 Task: Find connections with filter location Püspökladány with filter topic #Datawith filter profile language Spanish with filter current company UpGrad with filter school Sri Venkateswara College with filter industry Building Finishing Contractors with filter service category Public Relations with filter keywords title Store Manager
Action: Mouse pressed left at (682, 69)
Screenshot: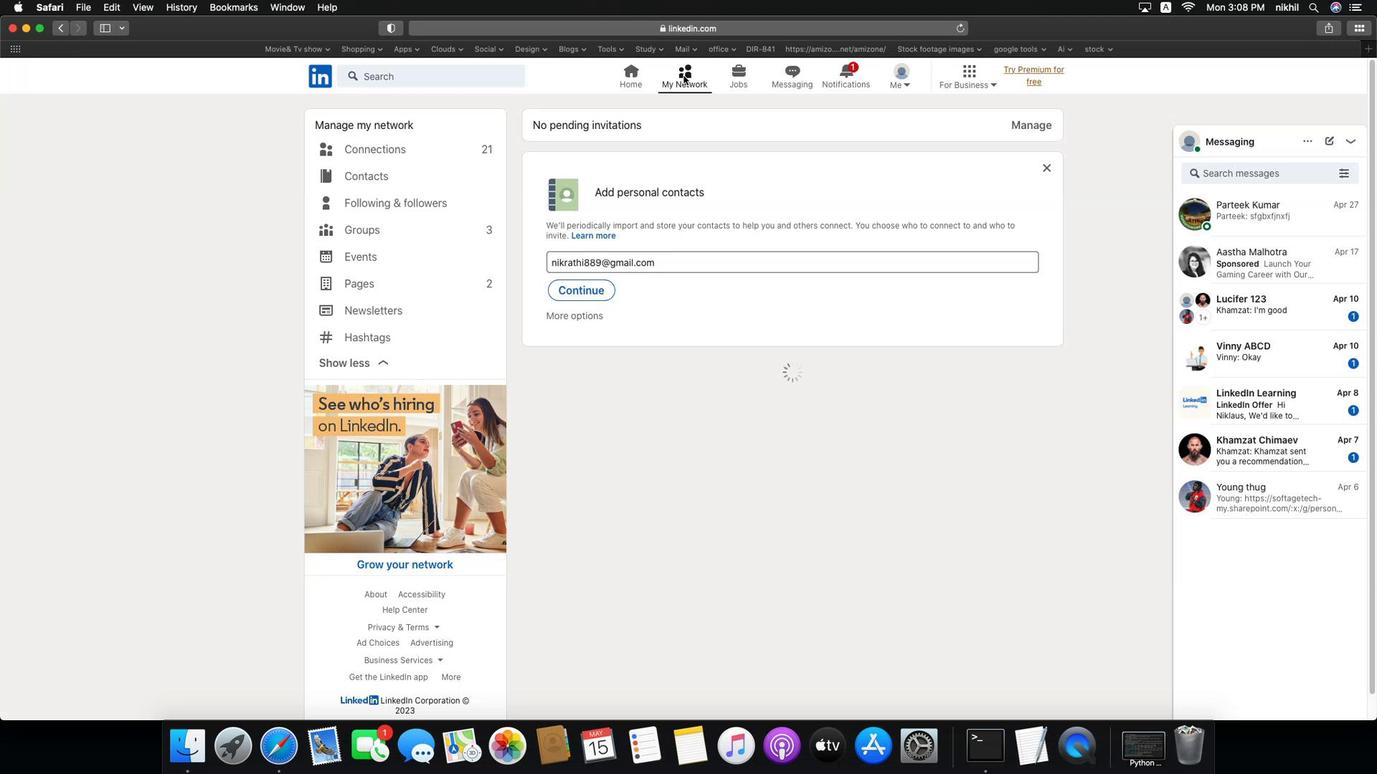 
Action: Mouse pressed left at (682, 69)
Screenshot: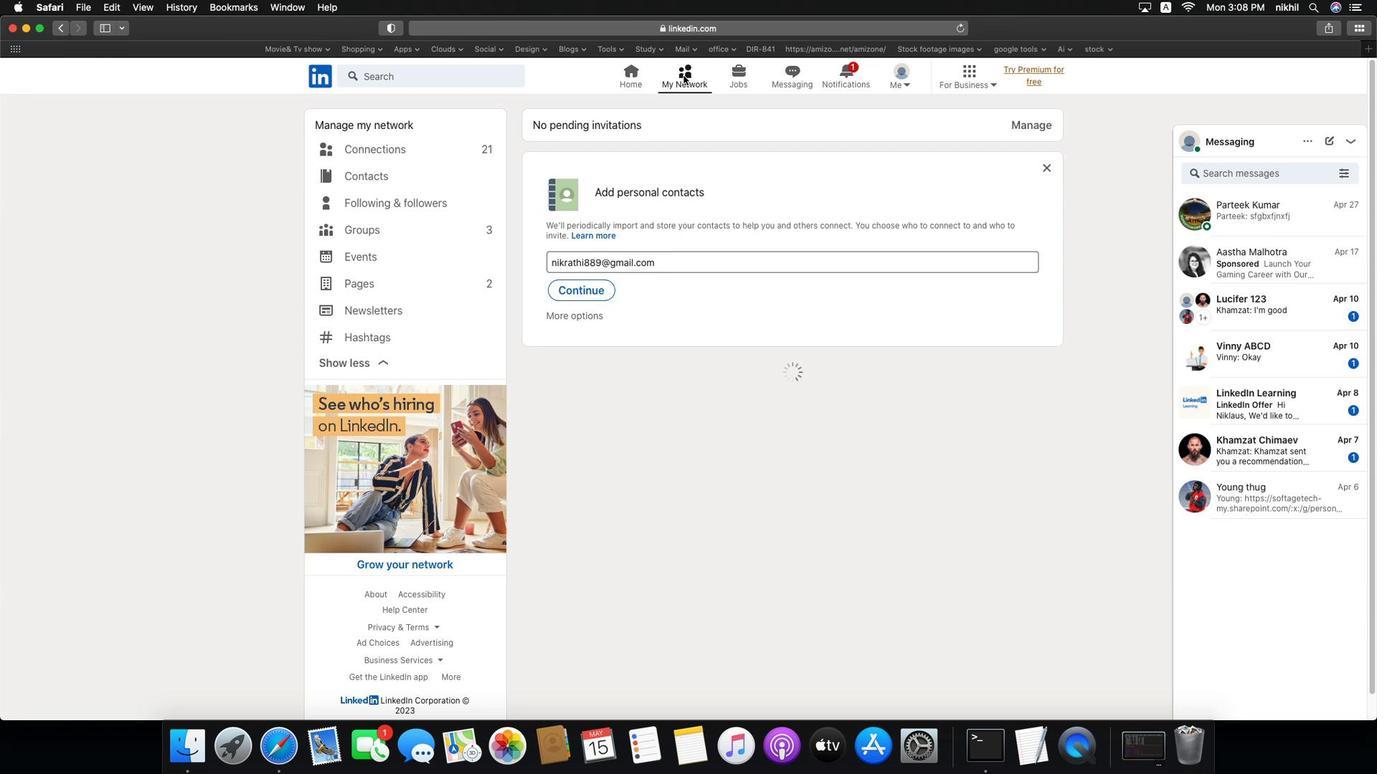 
Action: Mouse moved to (361, 154)
Screenshot: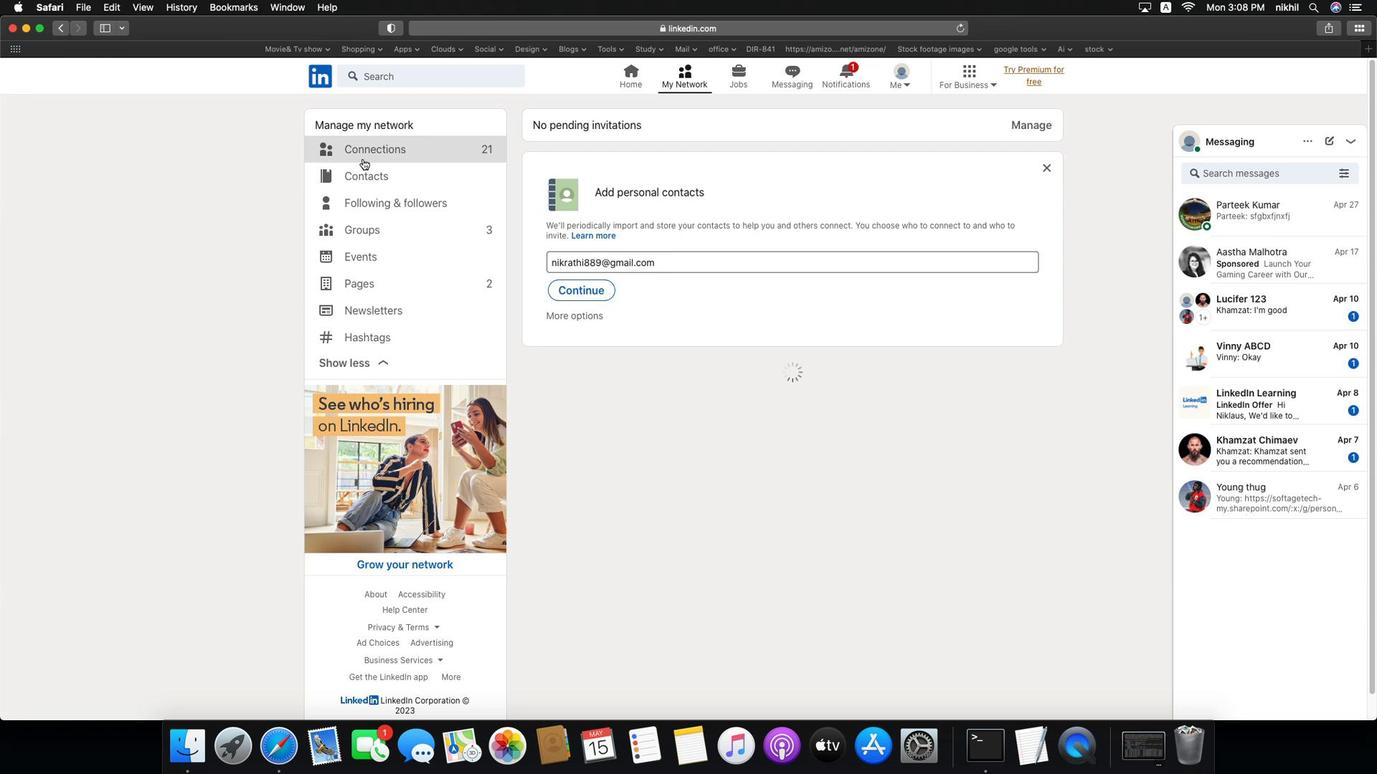 
Action: Mouse pressed left at (361, 154)
Screenshot: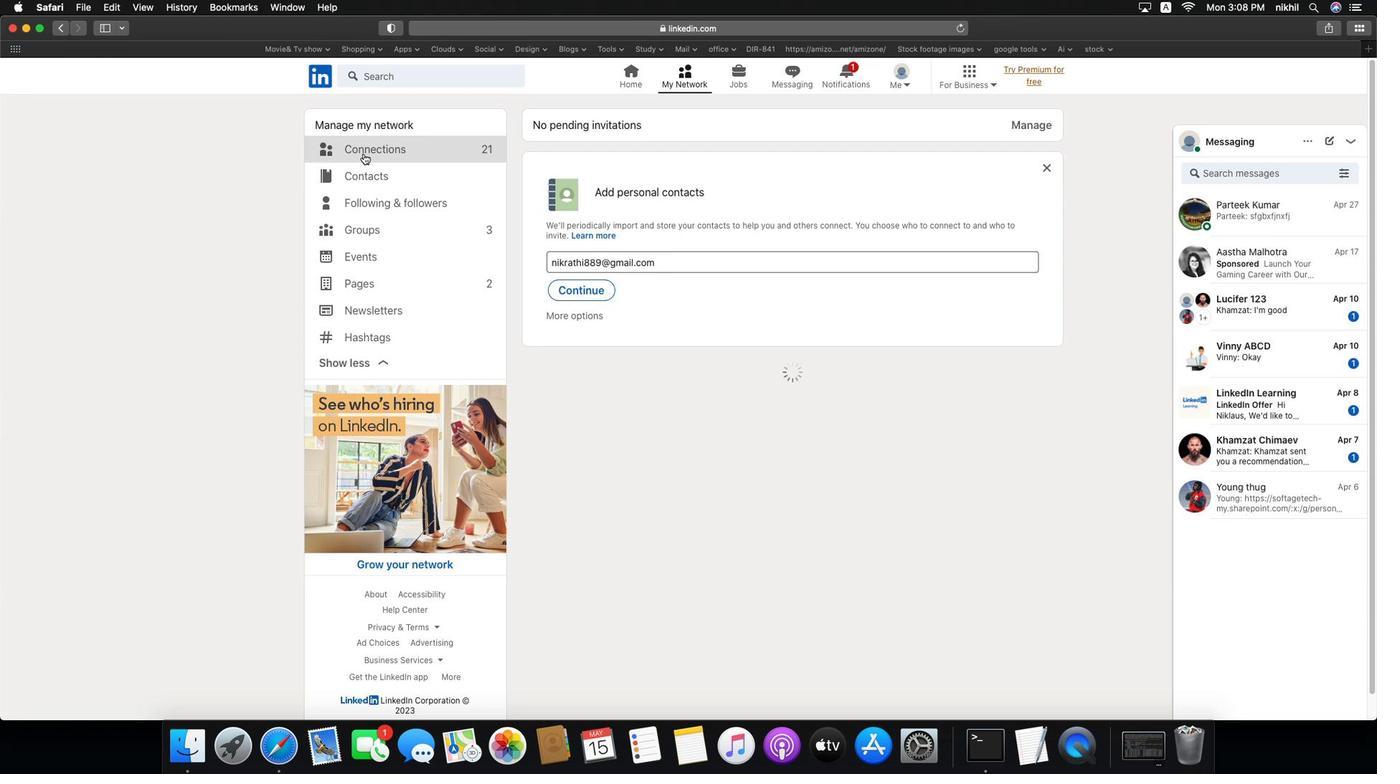 
Action: Mouse moved to (361, 149)
Screenshot: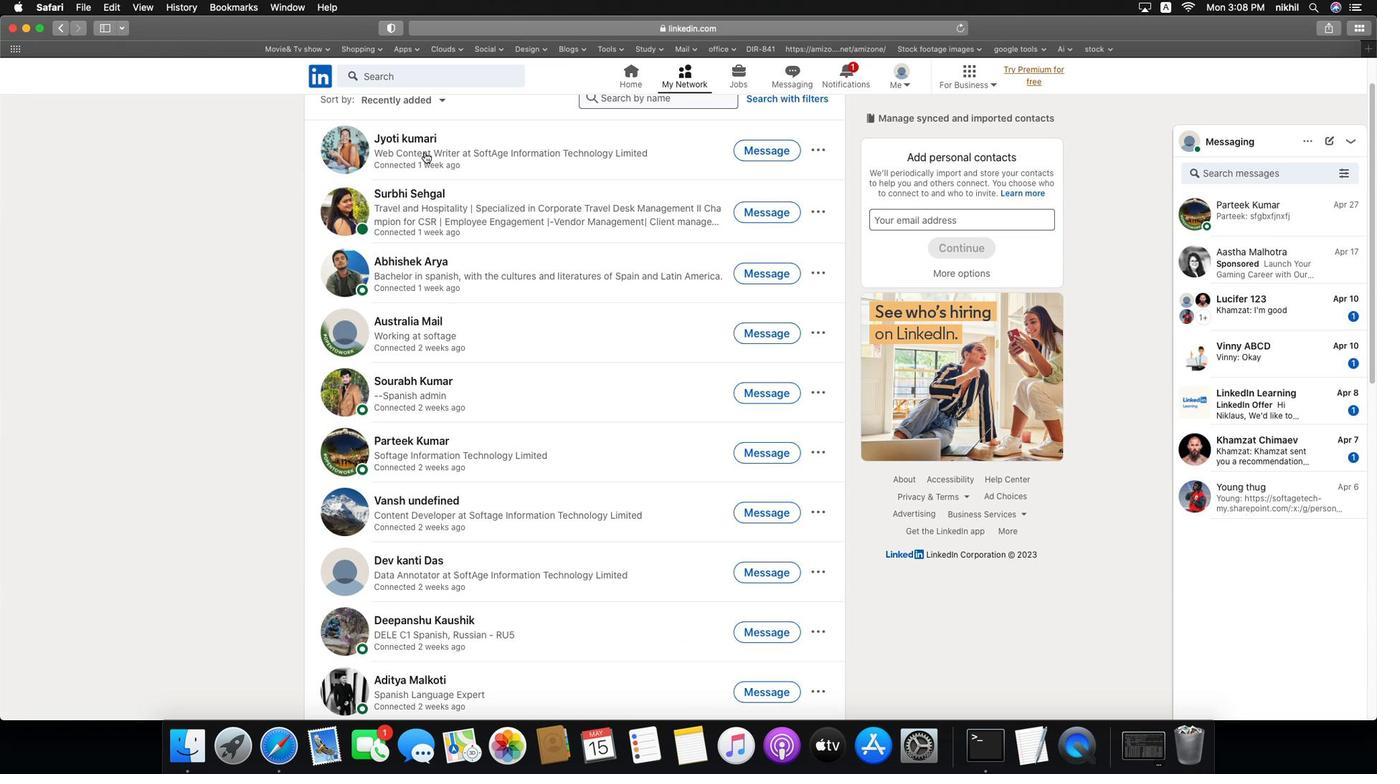 
Action: Mouse pressed left at (361, 149)
Screenshot: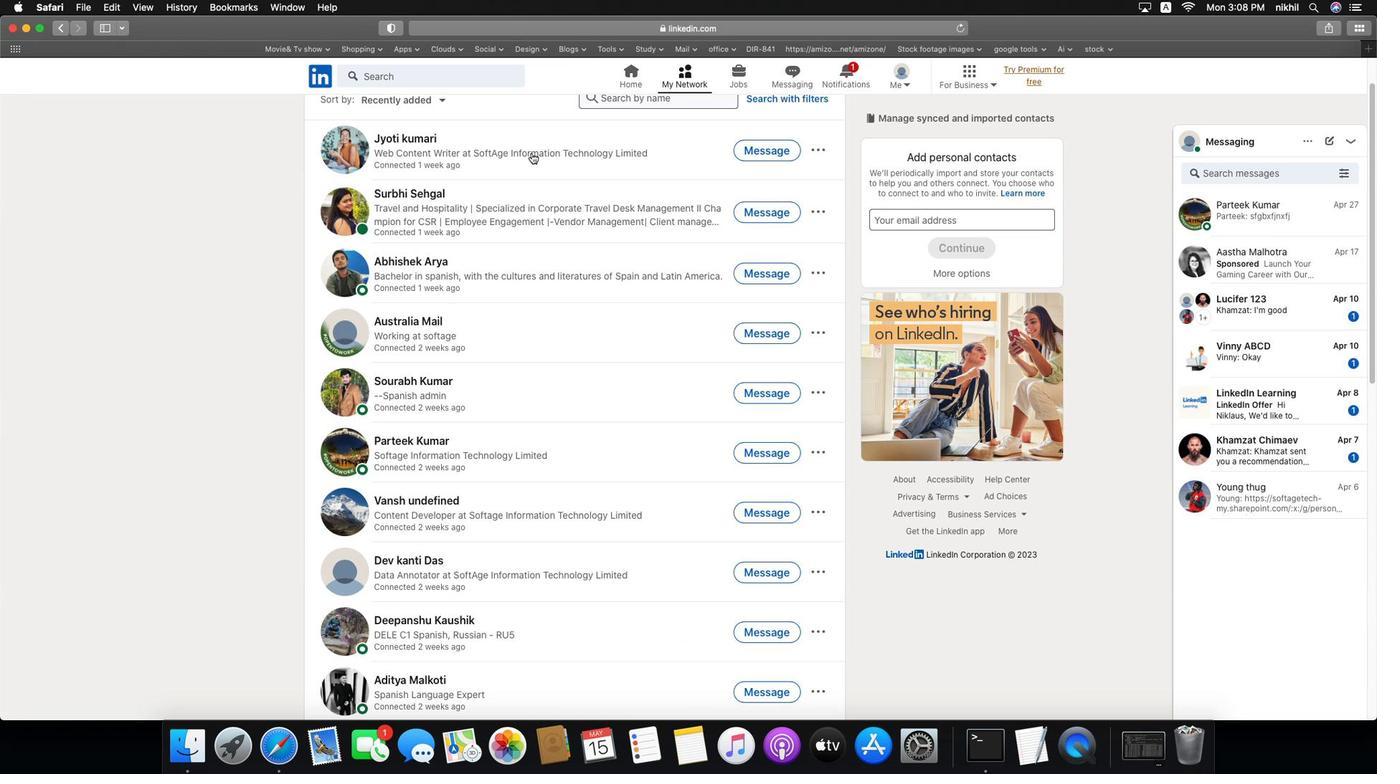 
Action: Mouse moved to (530, 147)
Screenshot: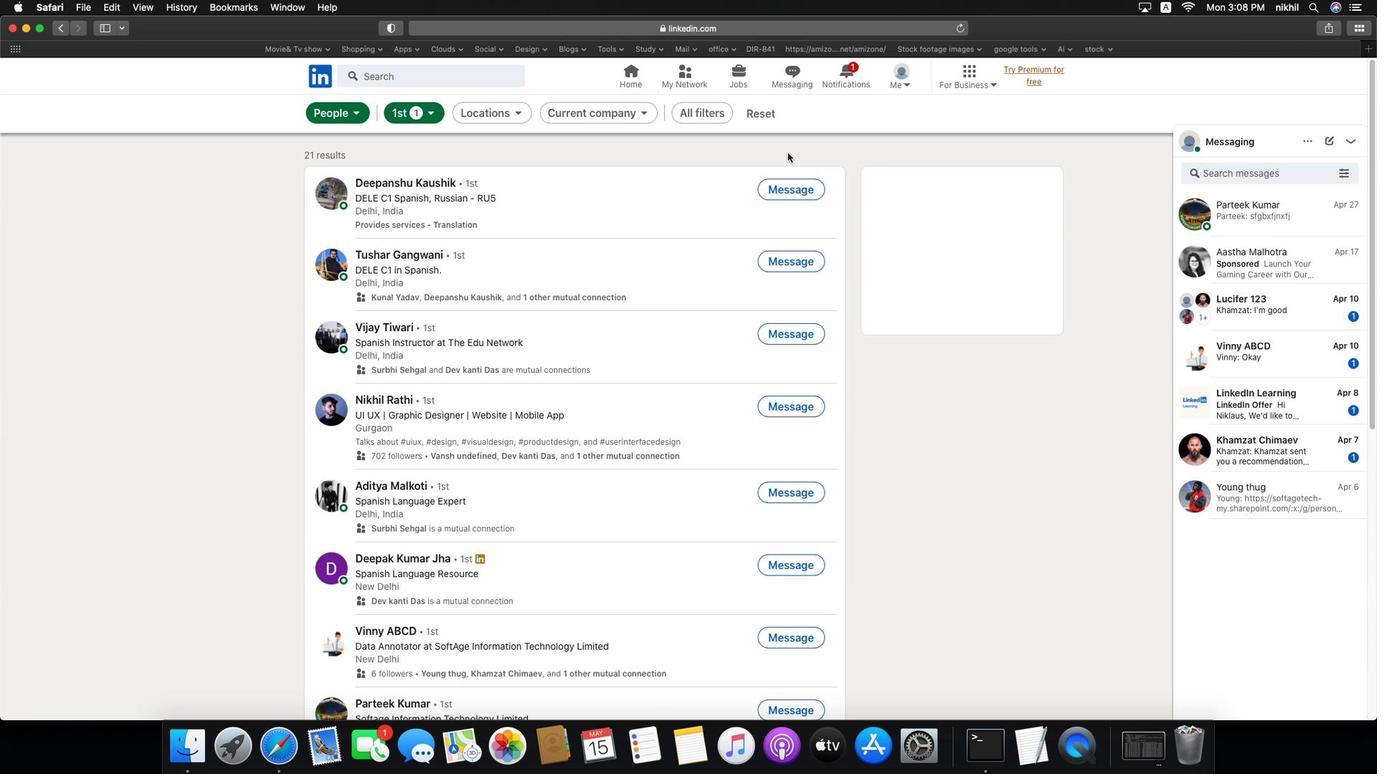 
Action: Mouse scrolled (530, 147) with delta (-2, -6)
Screenshot: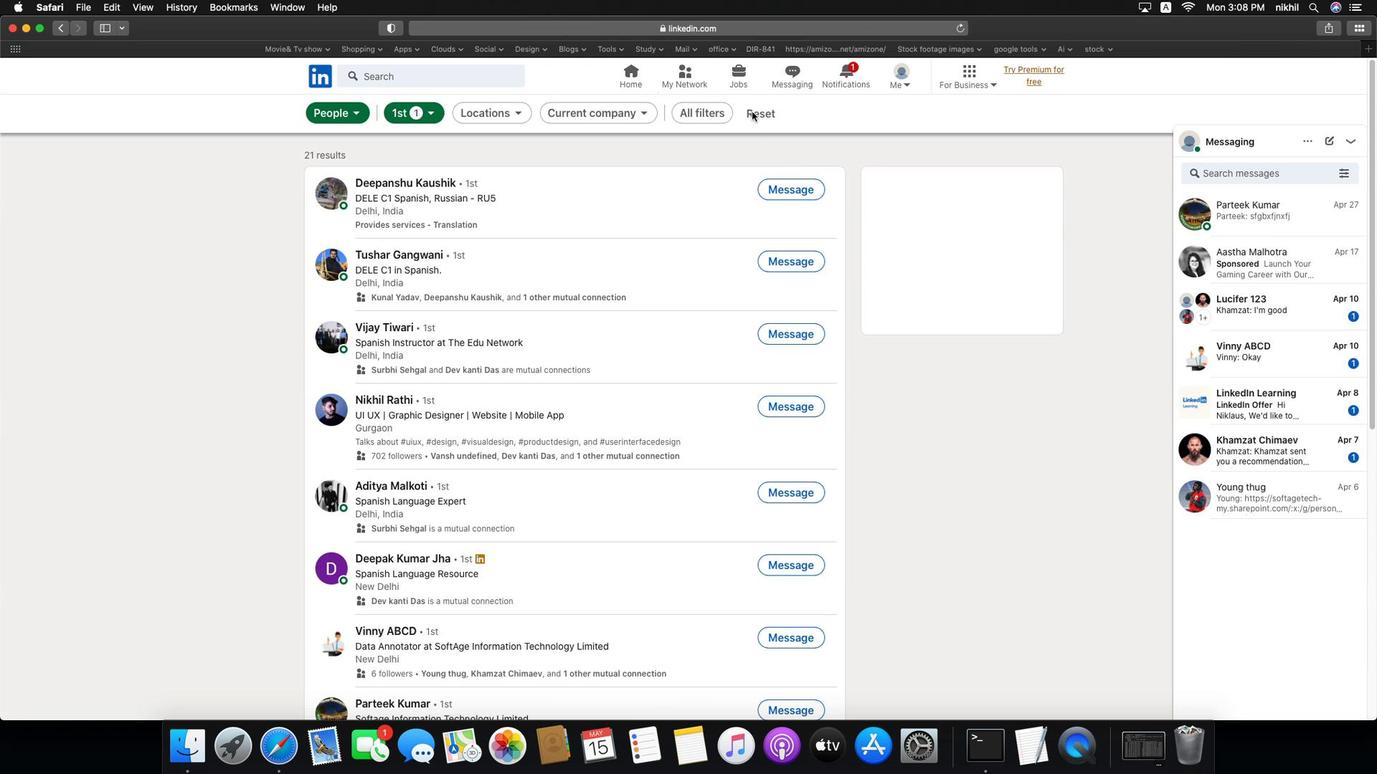 
Action: Mouse scrolled (530, 147) with delta (-2, -6)
Screenshot: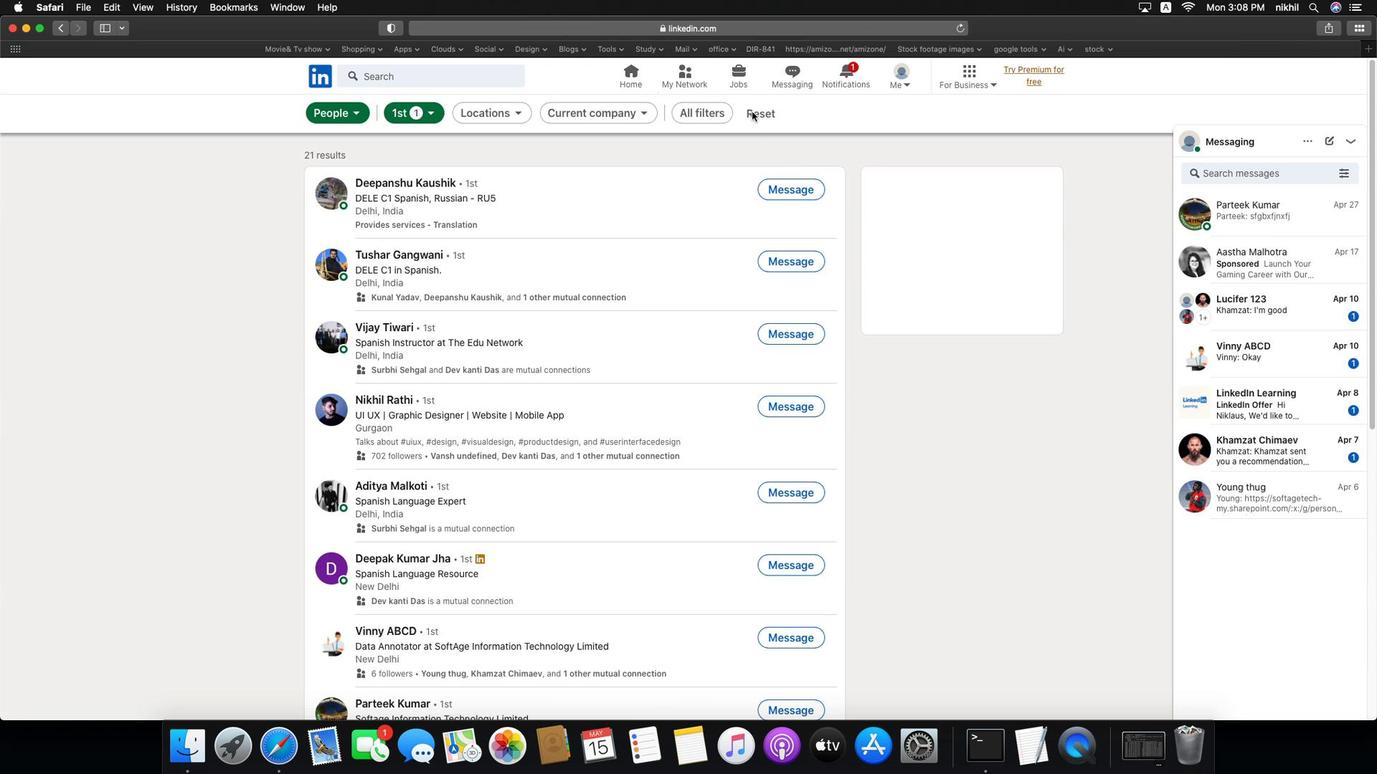 
Action: Mouse scrolled (530, 147) with delta (-2, -5)
Screenshot: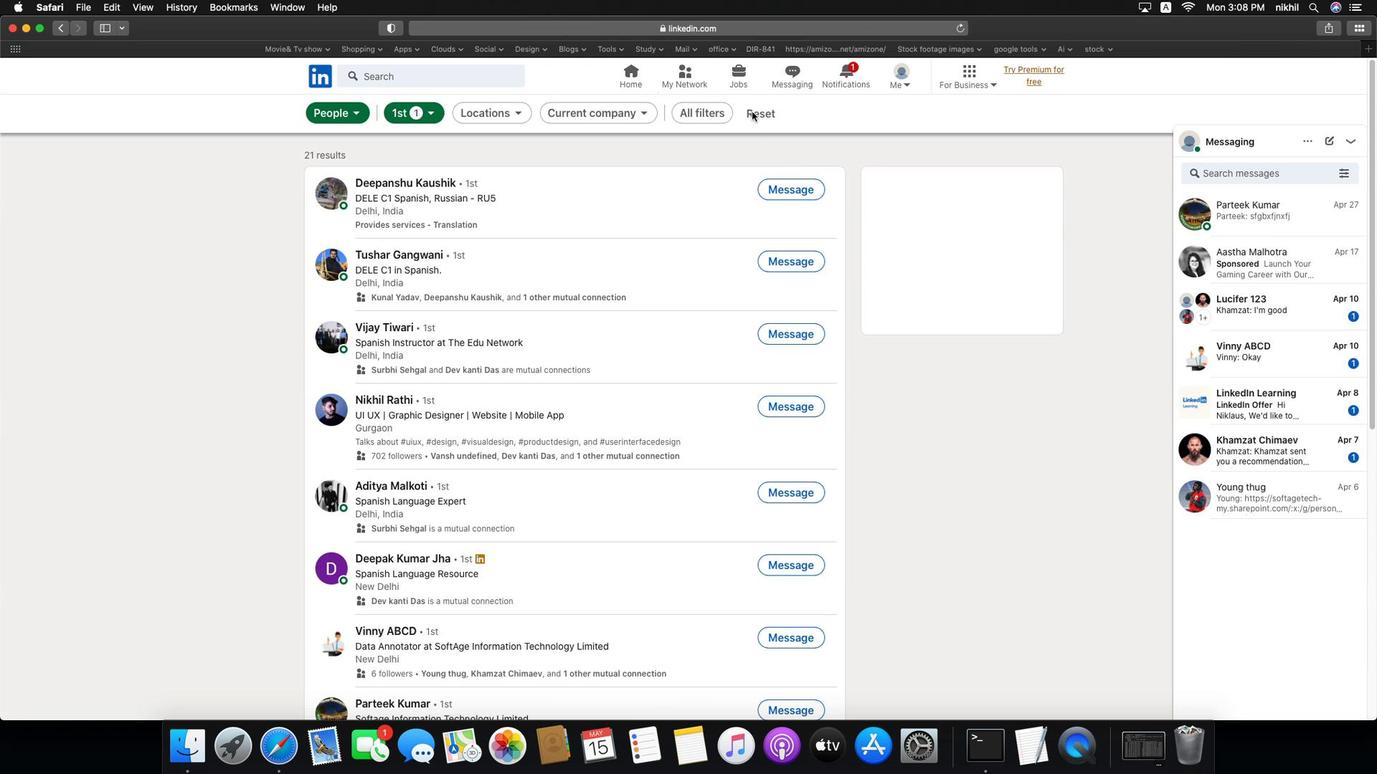 
Action: Mouse scrolled (530, 147) with delta (-2, -3)
Screenshot: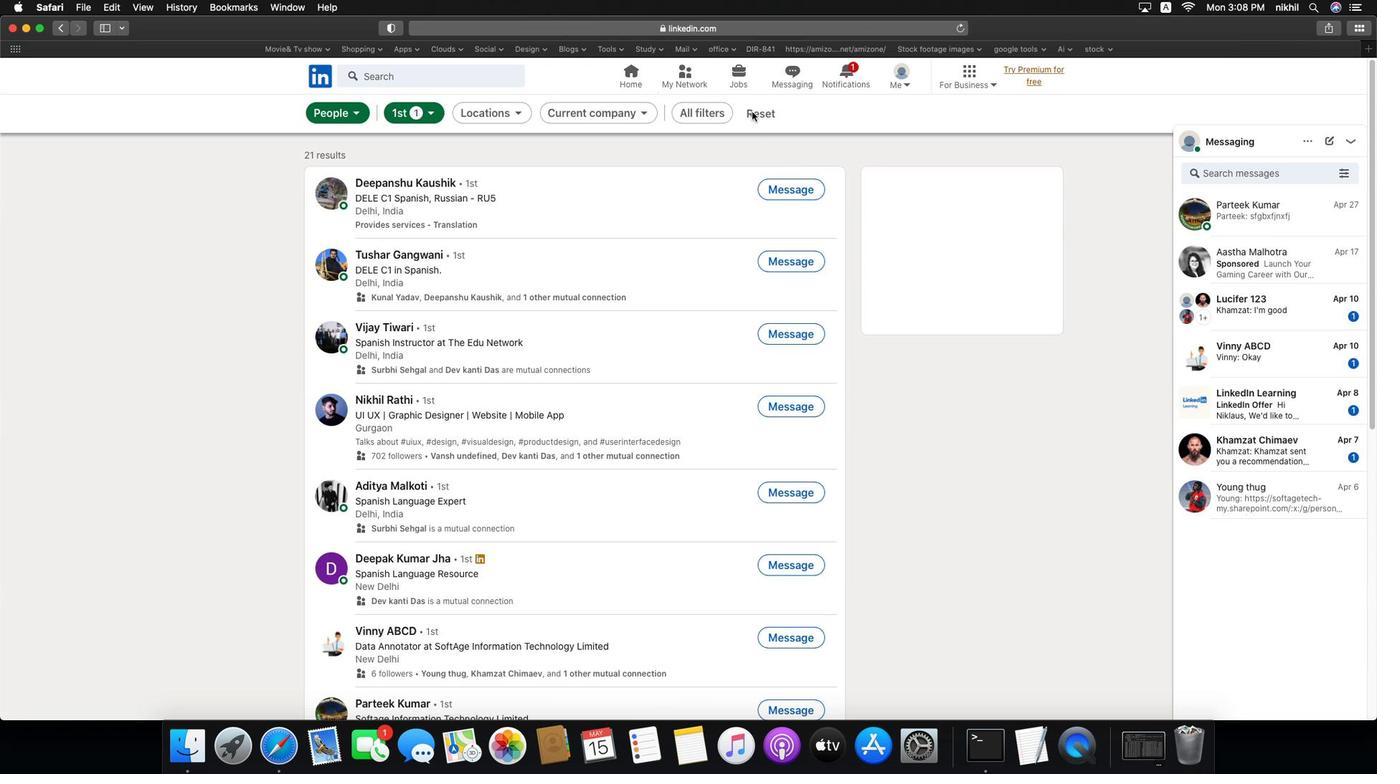 
Action: Mouse moved to (787, 147)
Screenshot: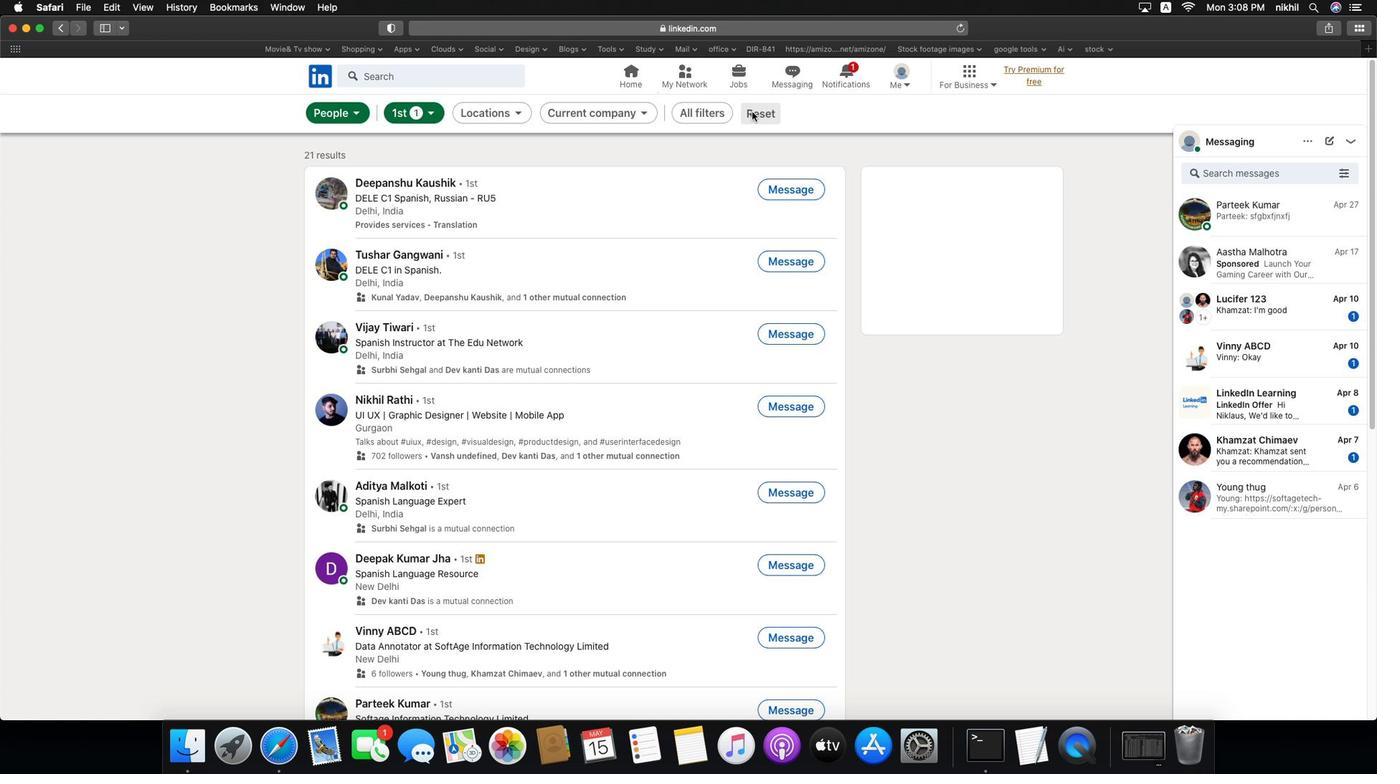 
Action: Mouse pressed left at (787, 147)
Screenshot: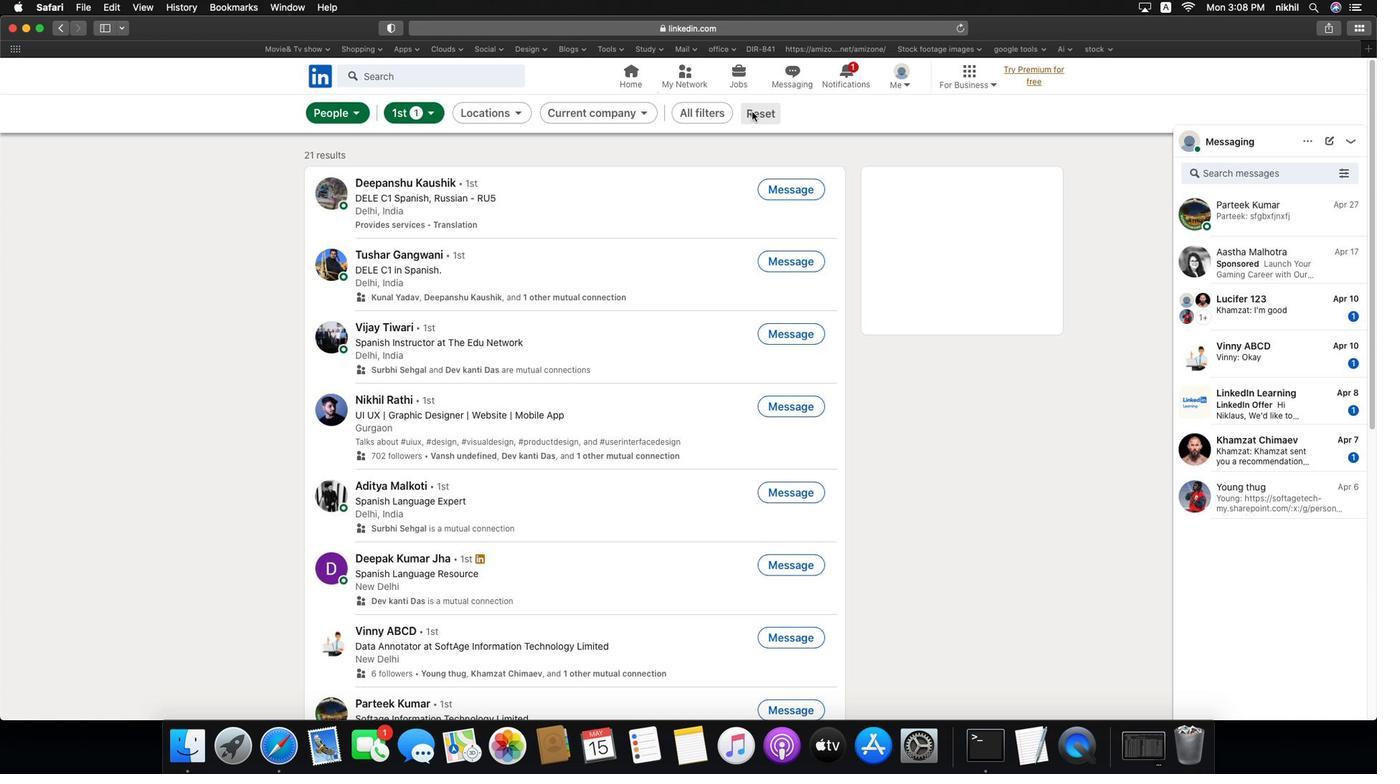 
Action: Mouse moved to (751, 106)
Screenshot: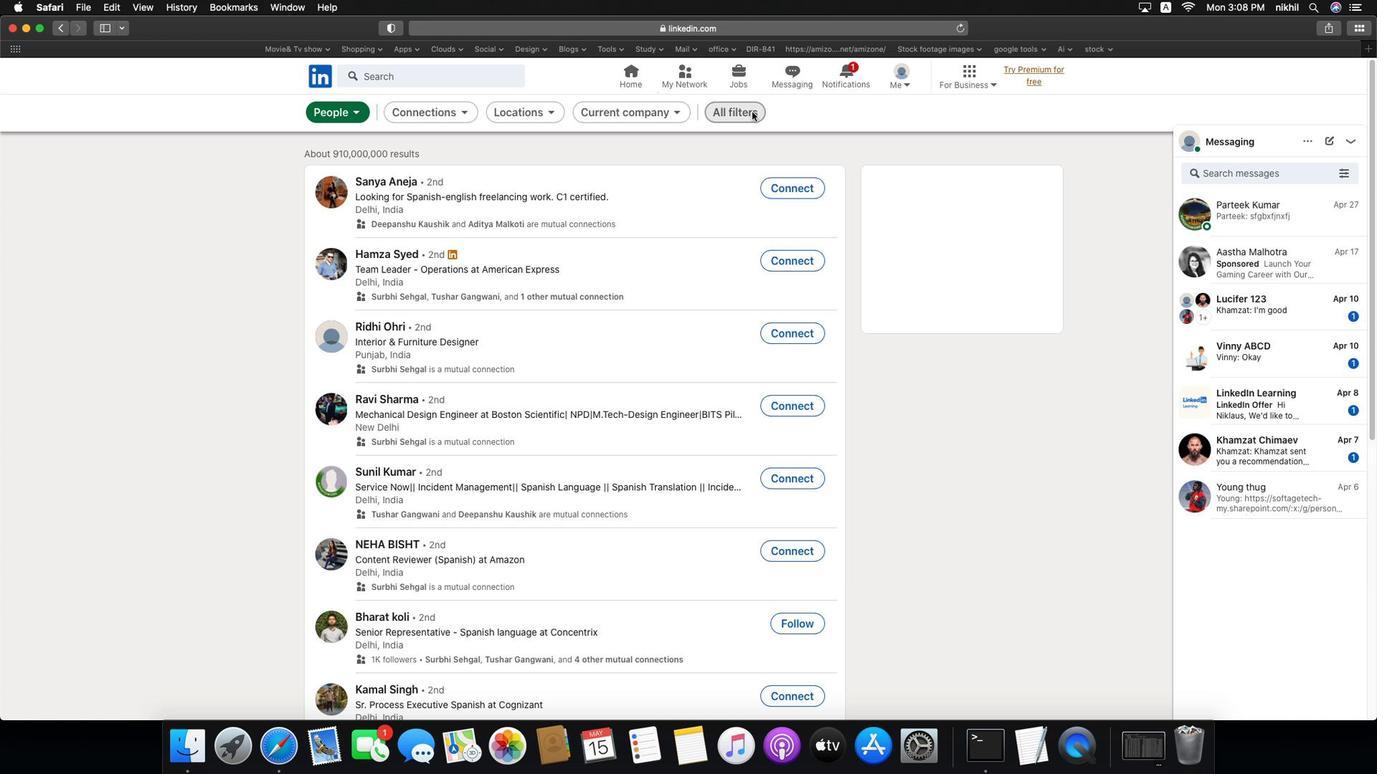 
Action: Mouse pressed left at (751, 106)
Screenshot: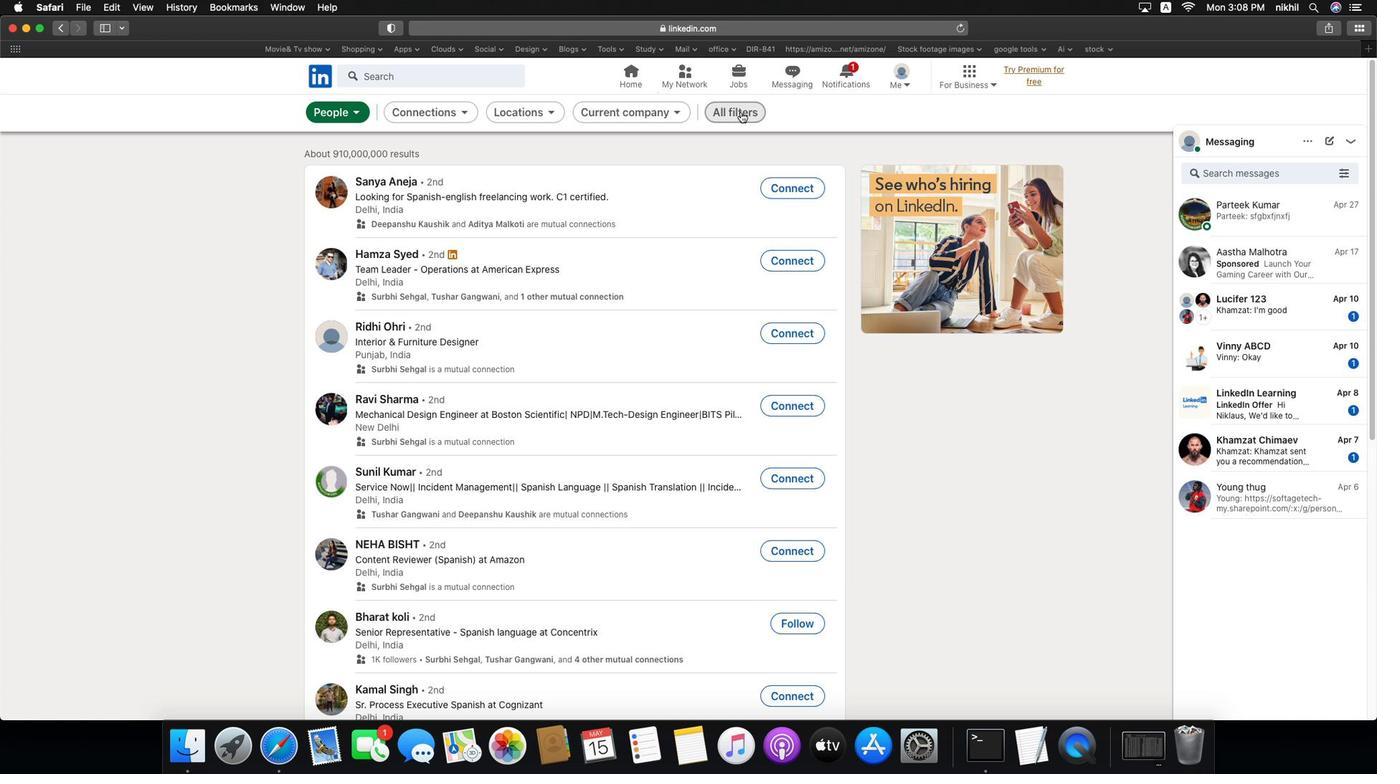 
Action: Mouse moved to (739, 105)
Screenshot: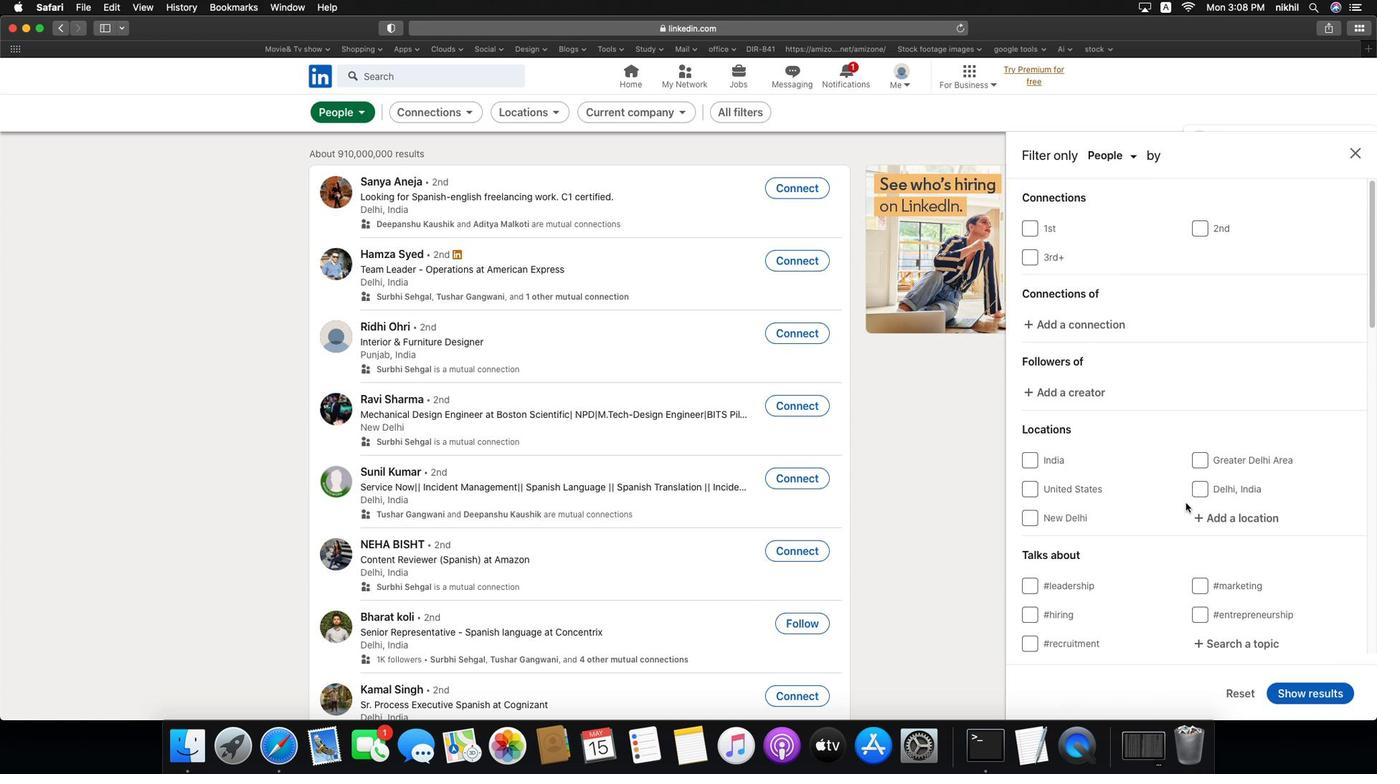 
Action: Mouse pressed left at (739, 105)
Screenshot: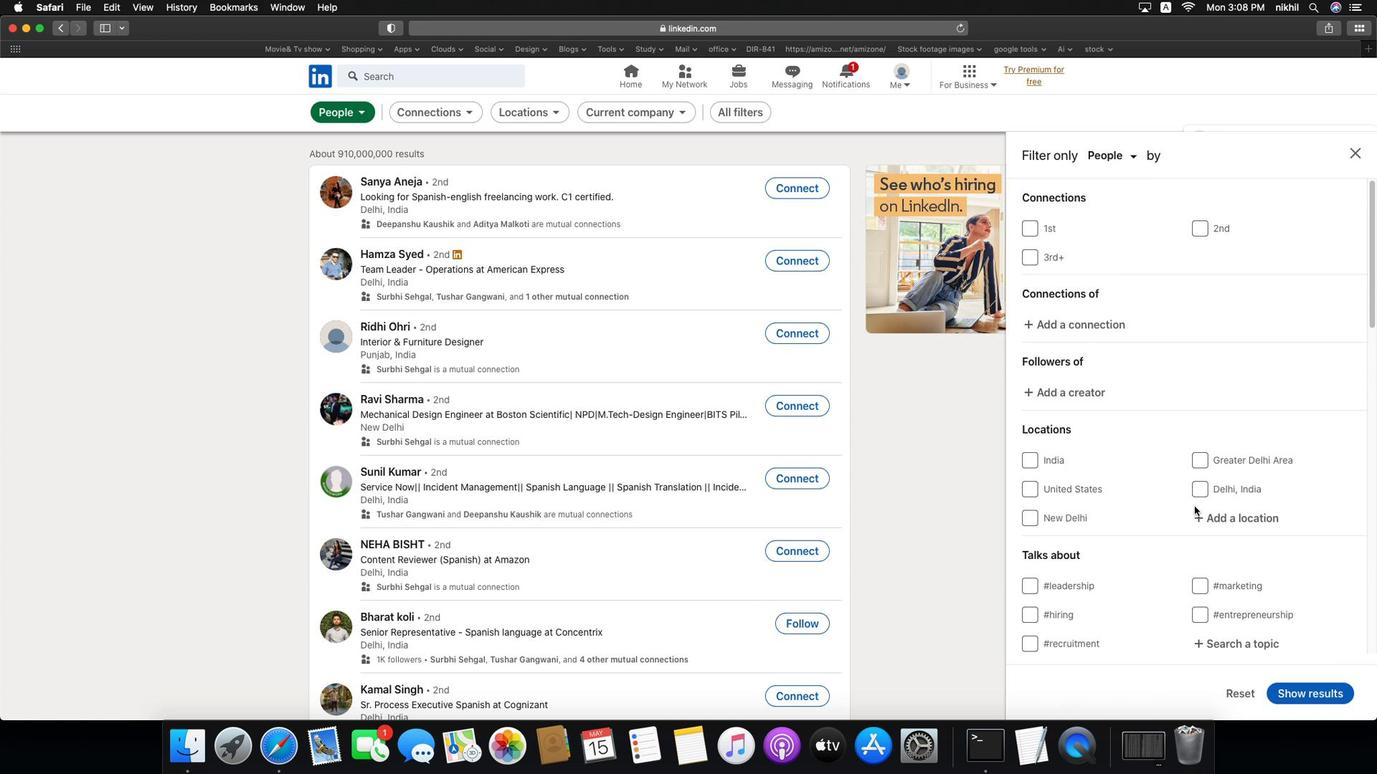 
Action: Mouse moved to (1204, 513)
Screenshot: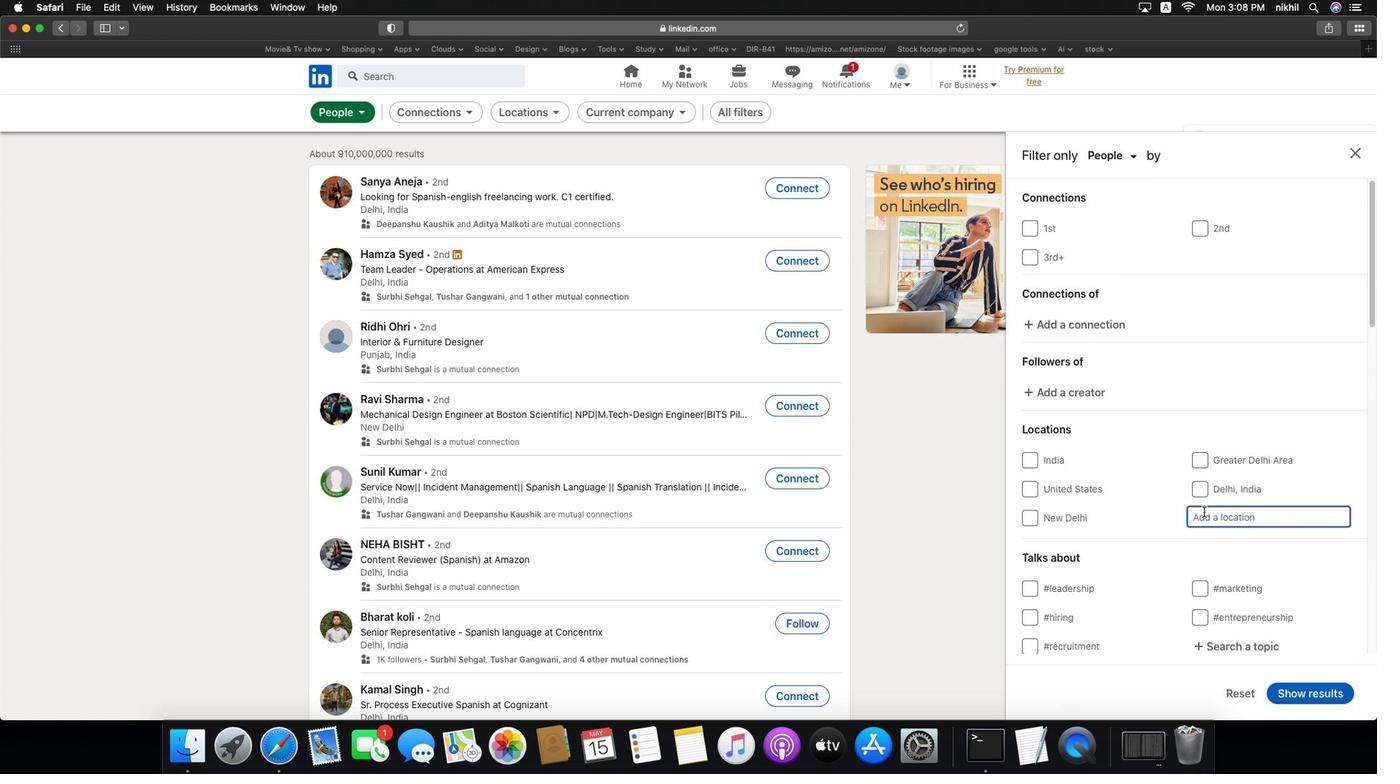 
Action: Mouse pressed left at (1204, 513)
Screenshot: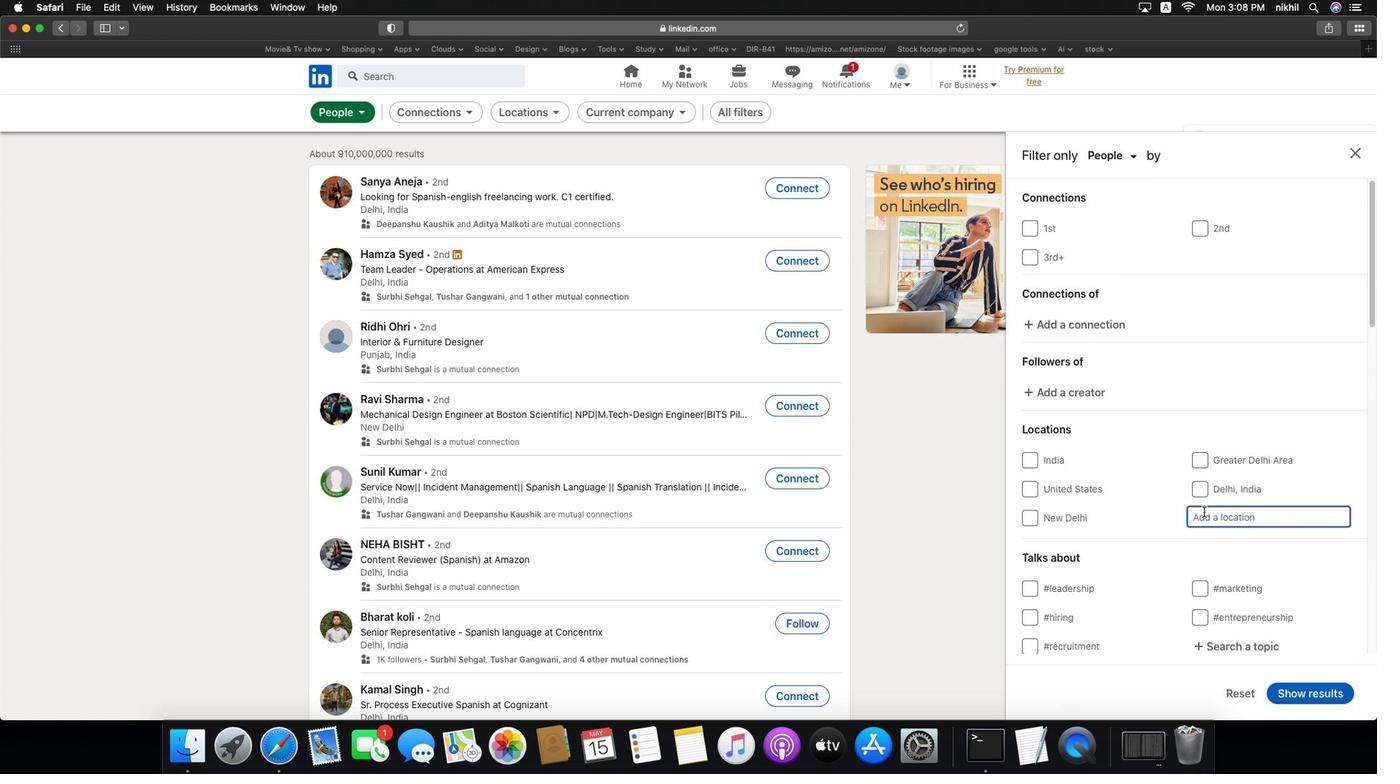 
Action: Key pressed Key.caps_lock'P'Key.caps_lock'u''s''p''o''k''l''a''d''a''n''y'Key.enter
Screenshot: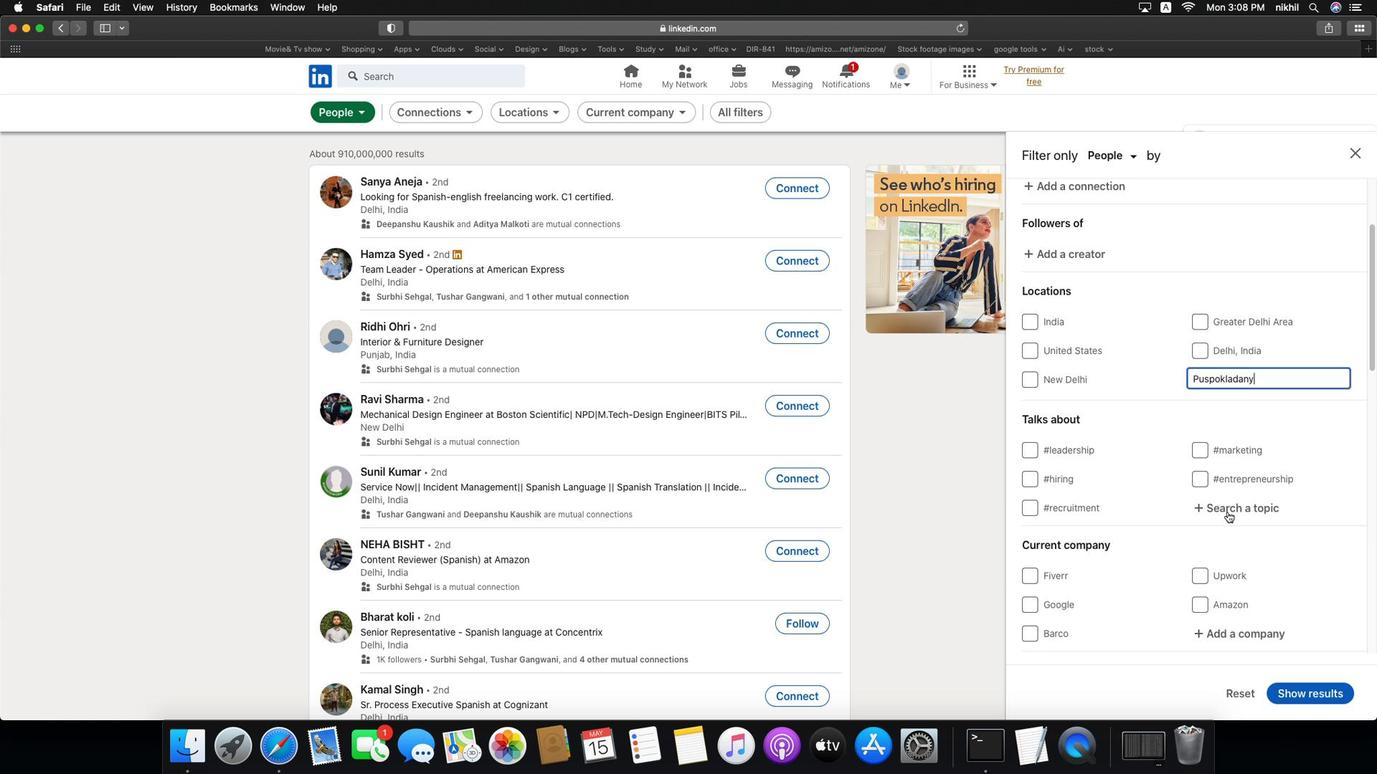
Action: Mouse scrolled (1204, 513) with delta (-2, -7)
Screenshot: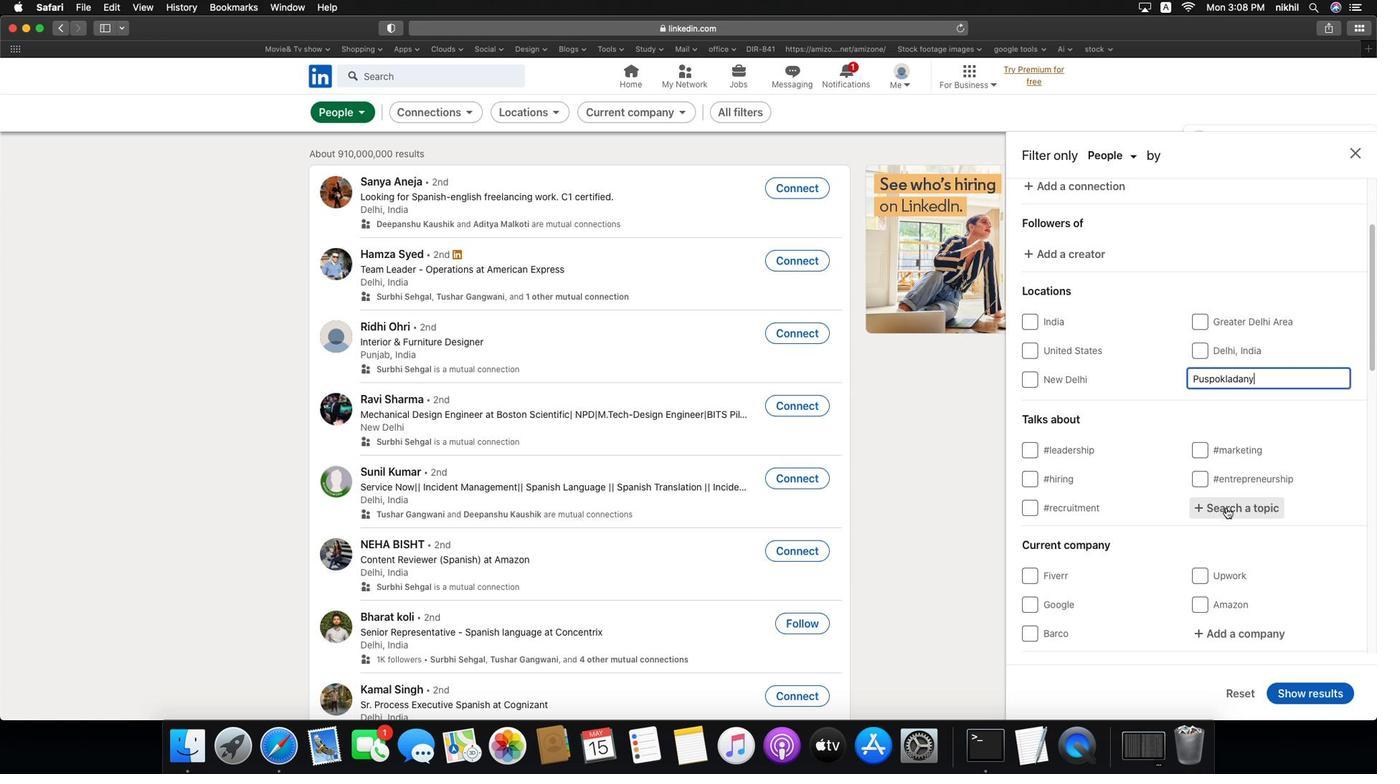 
Action: Mouse scrolled (1204, 513) with delta (-2, -7)
Screenshot: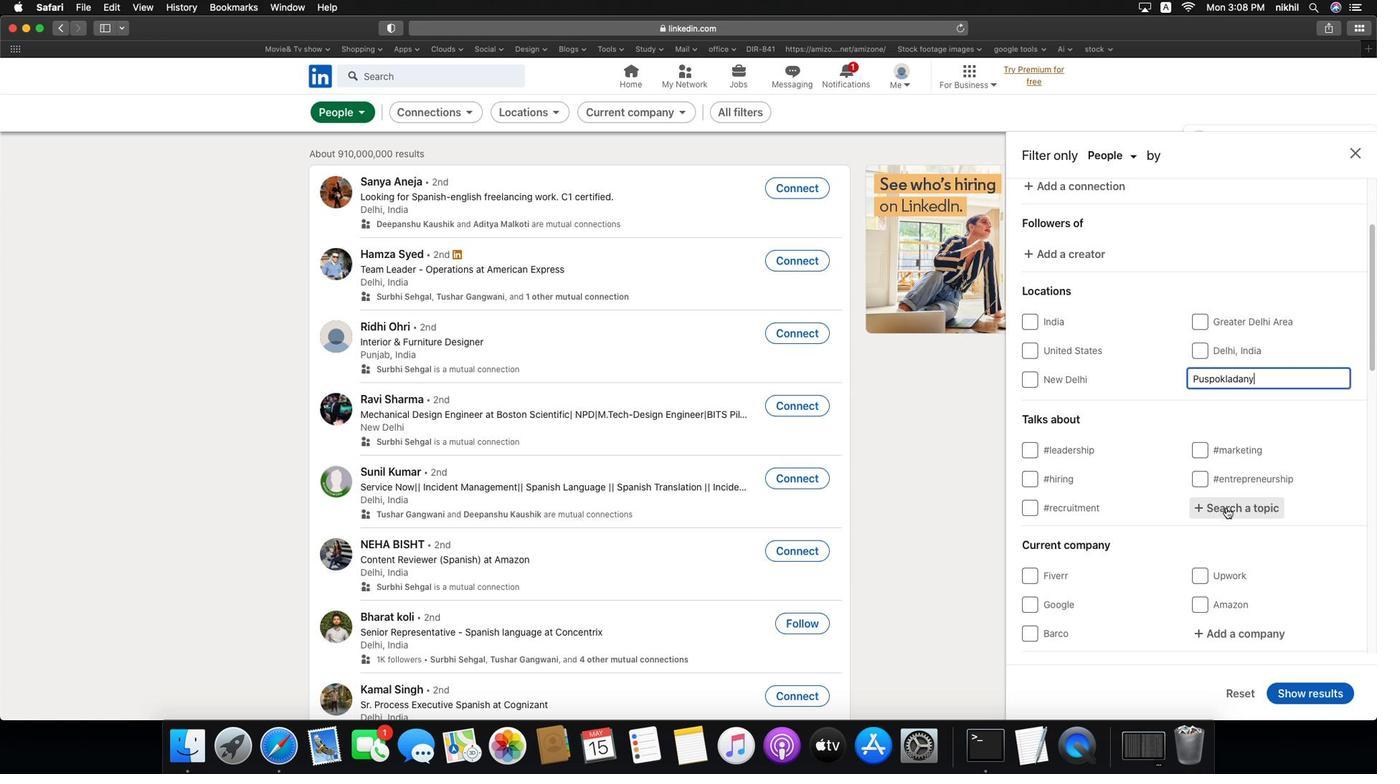
Action: Mouse scrolled (1204, 513) with delta (-2, -7)
Screenshot: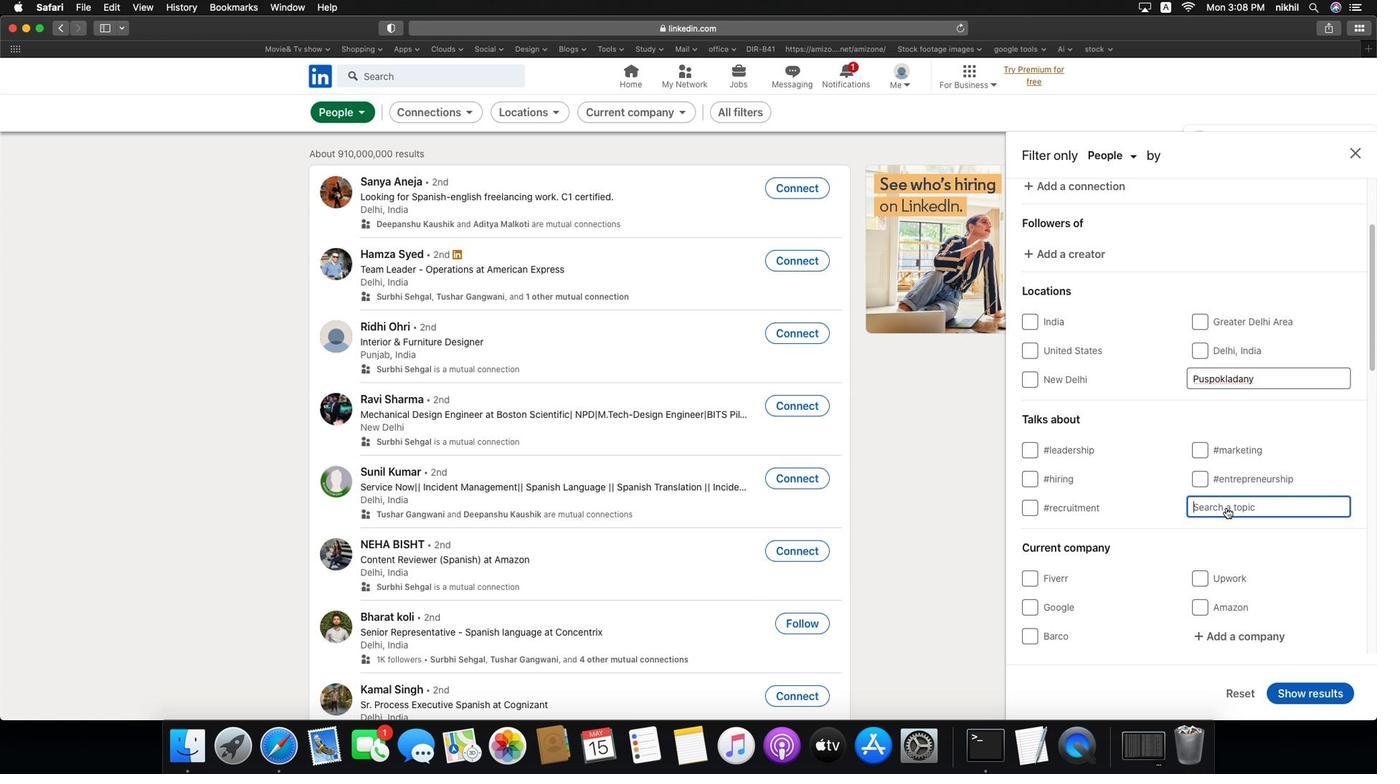 
Action: Mouse scrolled (1204, 513) with delta (-2, -7)
Screenshot: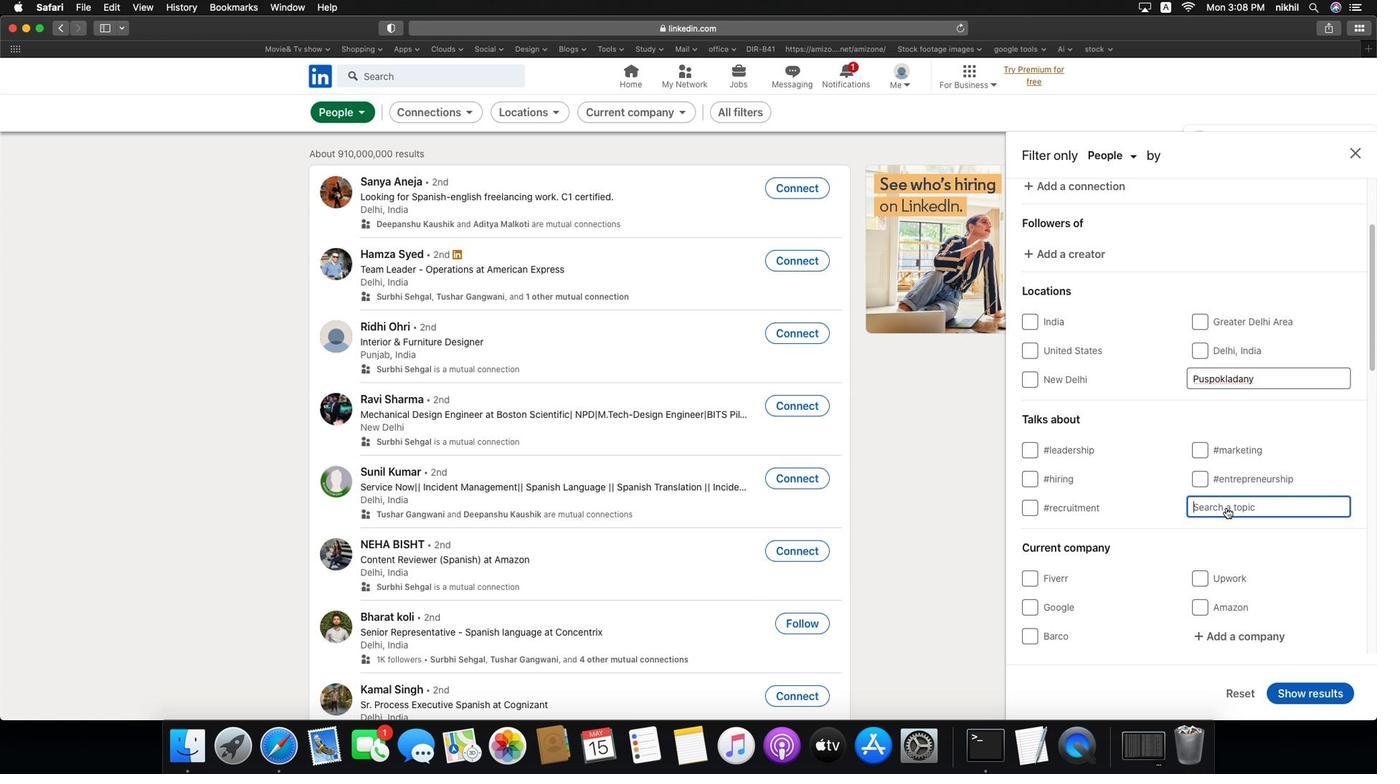 
Action: Mouse scrolled (1204, 513) with delta (-2, -9)
Screenshot: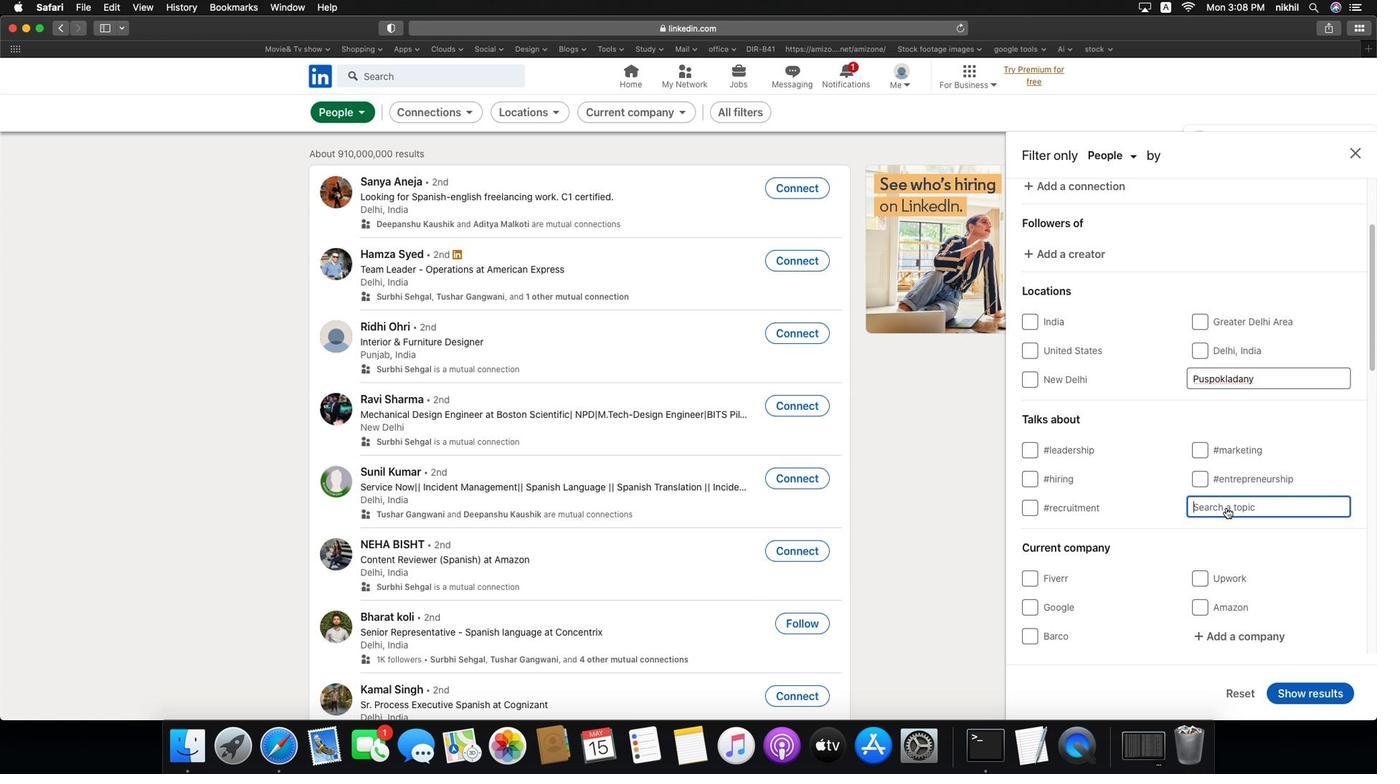 
Action: Mouse moved to (1227, 510)
Screenshot: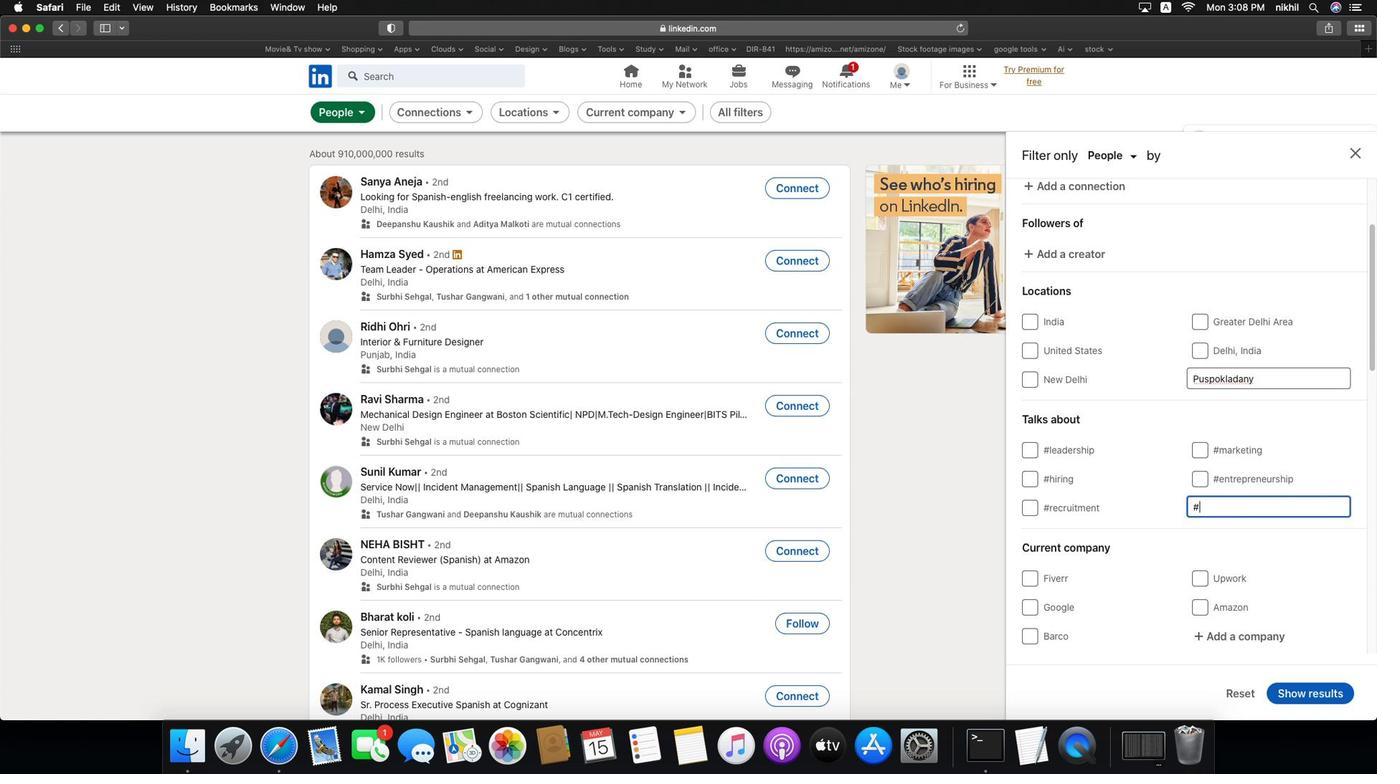 
Action: Mouse pressed left at (1227, 510)
Screenshot: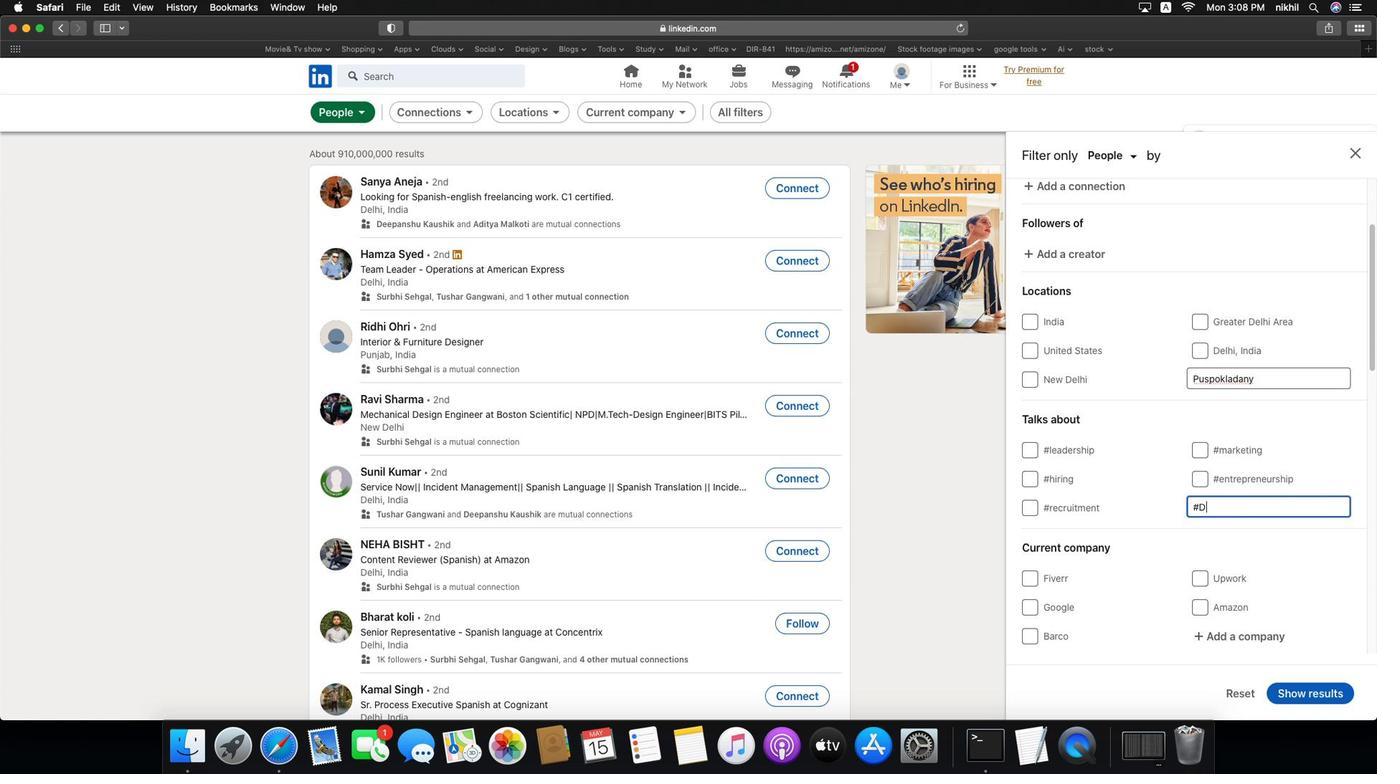 
Action: Key pressed Key.shift'#'Key.caps_lock'D'Key.caps_lock'a''t''a'Key.enter
Screenshot: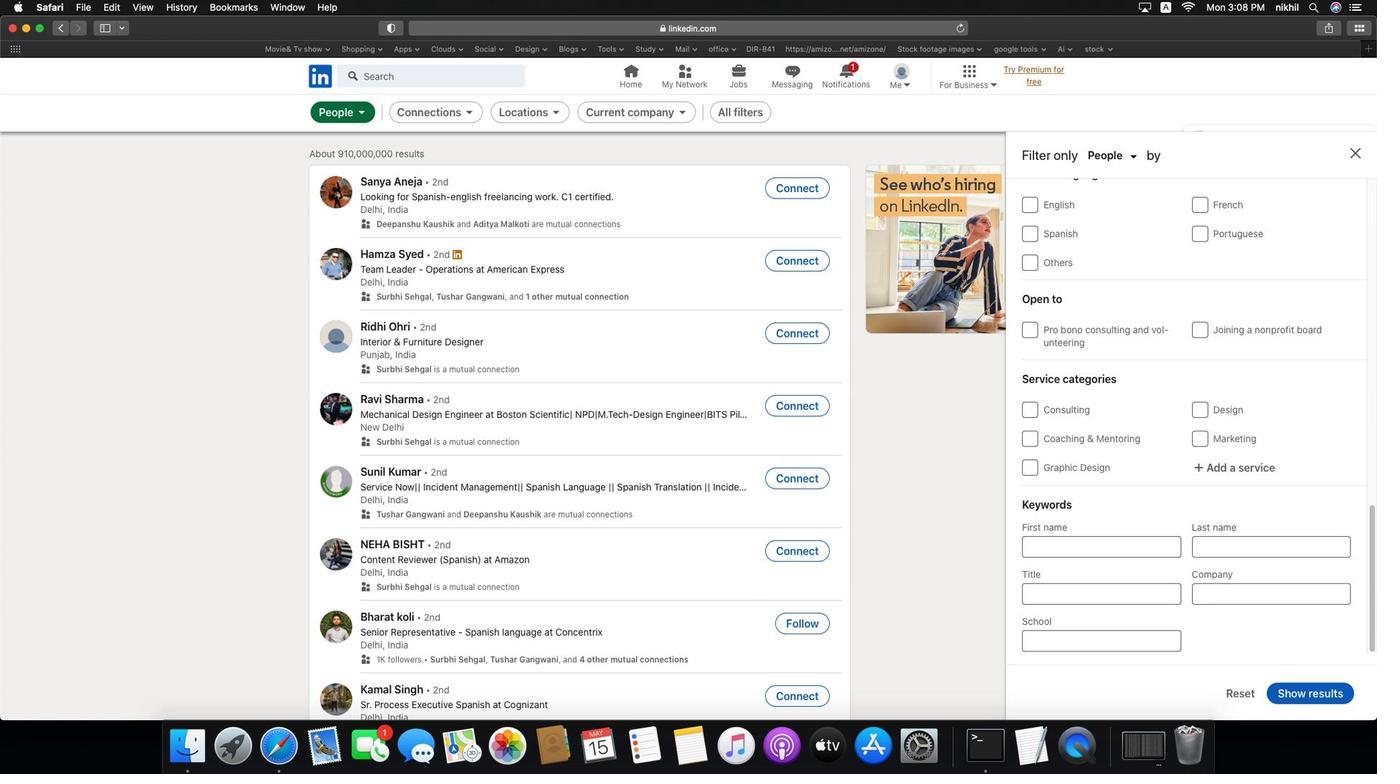 
Action: Mouse scrolled (1227, 510) with delta (-2, -7)
Screenshot: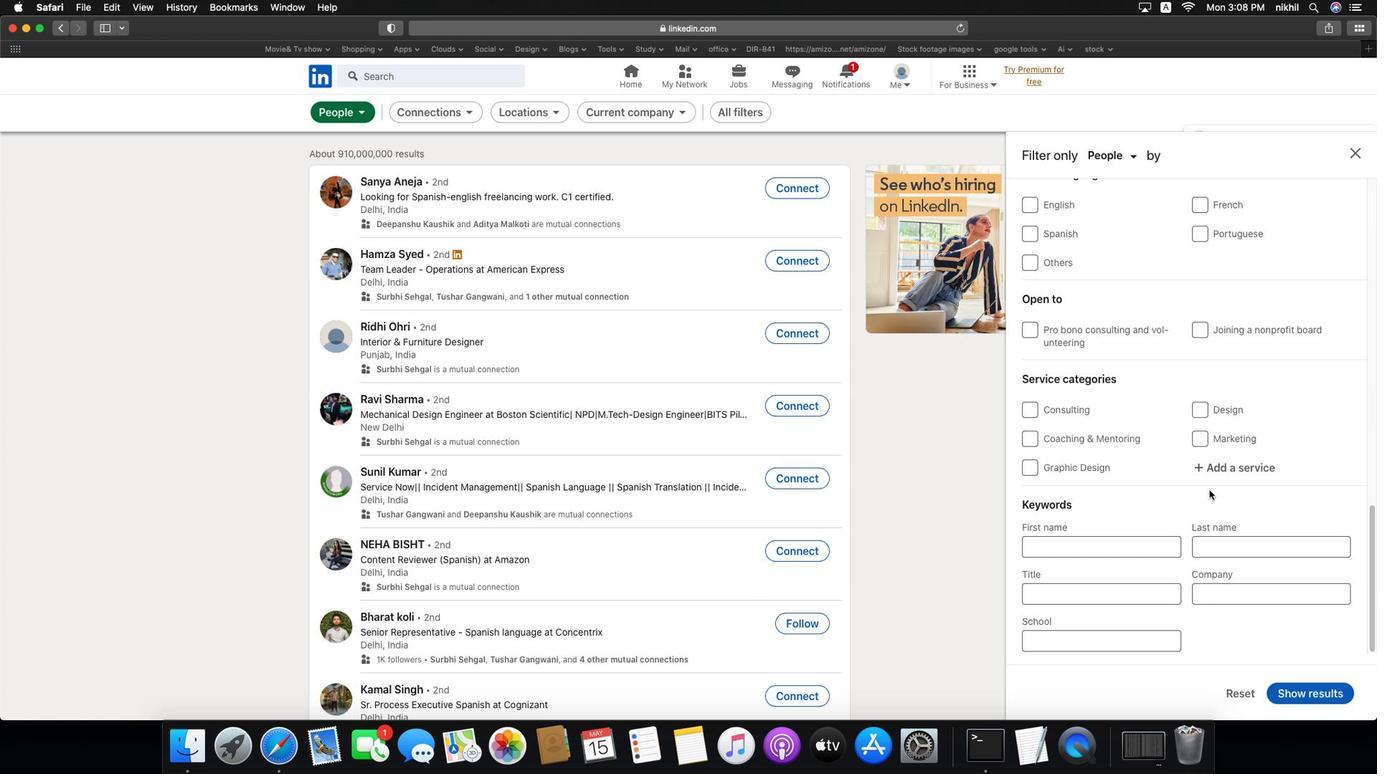 
Action: Mouse scrolled (1227, 510) with delta (-2, -7)
Screenshot: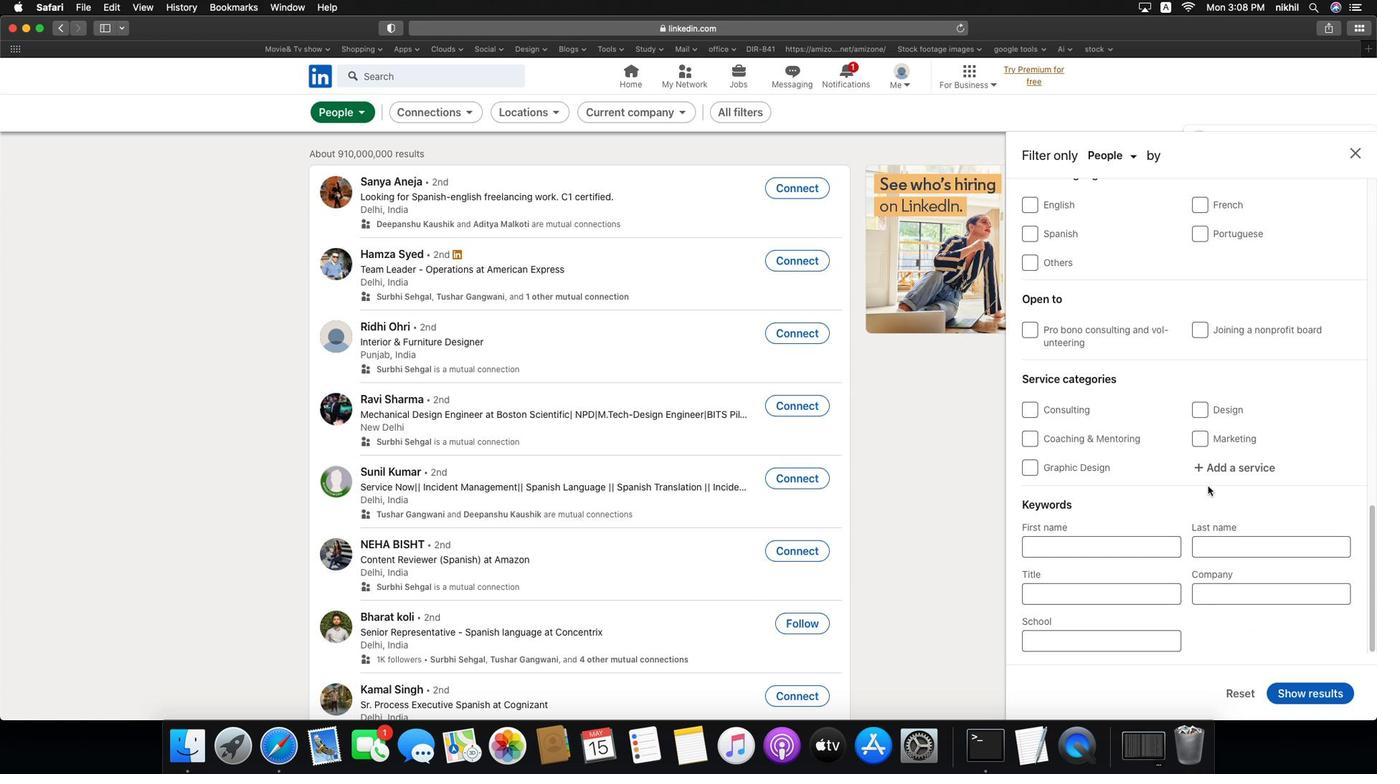 
Action: Mouse scrolled (1227, 510) with delta (-2, -7)
Screenshot: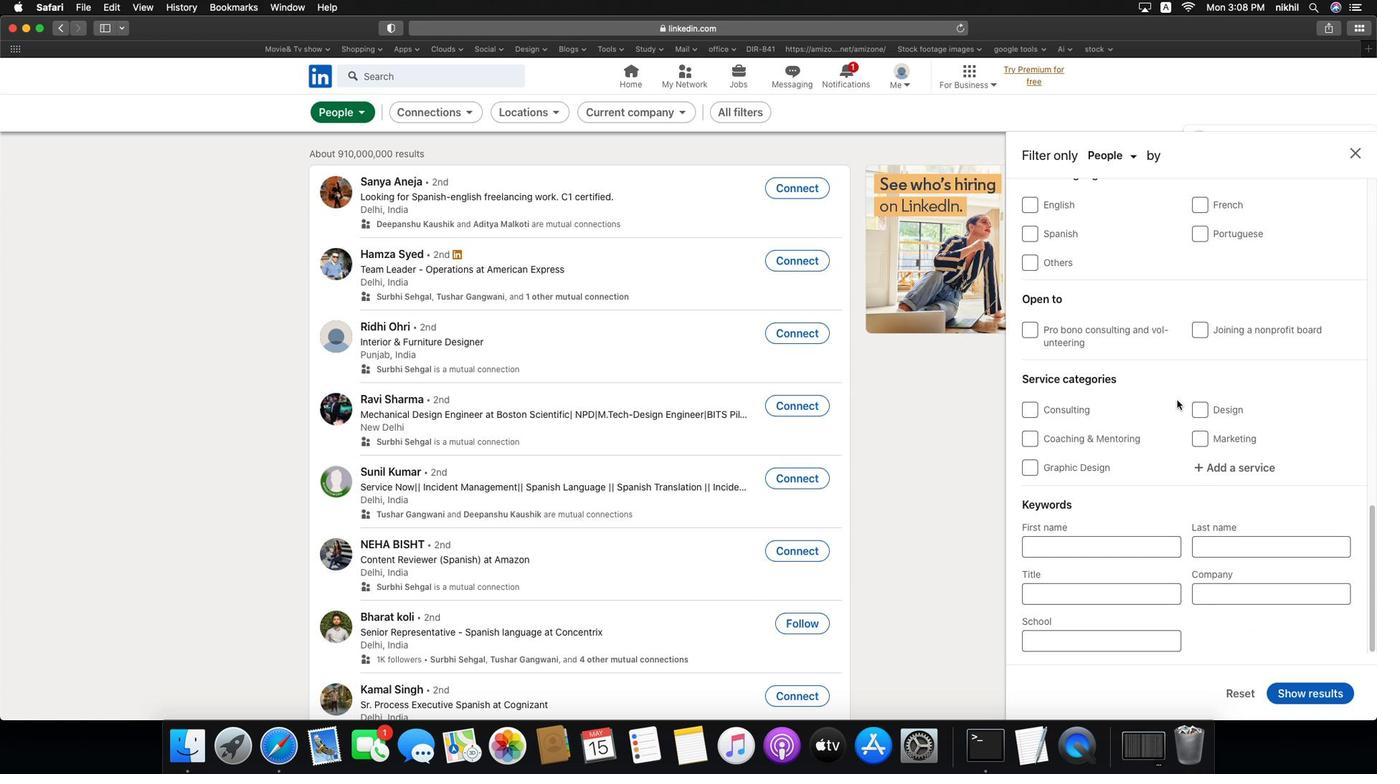 
Action: Mouse scrolled (1227, 510) with delta (-2, -7)
Screenshot: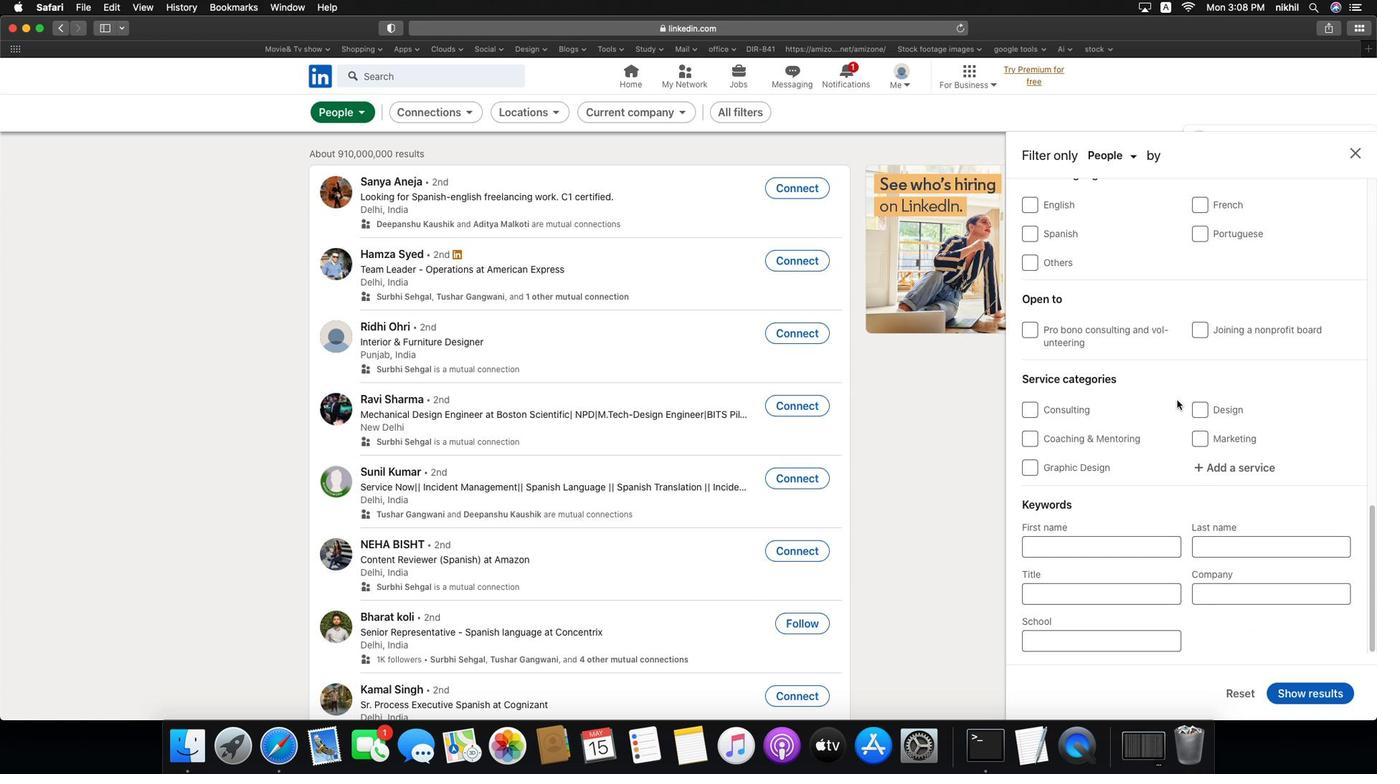 
Action: Mouse scrolled (1227, 510) with delta (-2, -9)
Screenshot: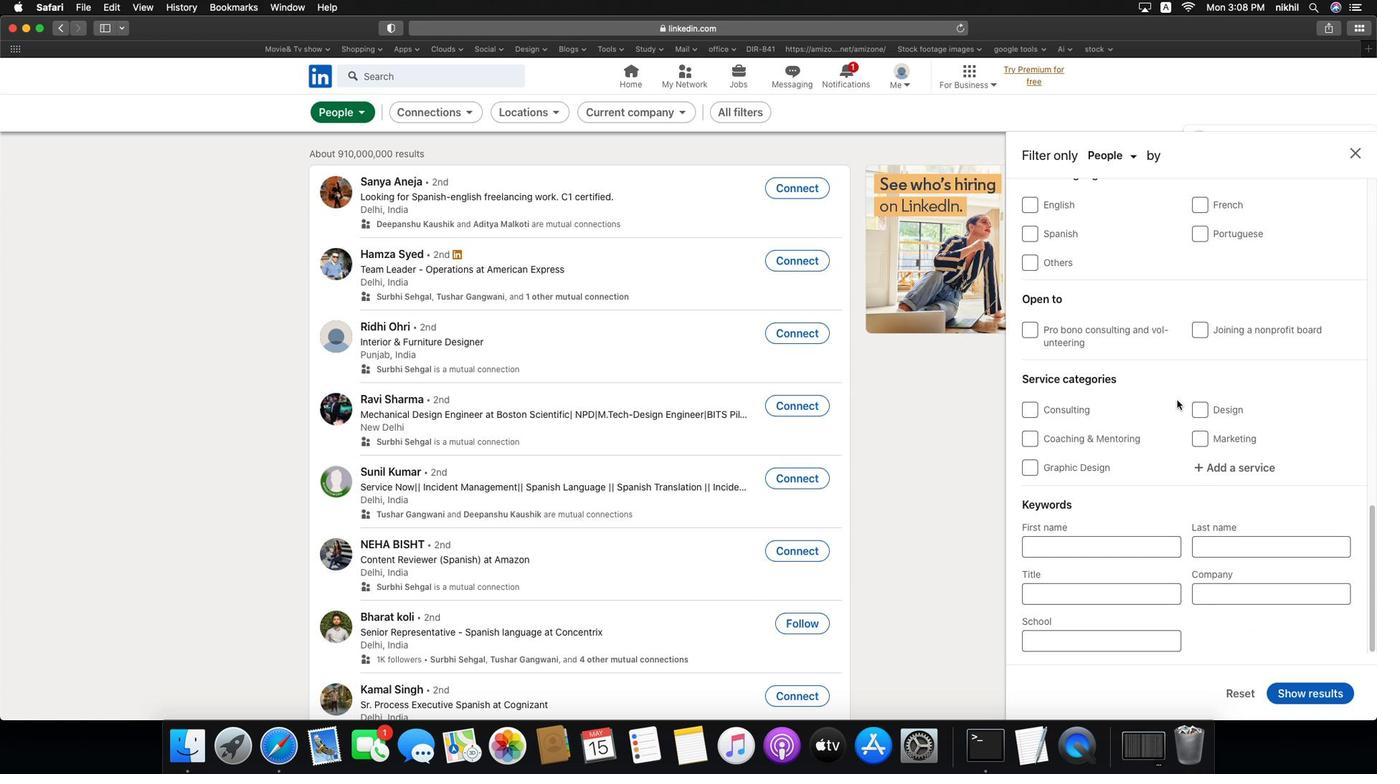 
Action: Mouse scrolled (1227, 510) with delta (-2, -10)
Screenshot: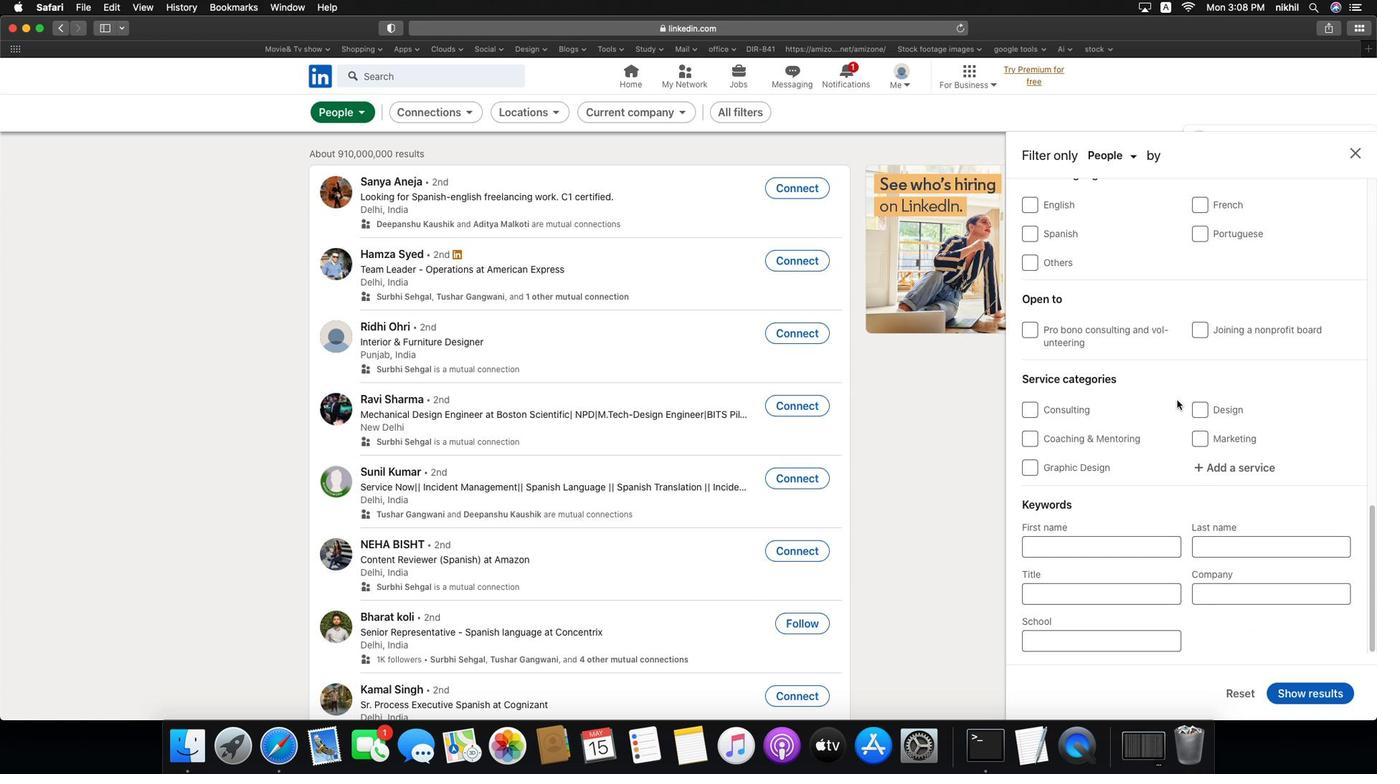 
Action: Mouse scrolled (1227, 510) with delta (-2, -11)
Screenshot: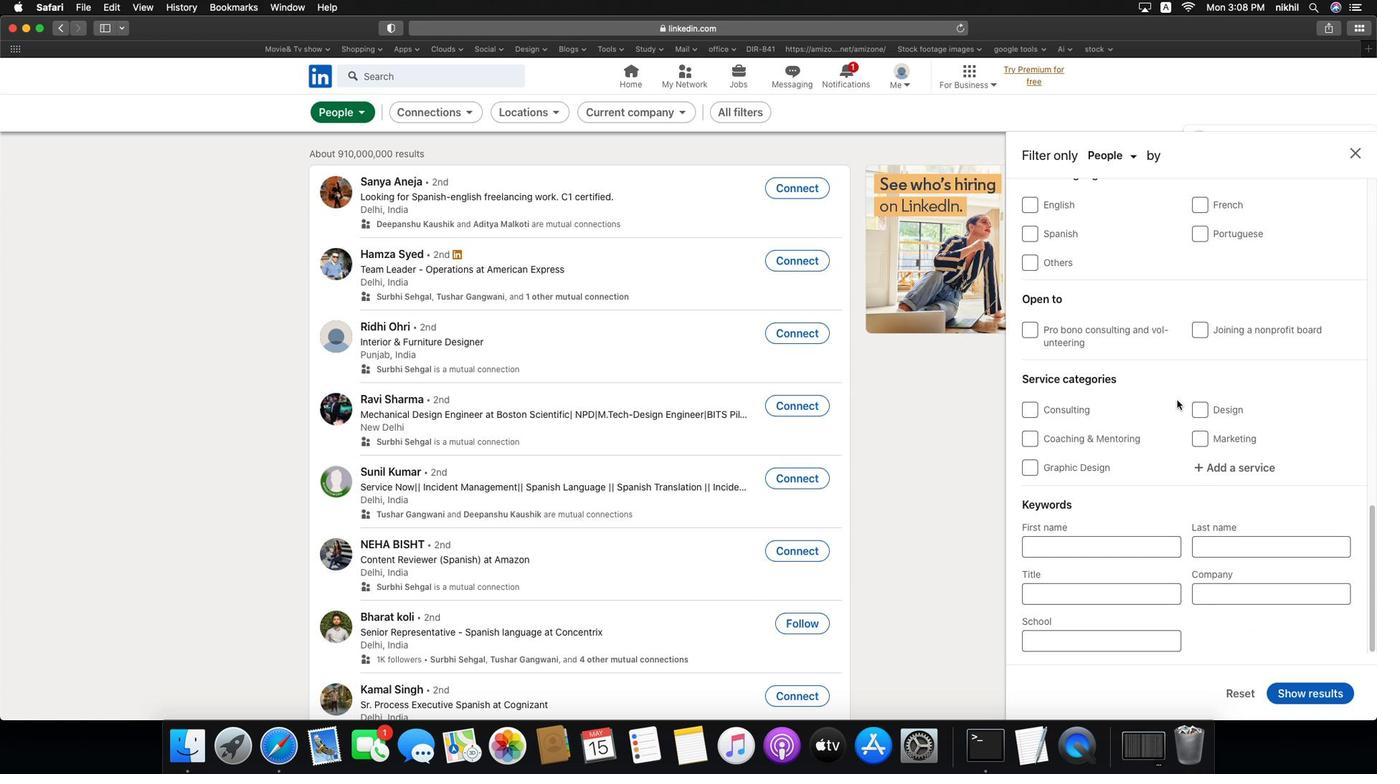 
Action: Mouse scrolled (1227, 510) with delta (-2, -7)
Screenshot: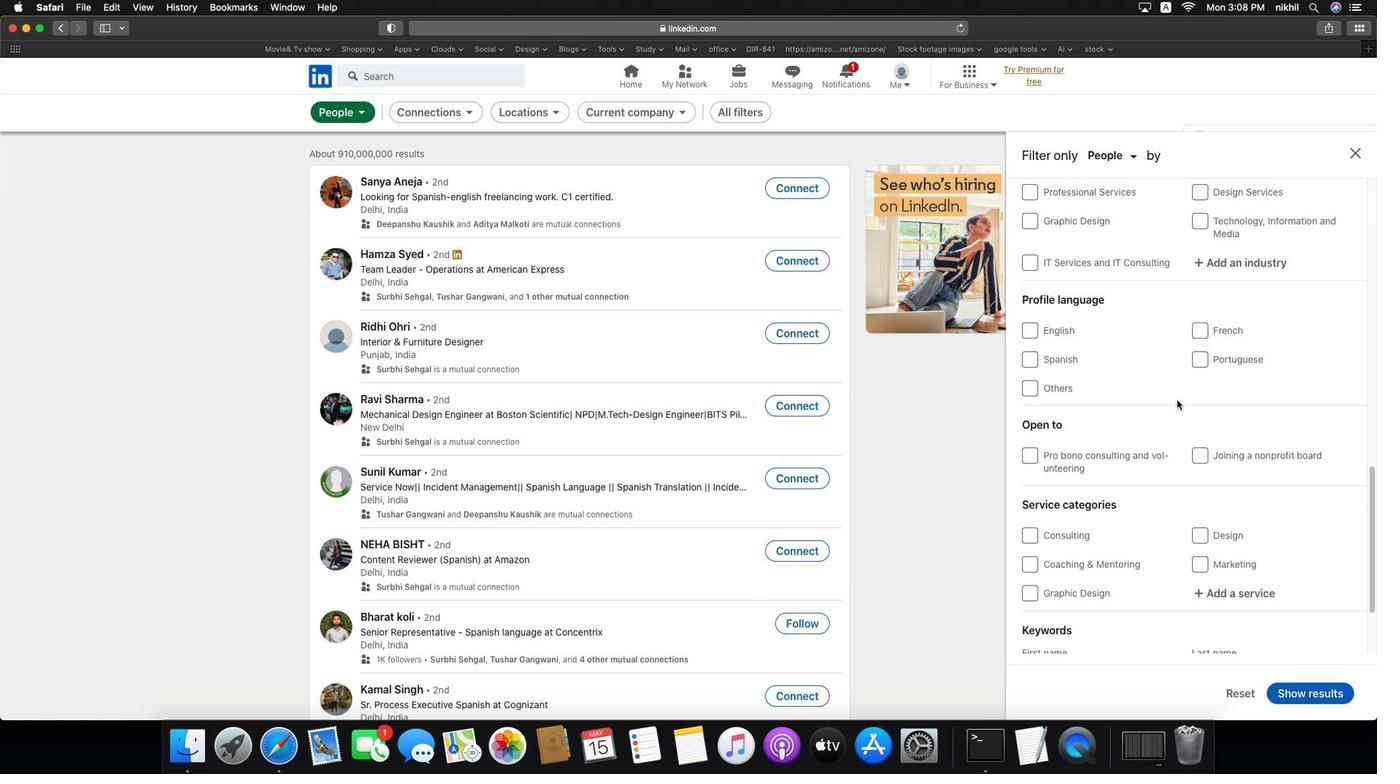 
Action: Mouse scrolled (1227, 510) with delta (-2, -7)
Screenshot: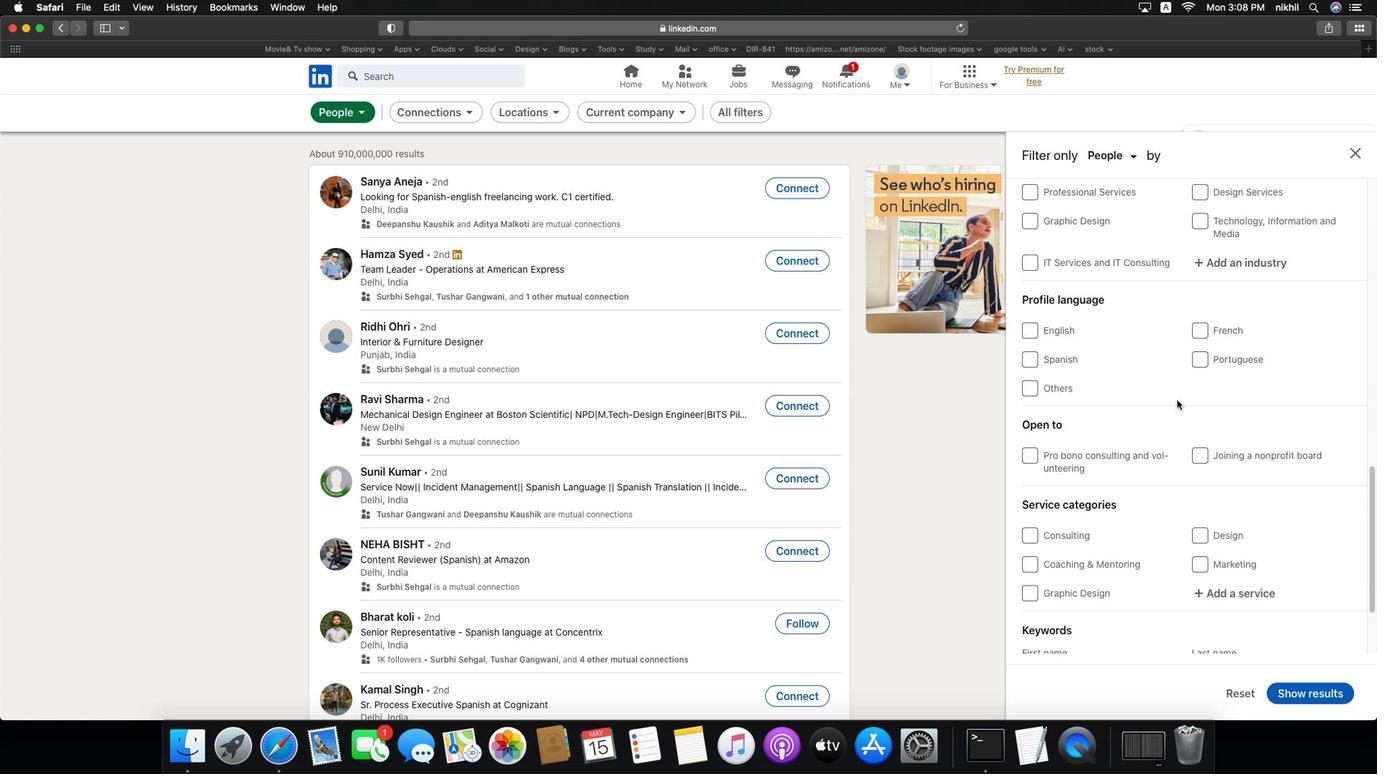 
Action: Mouse scrolled (1227, 510) with delta (-2, -9)
Screenshot: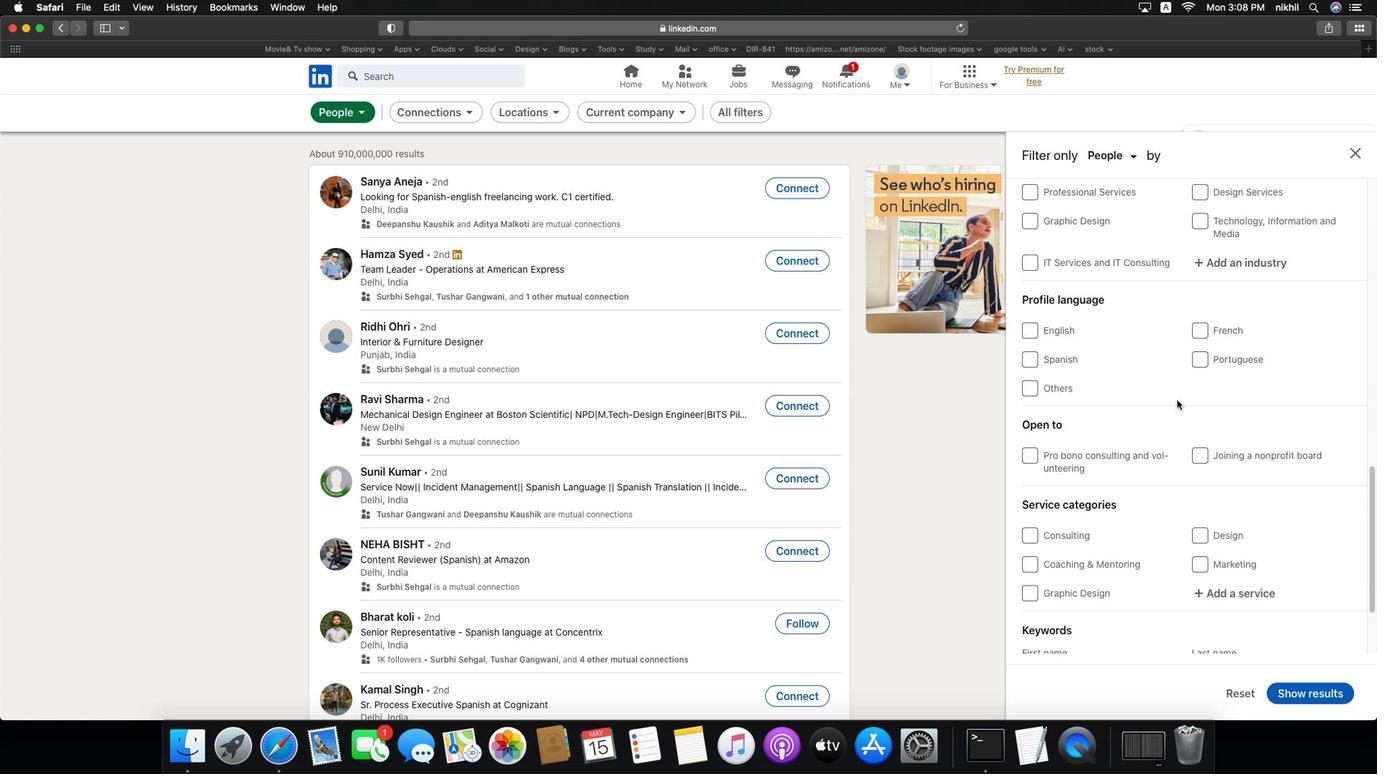 
Action: Mouse scrolled (1227, 510) with delta (-2, -10)
Screenshot: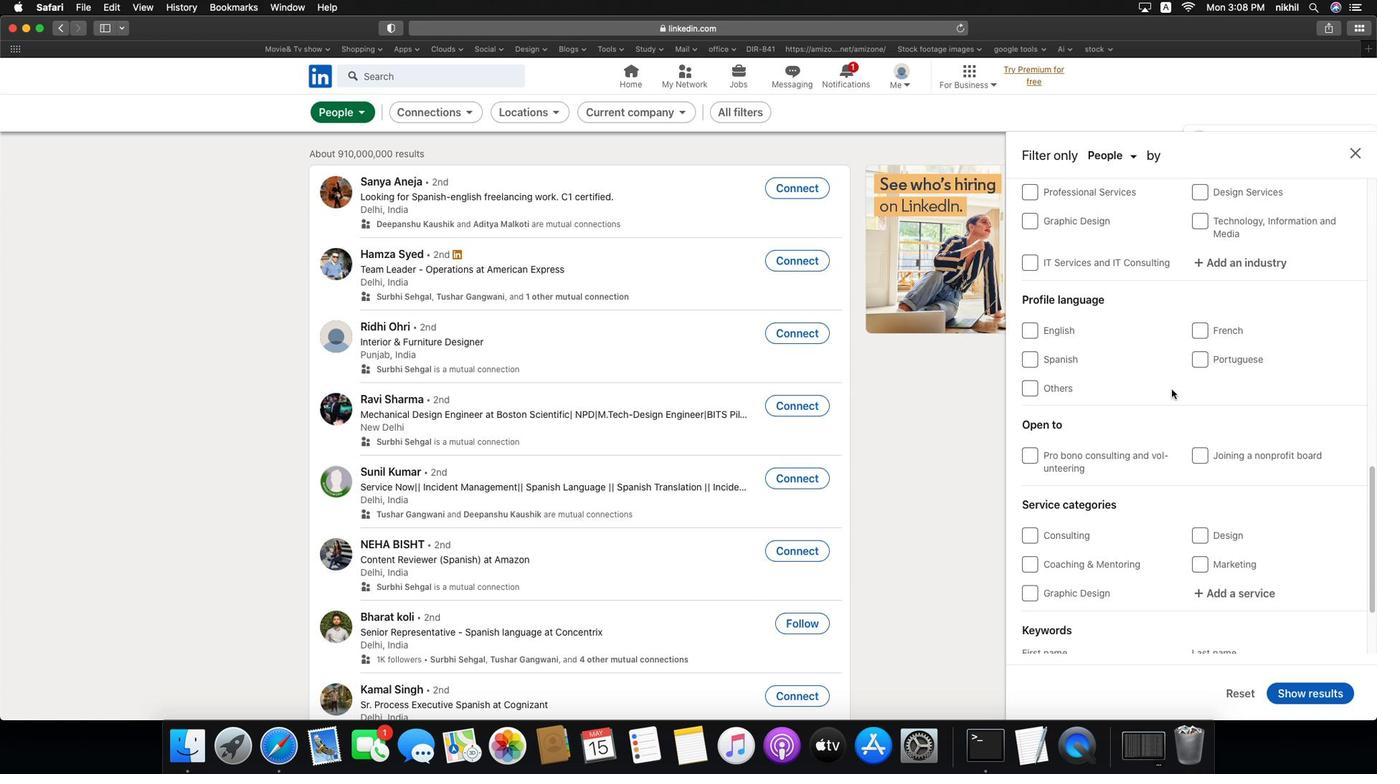 
Action: Mouse scrolled (1227, 510) with delta (-2, -10)
Screenshot: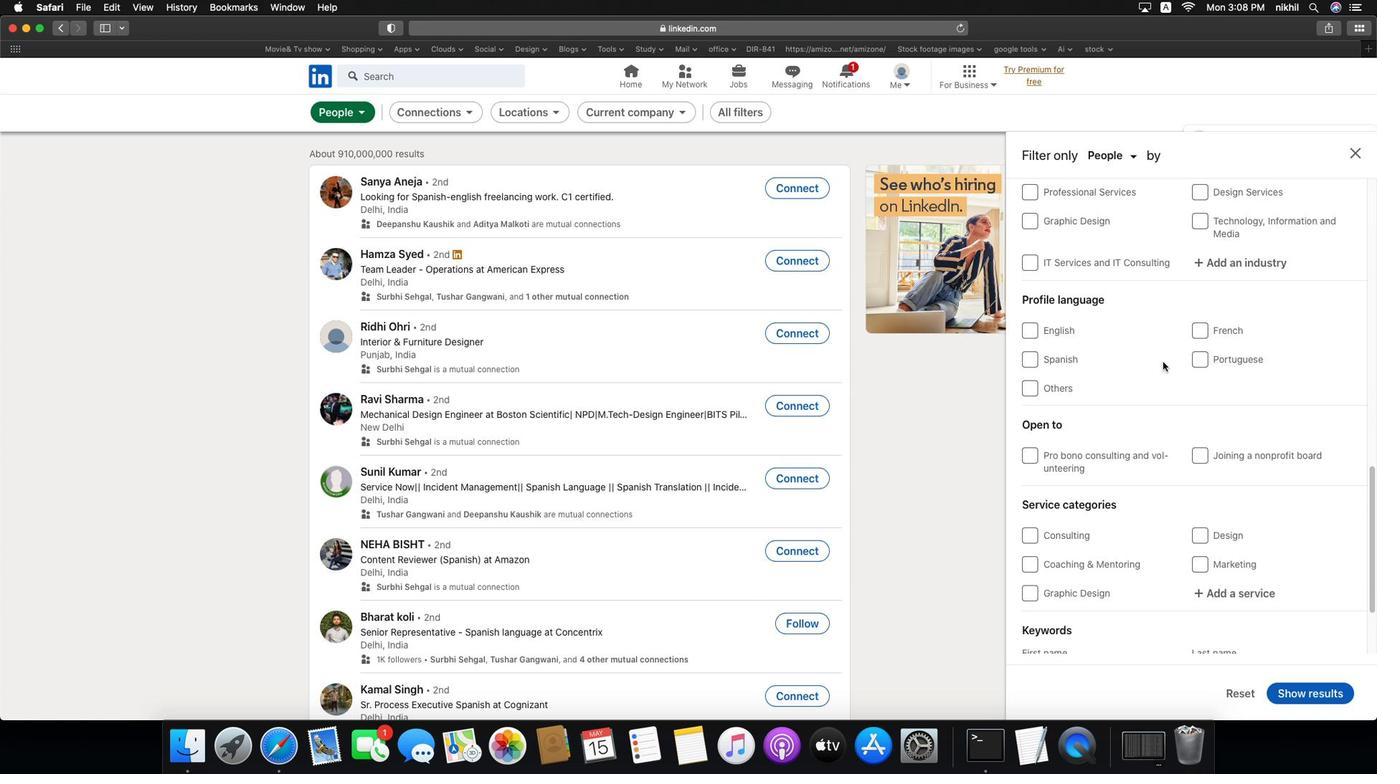 
Action: Mouse moved to (1178, 399)
Screenshot: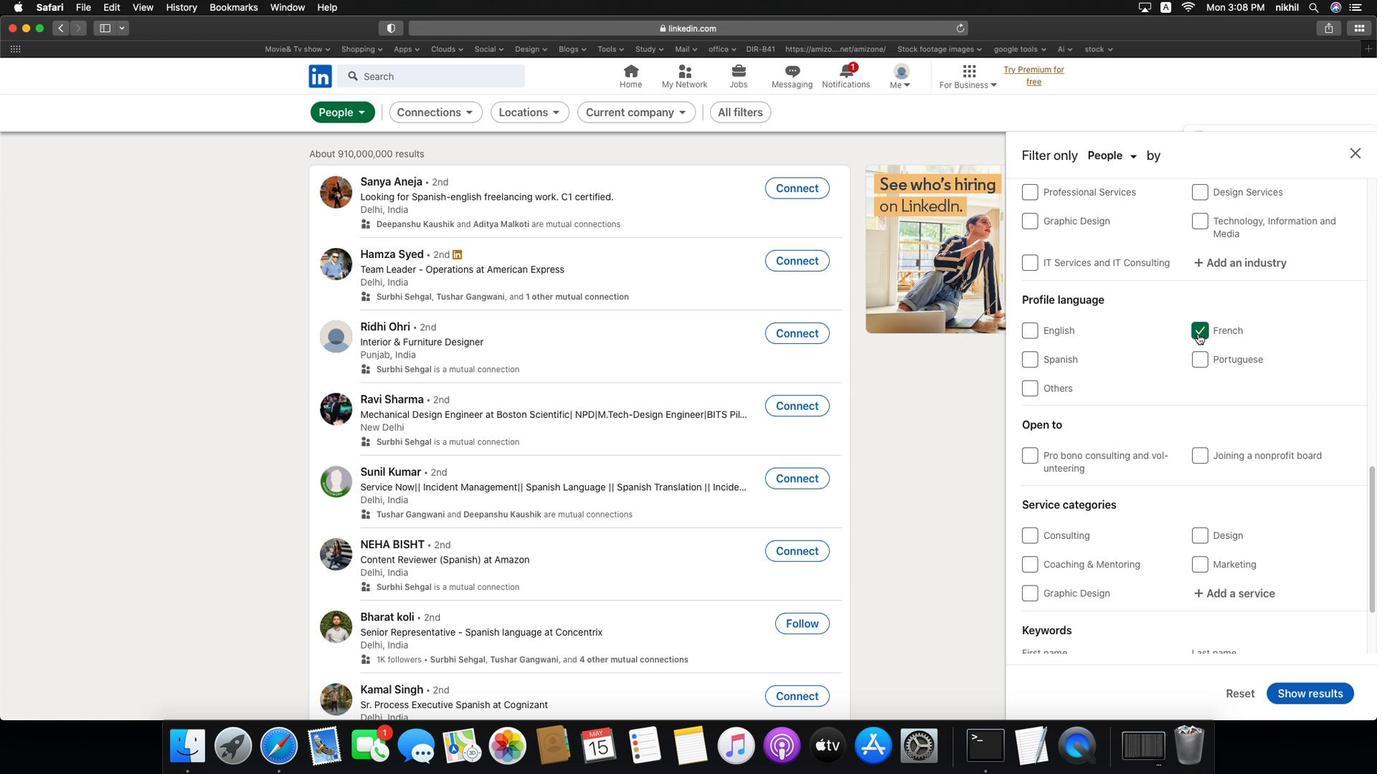 
Action: Mouse scrolled (1178, 399) with delta (-2, -6)
Screenshot: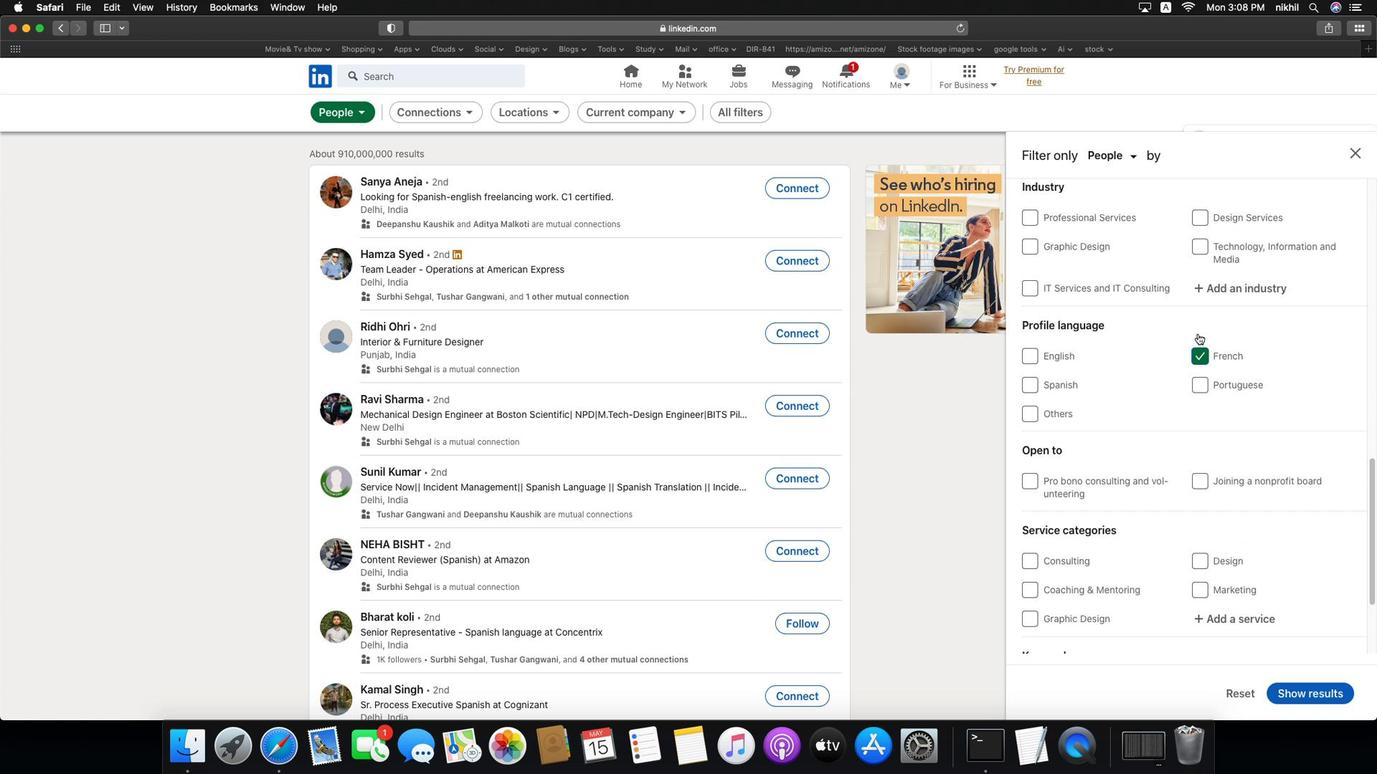 
Action: Mouse scrolled (1178, 399) with delta (-2, -6)
Screenshot: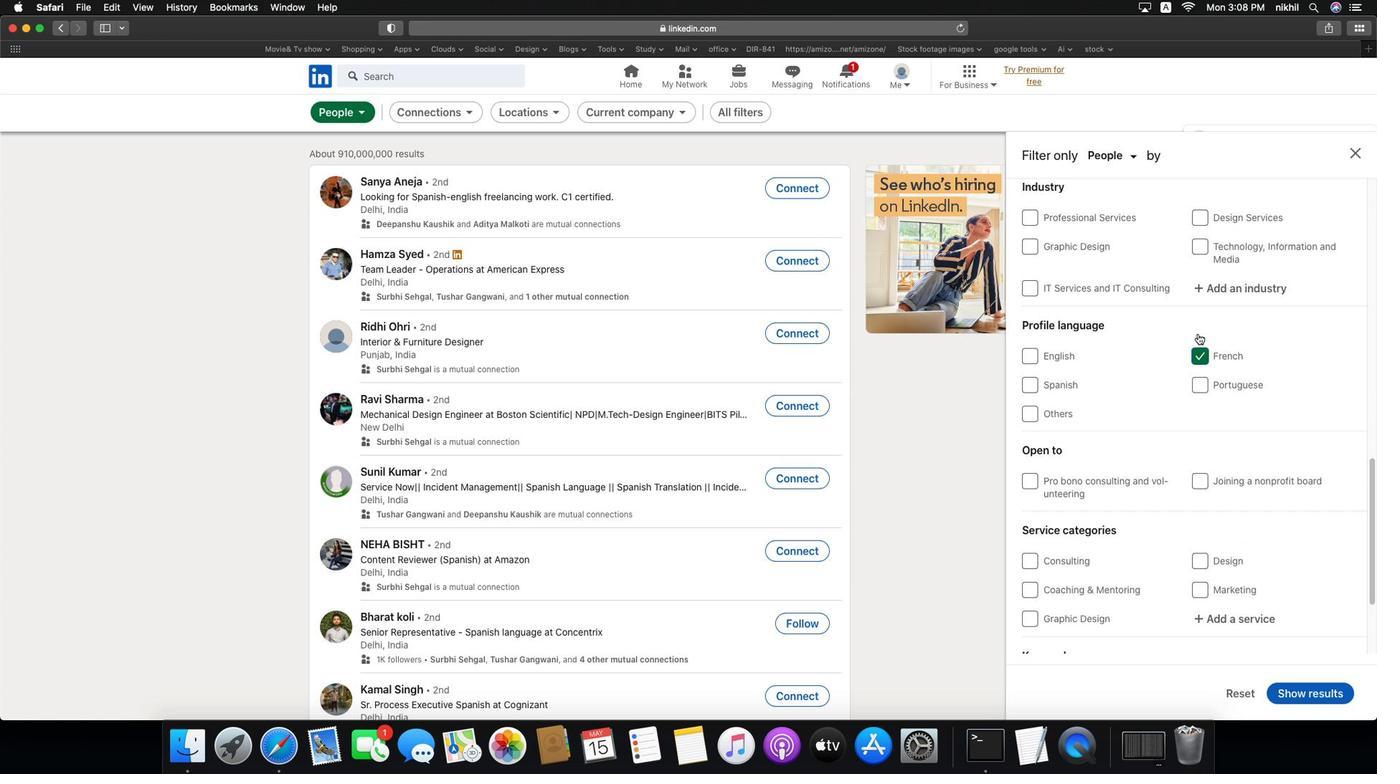 
Action: Mouse scrolled (1178, 399) with delta (-2, -5)
Screenshot: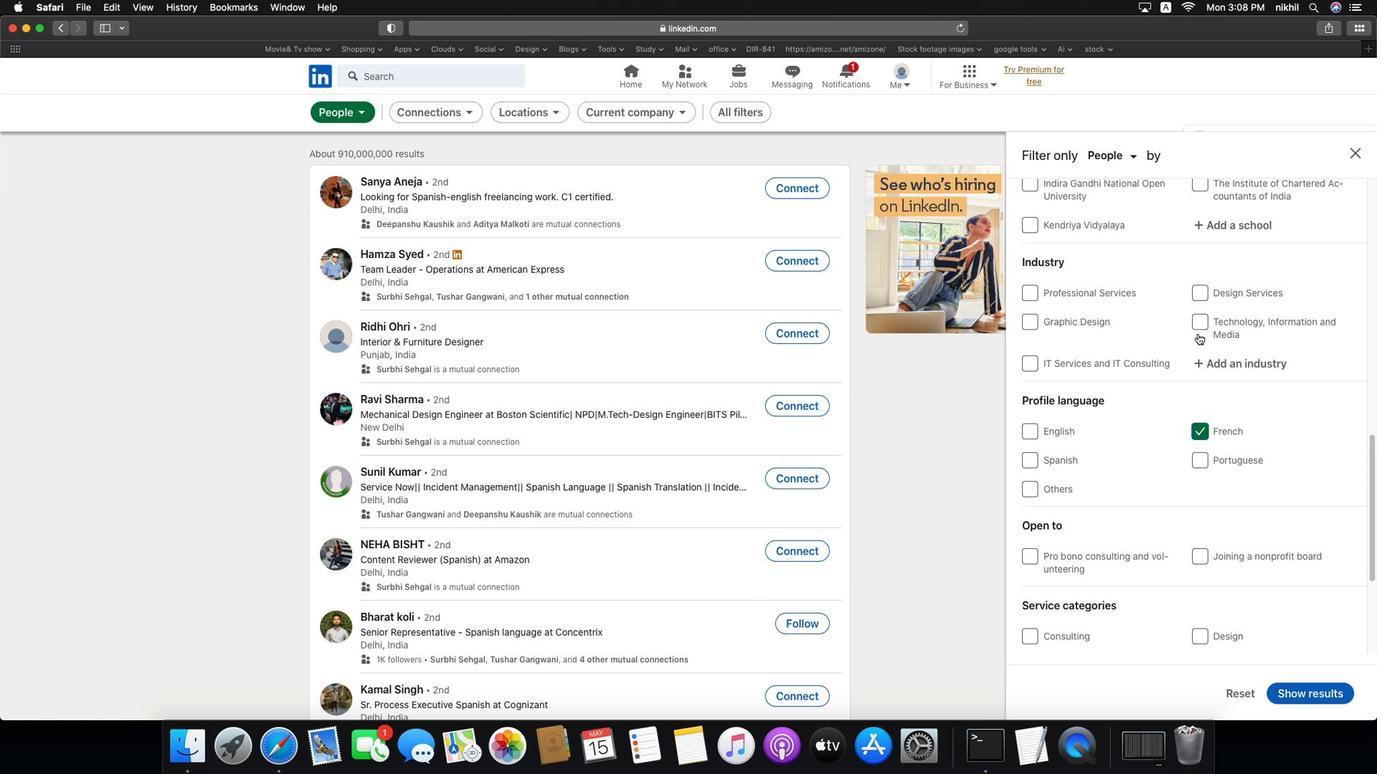 
Action: Mouse moved to (1198, 332)
Screenshot: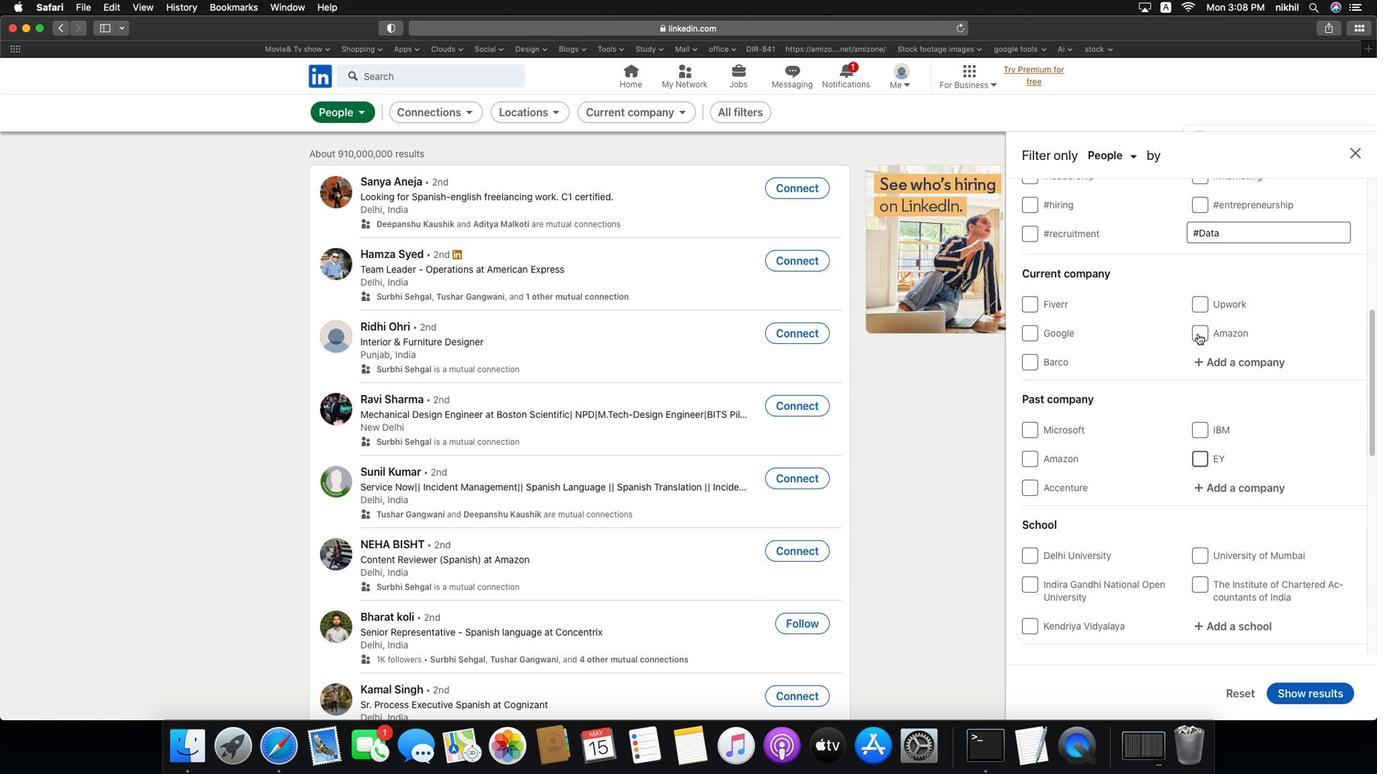 
Action: Mouse pressed left at (1198, 332)
Screenshot: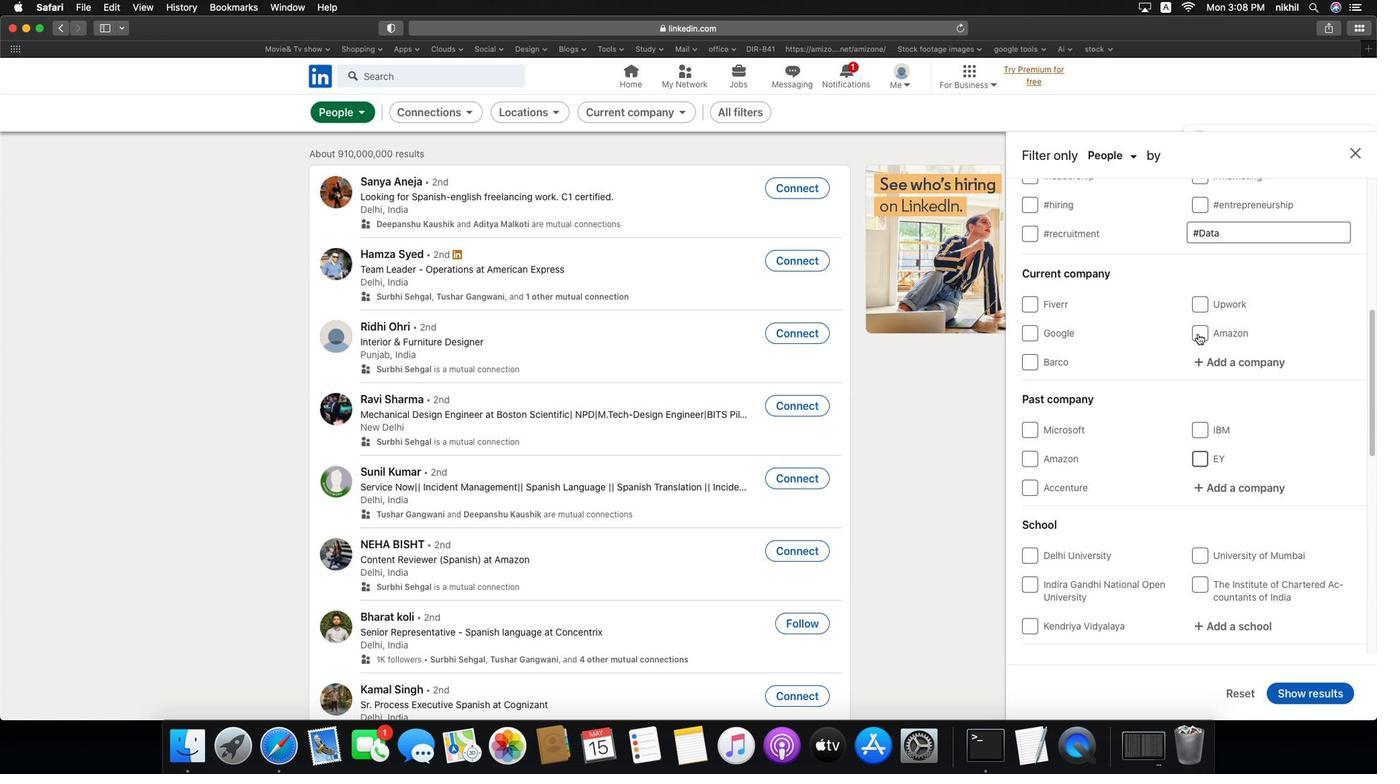 
Action: Mouse scrolled (1198, 332) with delta (-2, -6)
Screenshot: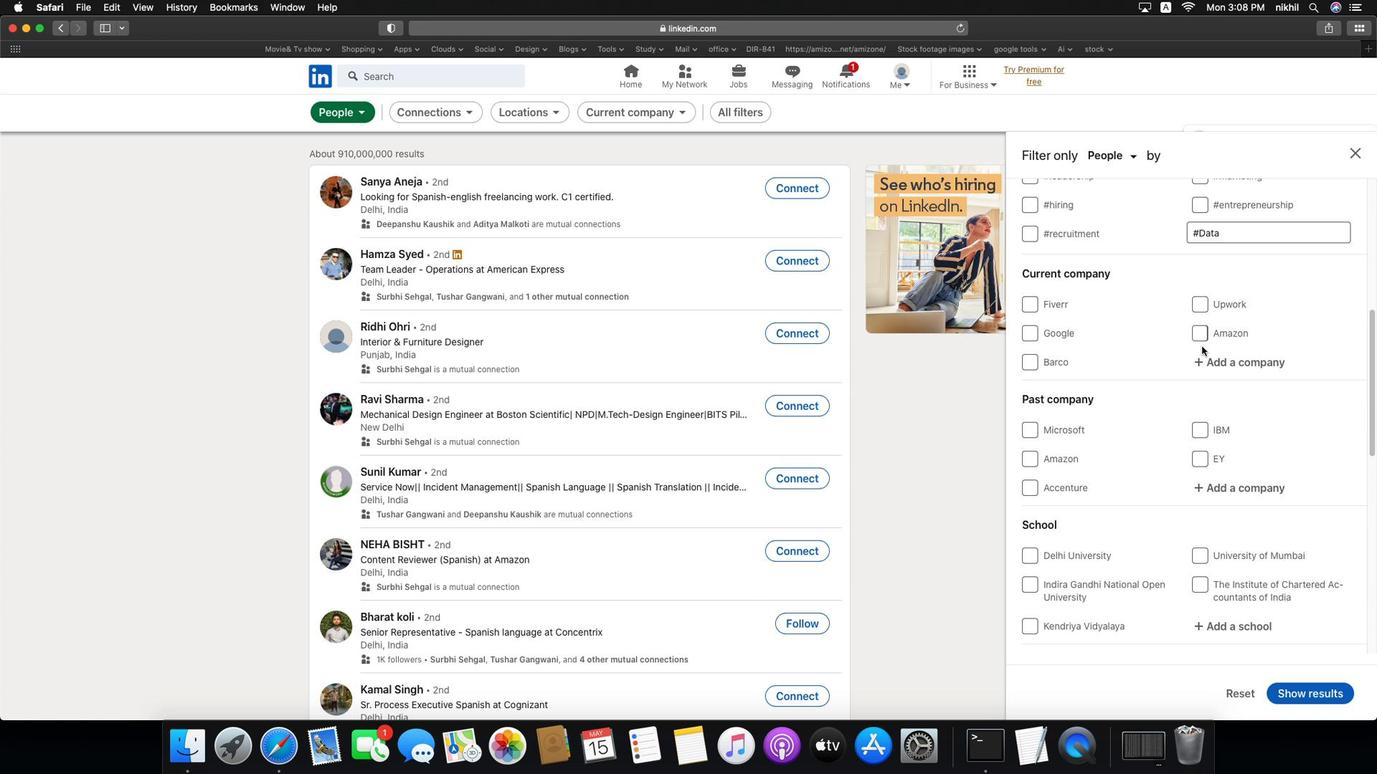 
Action: Mouse scrolled (1198, 332) with delta (-2, -6)
Screenshot: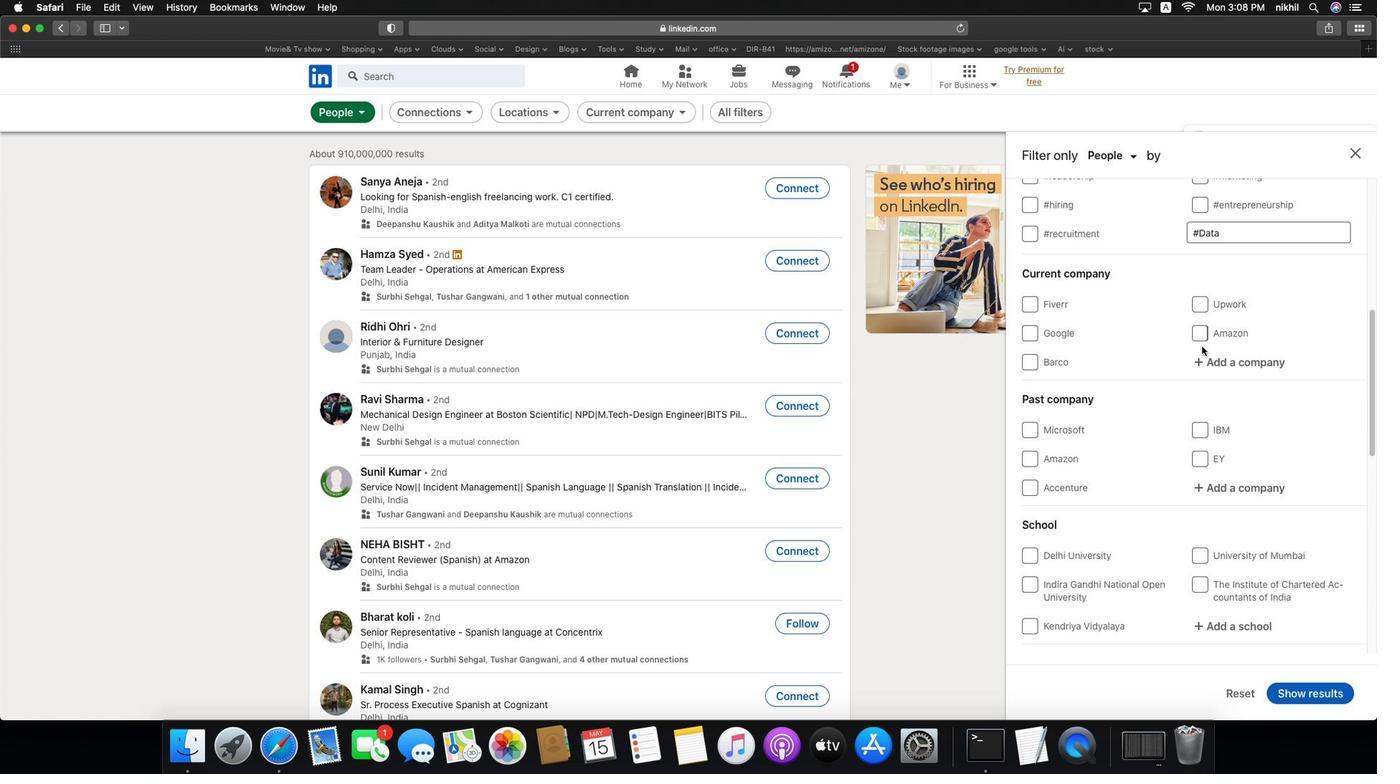 
Action: Mouse scrolled (1198, 332) with delta (-2, -5)
Screenshot: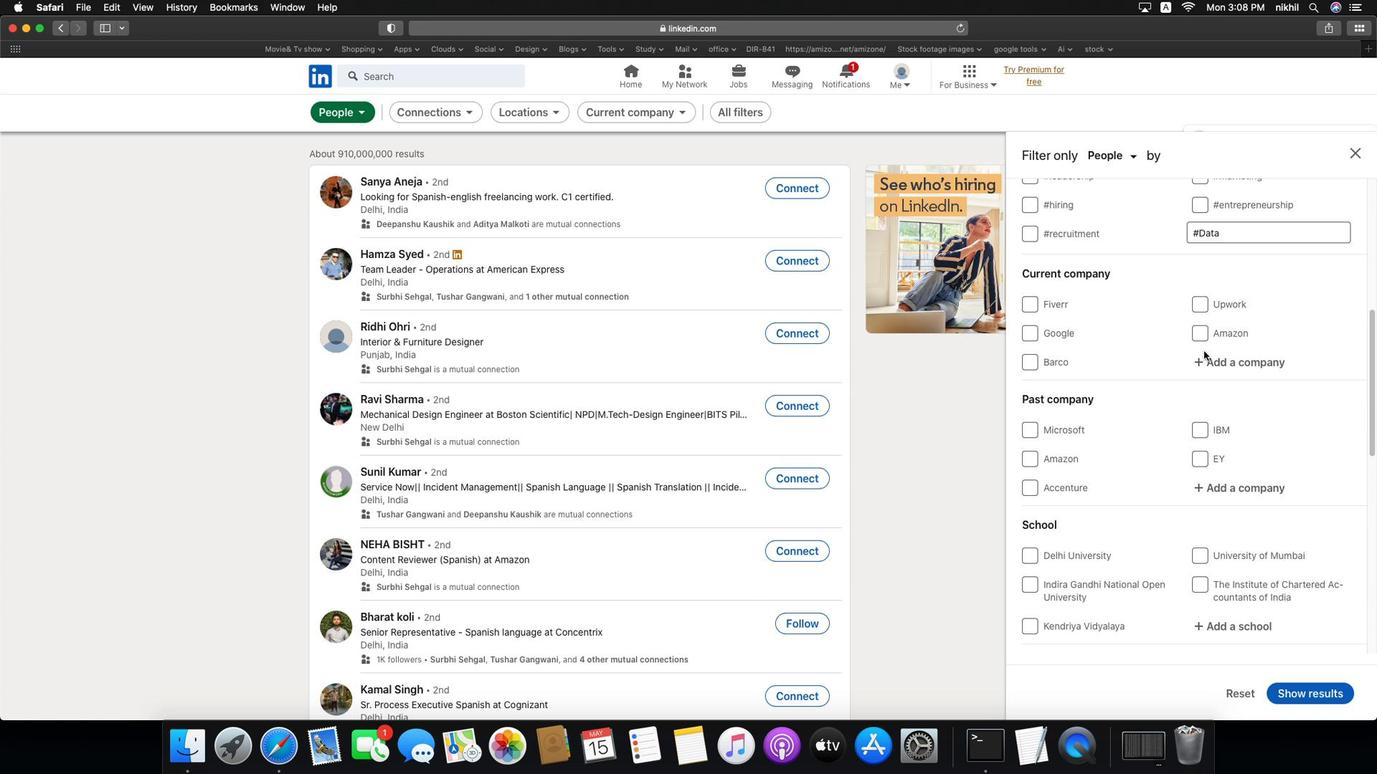 
Action: Mouse scrolled (1198, 332) with delta (-2, -6)
Screenshot: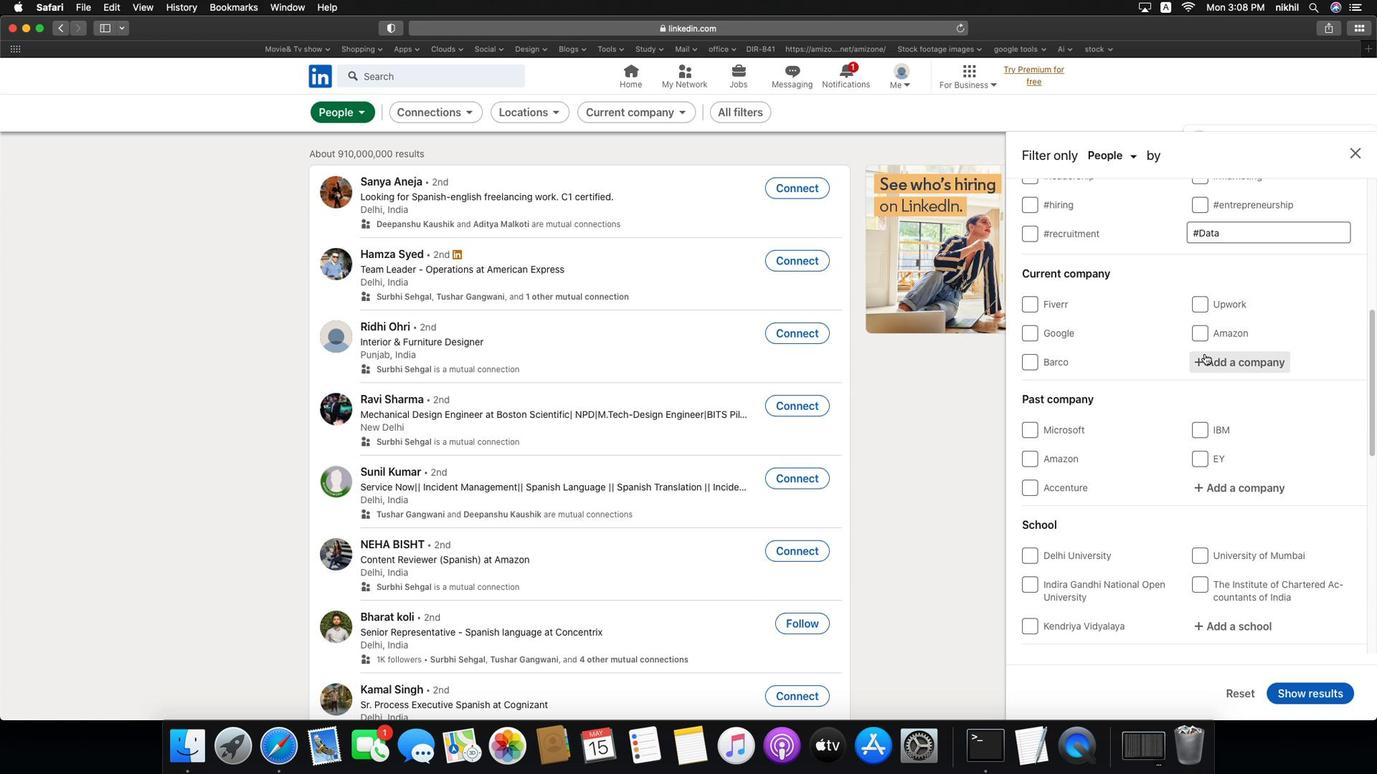 
Action: Mouse scrolled (1198, 332) with delta (-2, -6)
Screenshot: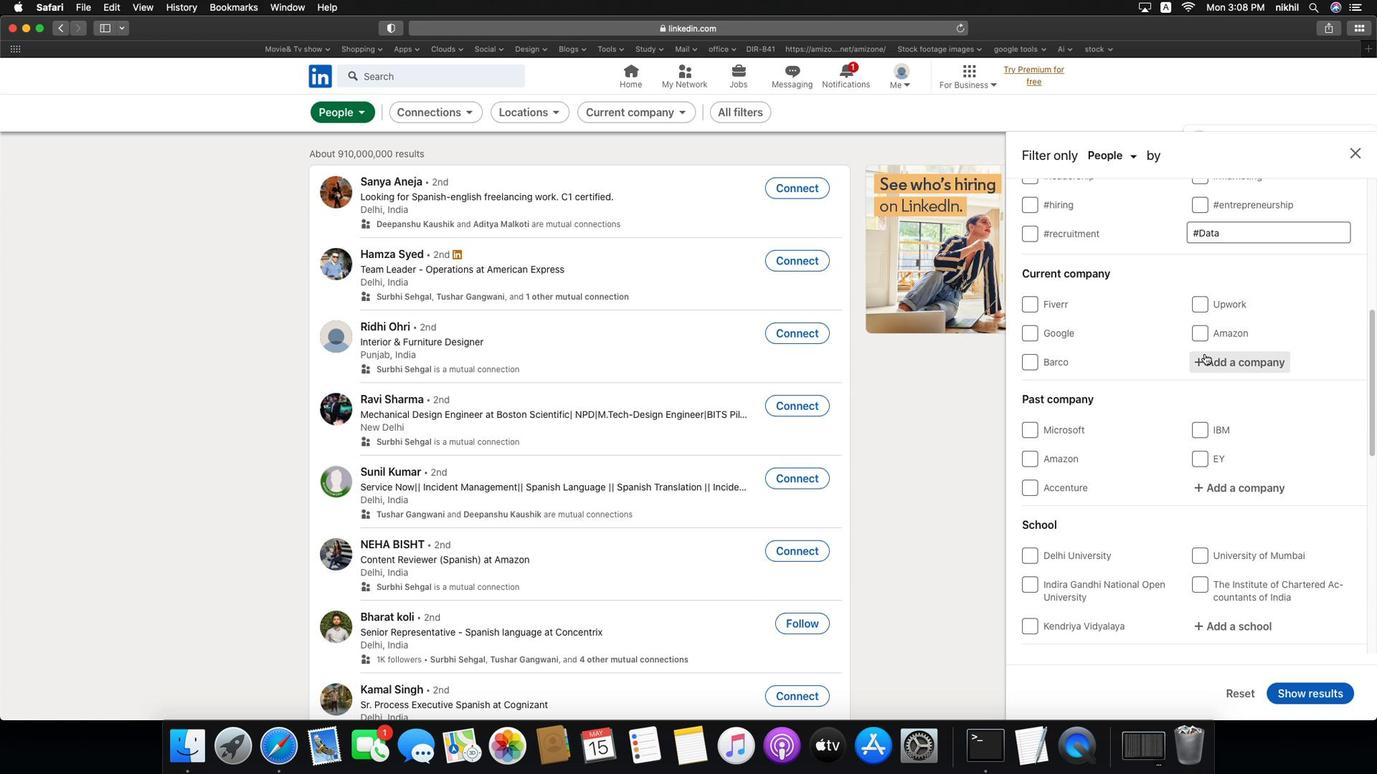 
Action: Mouse scrolled (1198, 332) with delta (-2, -5)
Screenshot: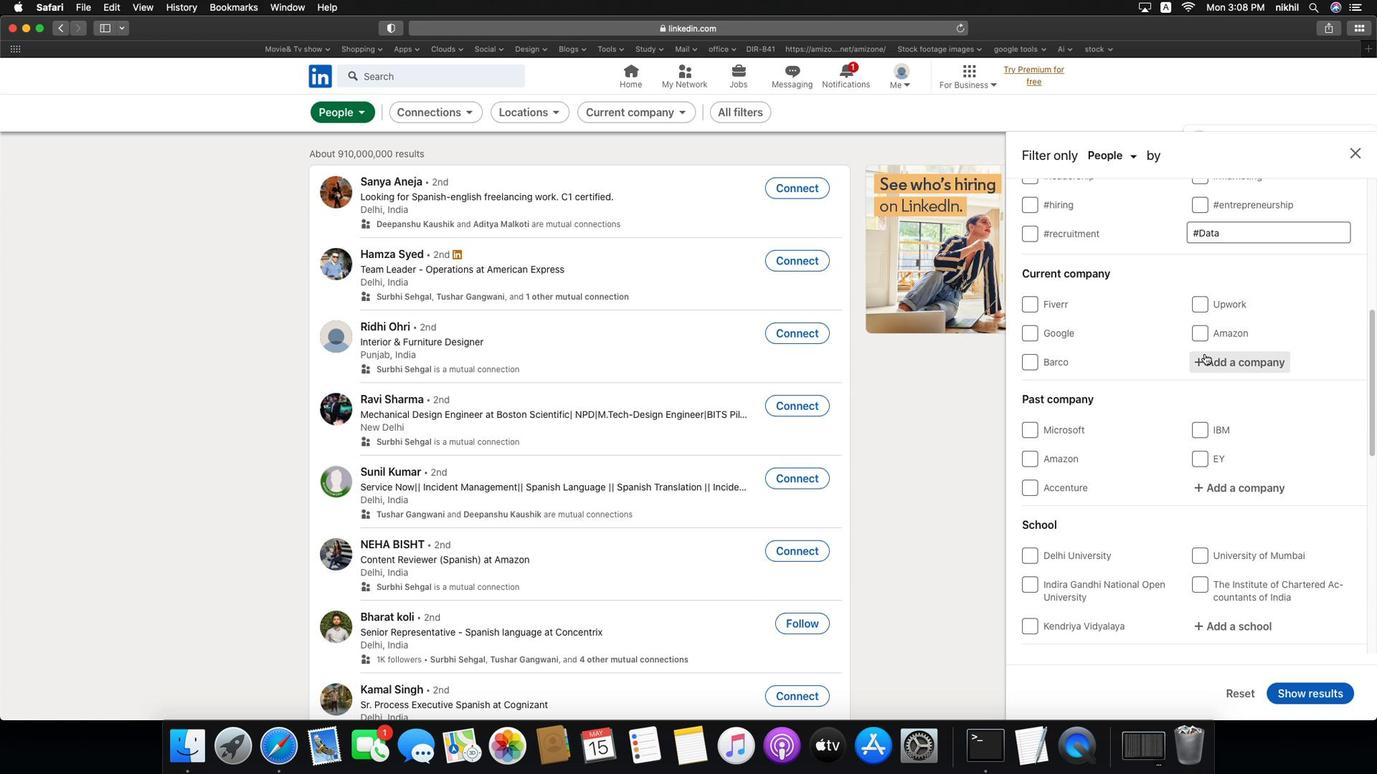 
Action: Mouse scrolled (1198, 332) with delta (-2, -3)
Screenshot: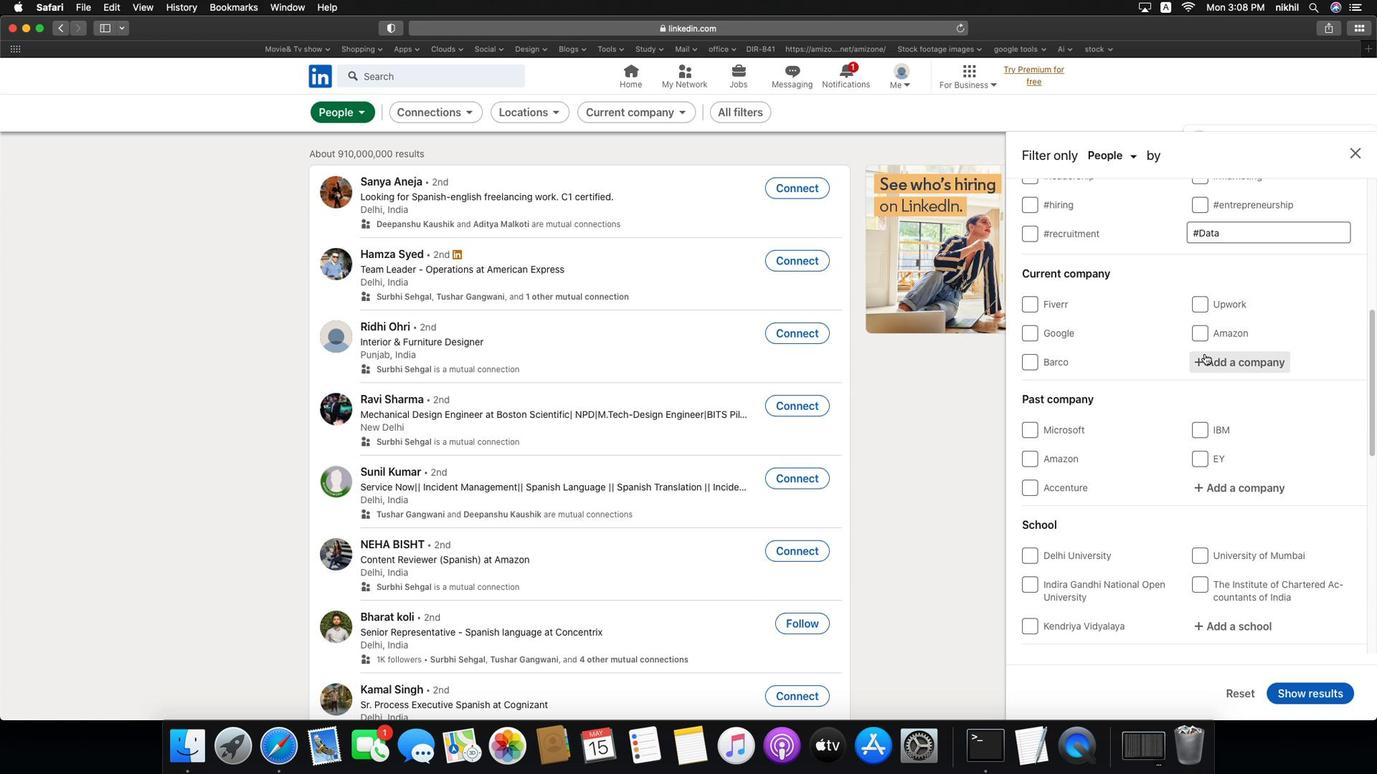 
Action: Mouse scrolled (1198, 332) with delta (-2, -6)
Screenshot: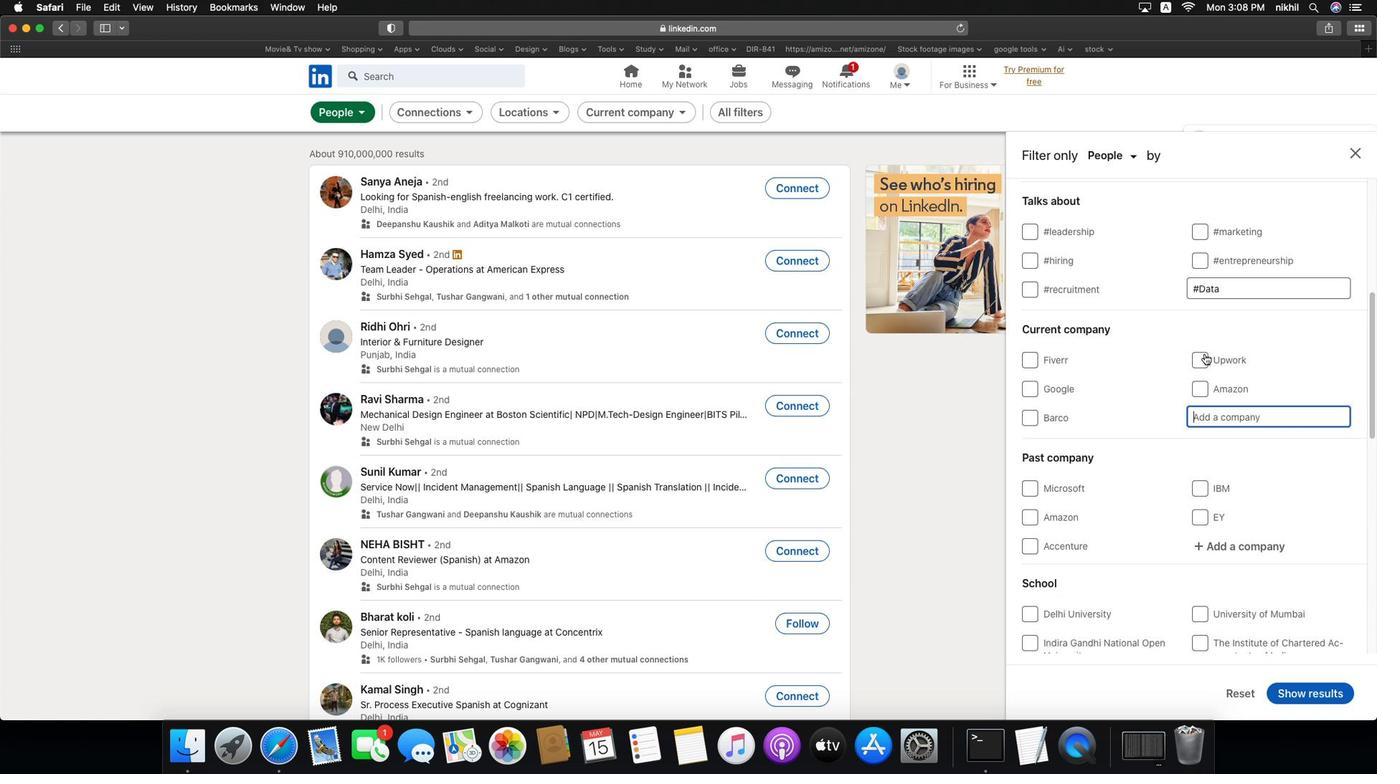 
Action: Mouse scrolled (1198, 332) with delta (-2, -6)
Screenshot: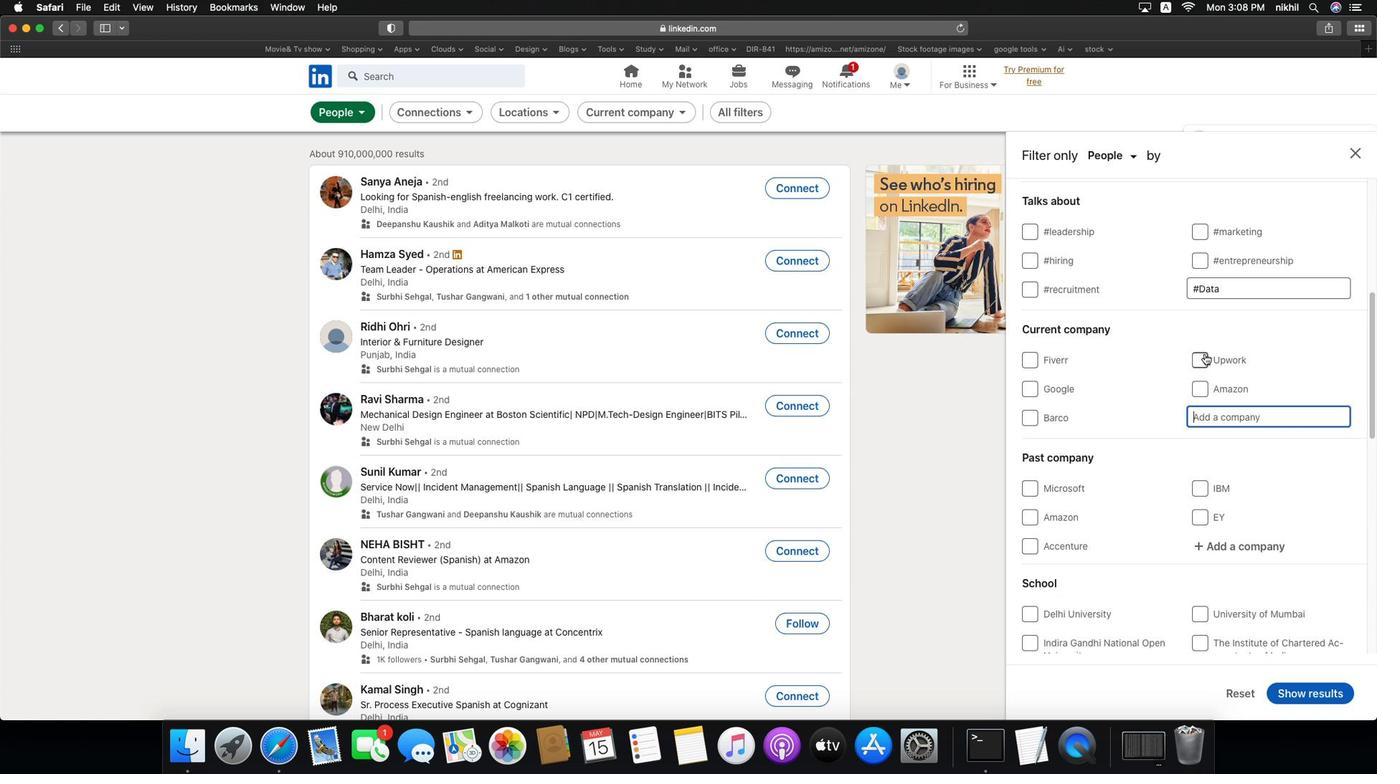 
Action: Mouse scrolled (1198, 332) with delta (-2, -5)
Screenshot: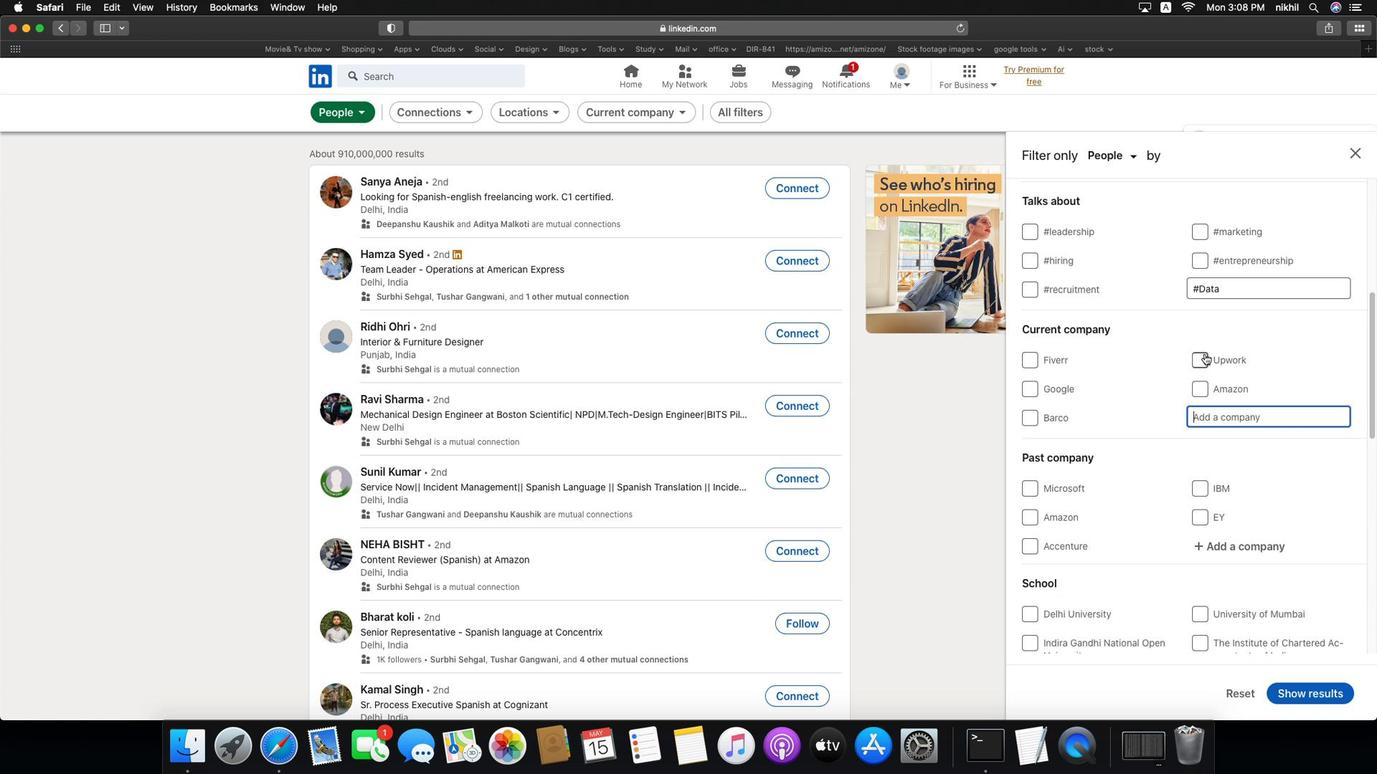 
Action: Mouse moved to (1205, 352)
Screenshot: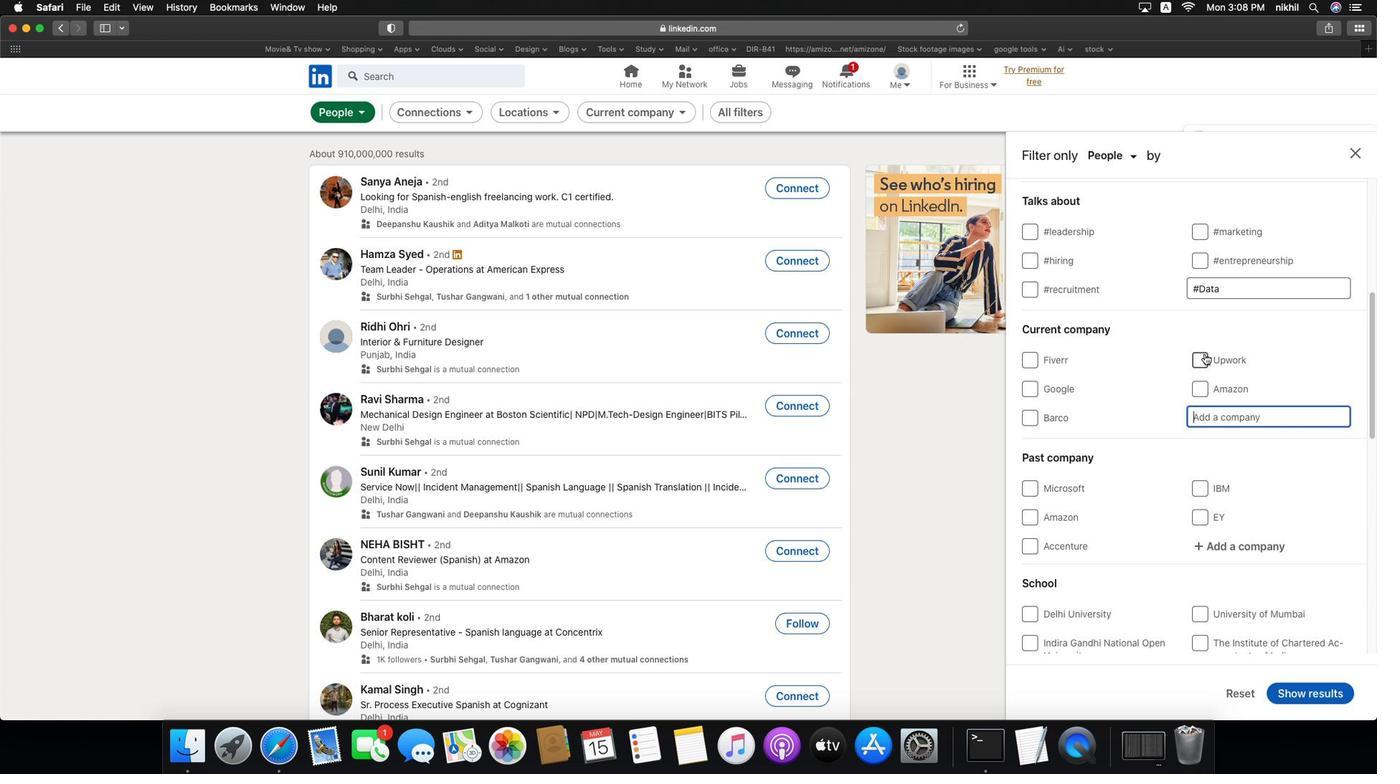 
Action: Mouse pressed left at (1205, 352)
Screenshot: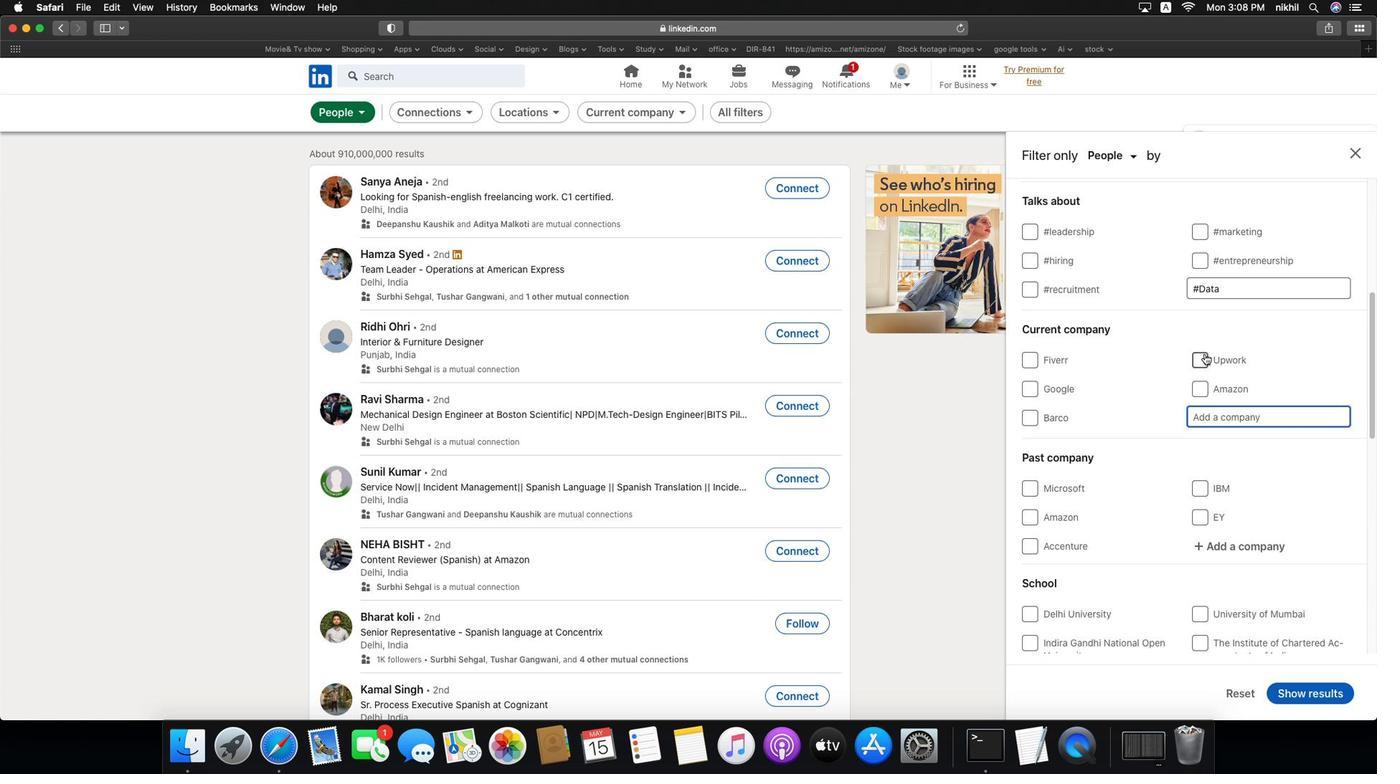 
Action: Key pressed Key.caps_lock'U''P'Key.spaceKey.caps_lock'g'Key.caps_lock'R''A''D'
Screenshot: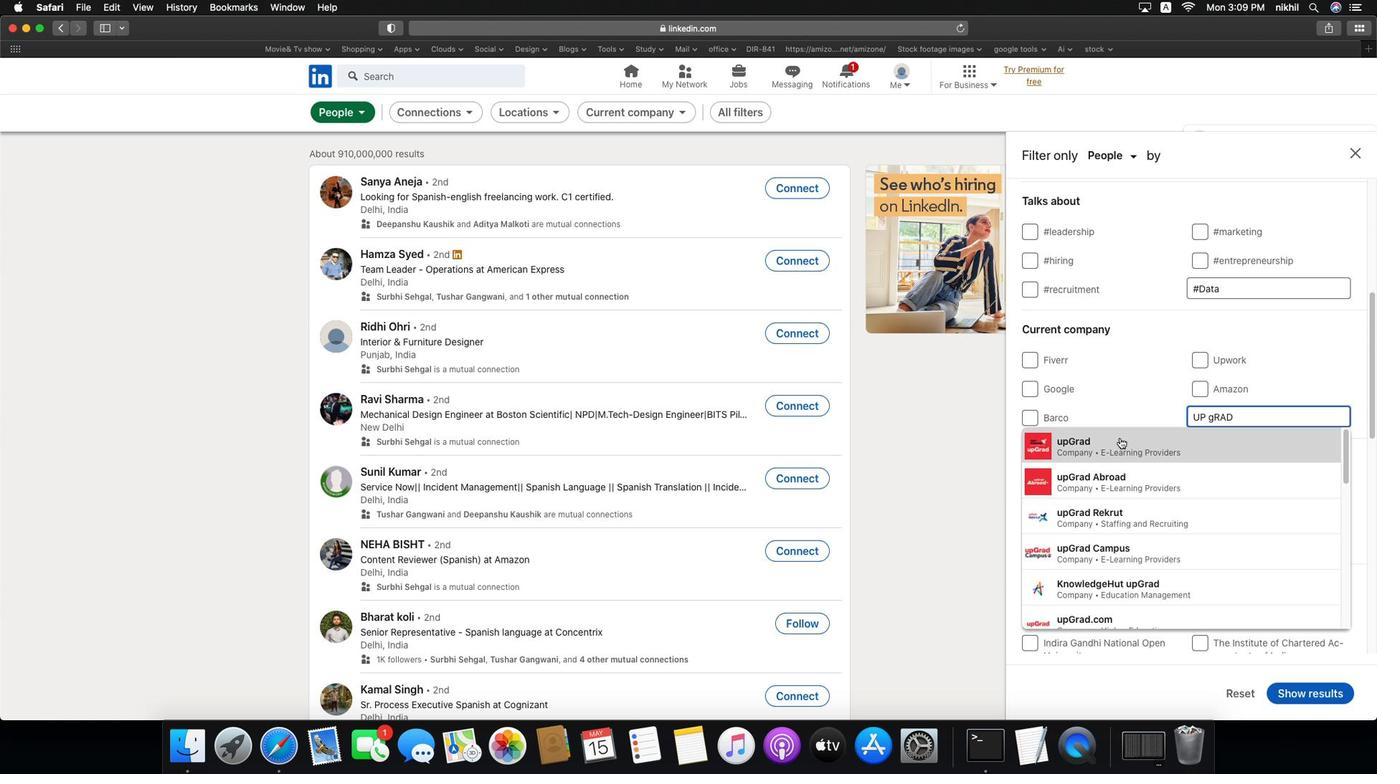 
Action: Mouse moved to (1120, 439)
Screenshot: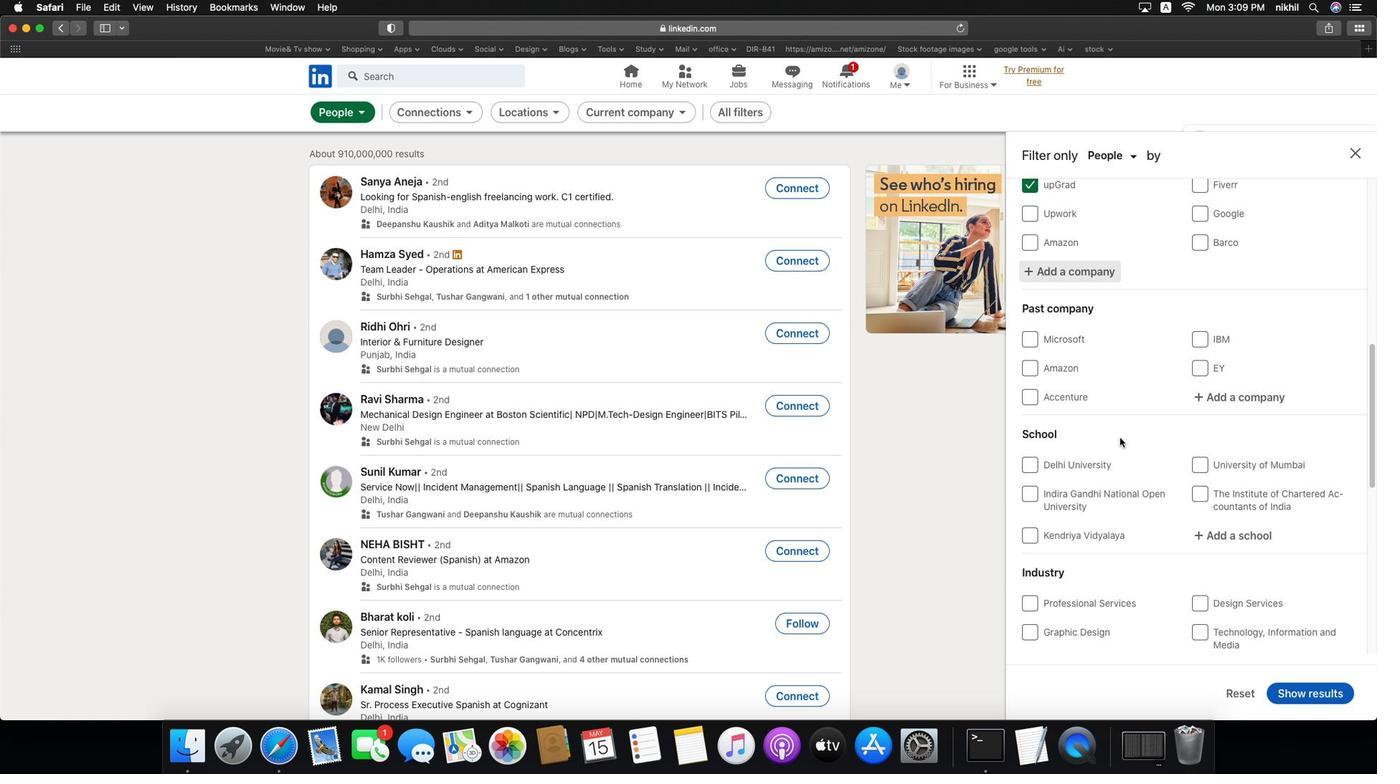 
Action: Mouse pressed left at (1120, 439)
Screenshot: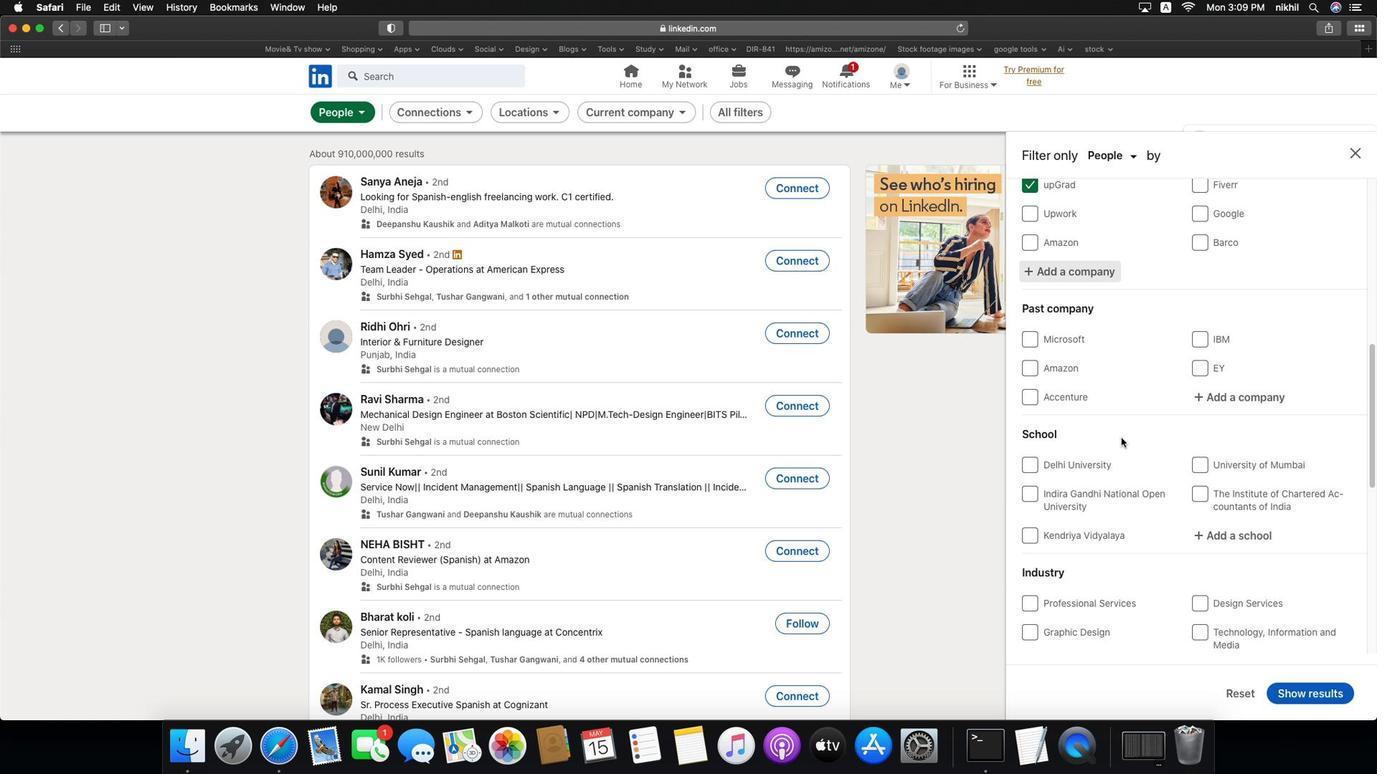 
Action: Mouse scrolled (1120, 439) with delta (-2, -7)
Screenshot: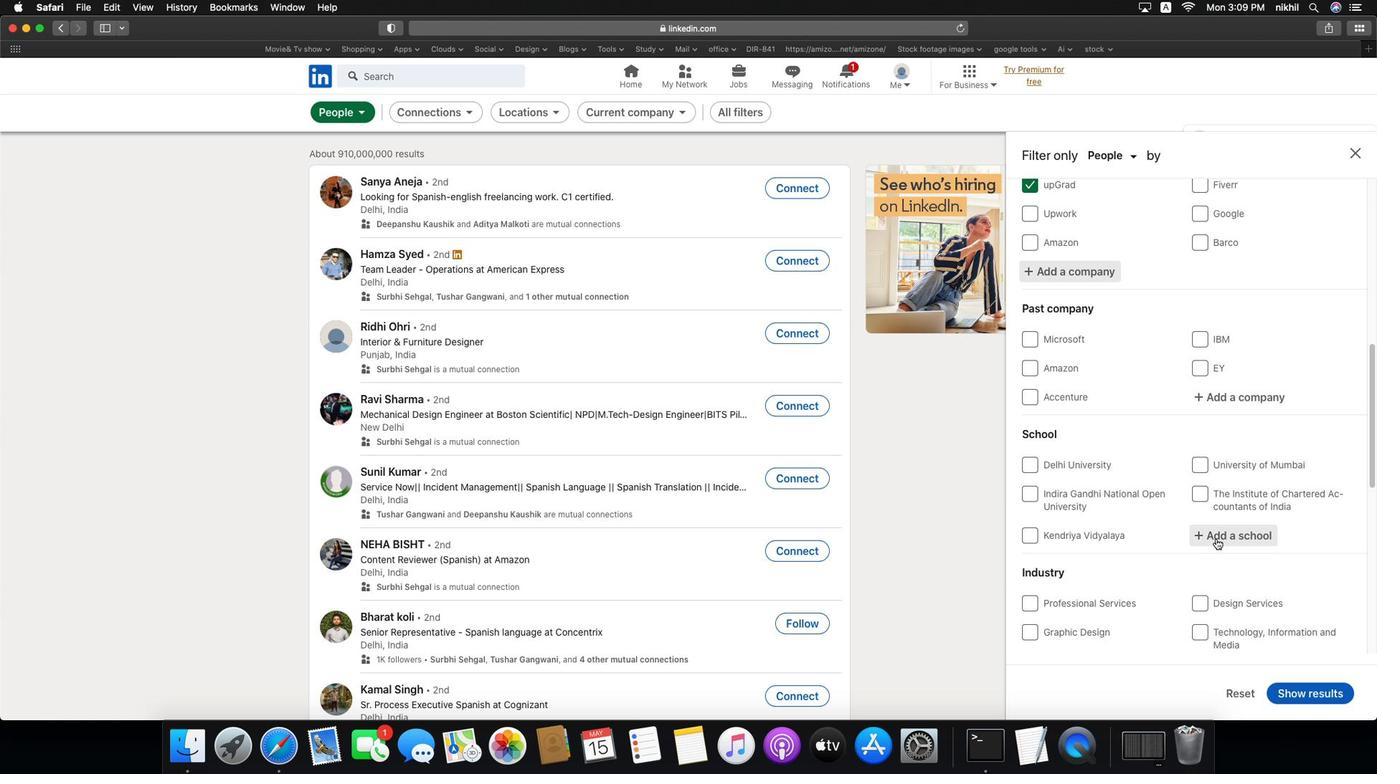 
Action: Mouse scrolled (1120, 439) with delta (-2, -7)
Screenshot: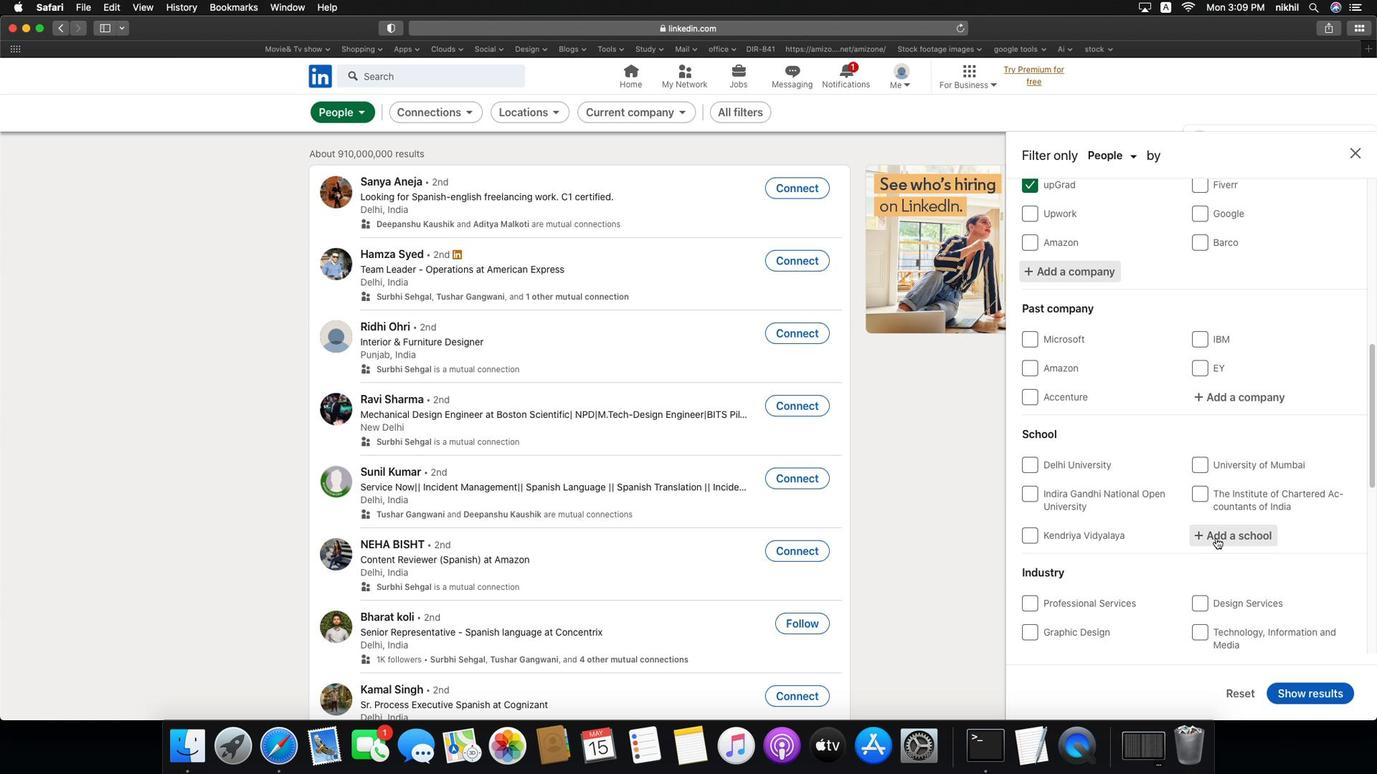 
Action: Mouse scrolled (1120, 439) with delta (-2, -7)
Screenshot: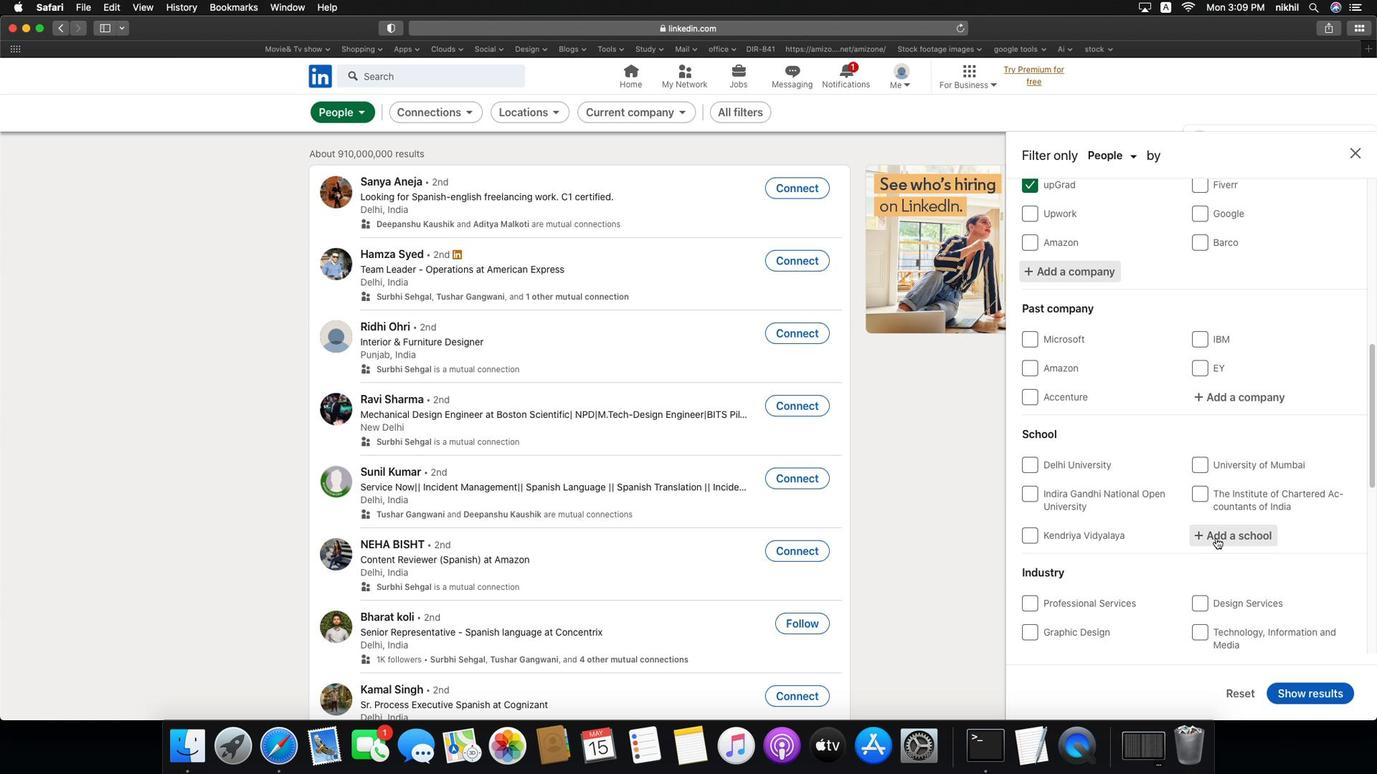 
Action: Mouse scrolled (1120, 439) with delta (-2, -7)
Screenshot: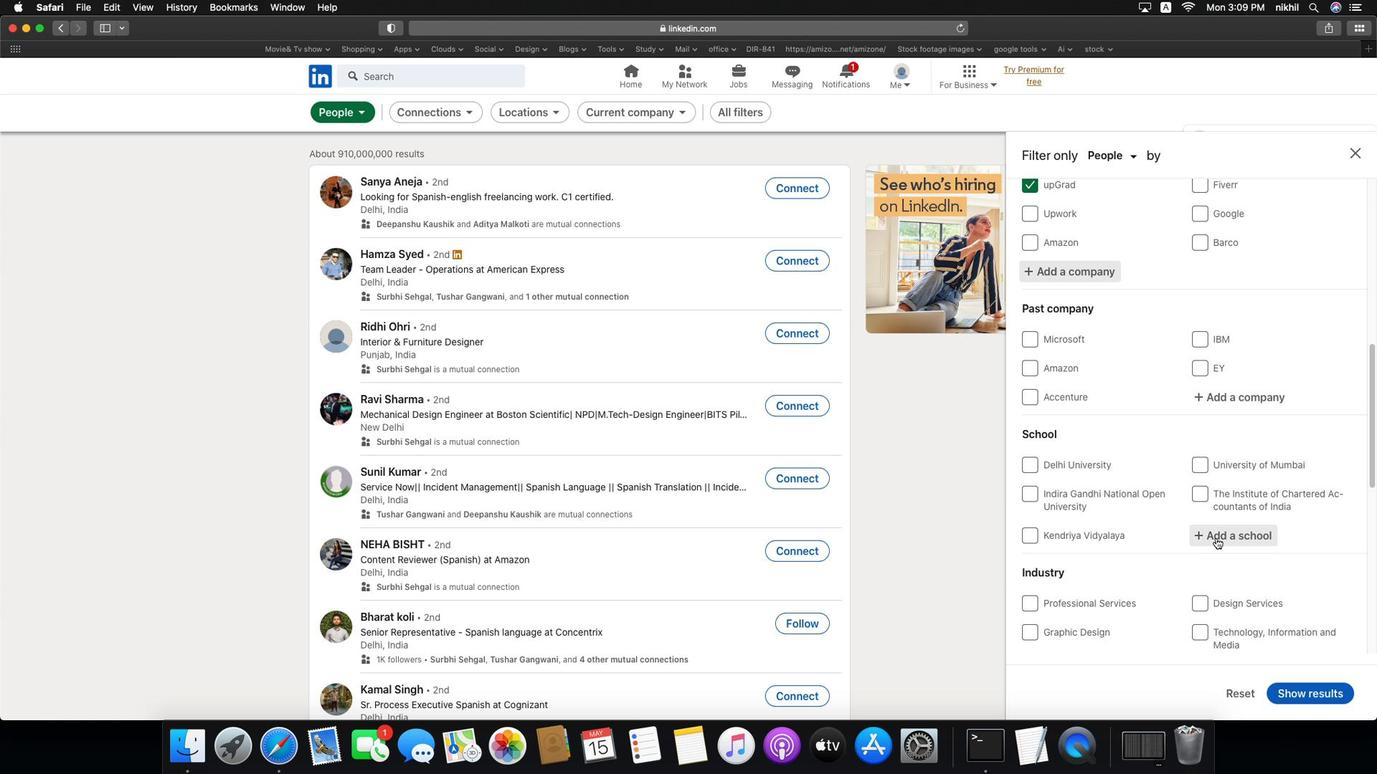 
Action: Mouse scrolled (1120, 439) with delta (-2, -7)
Screenshot: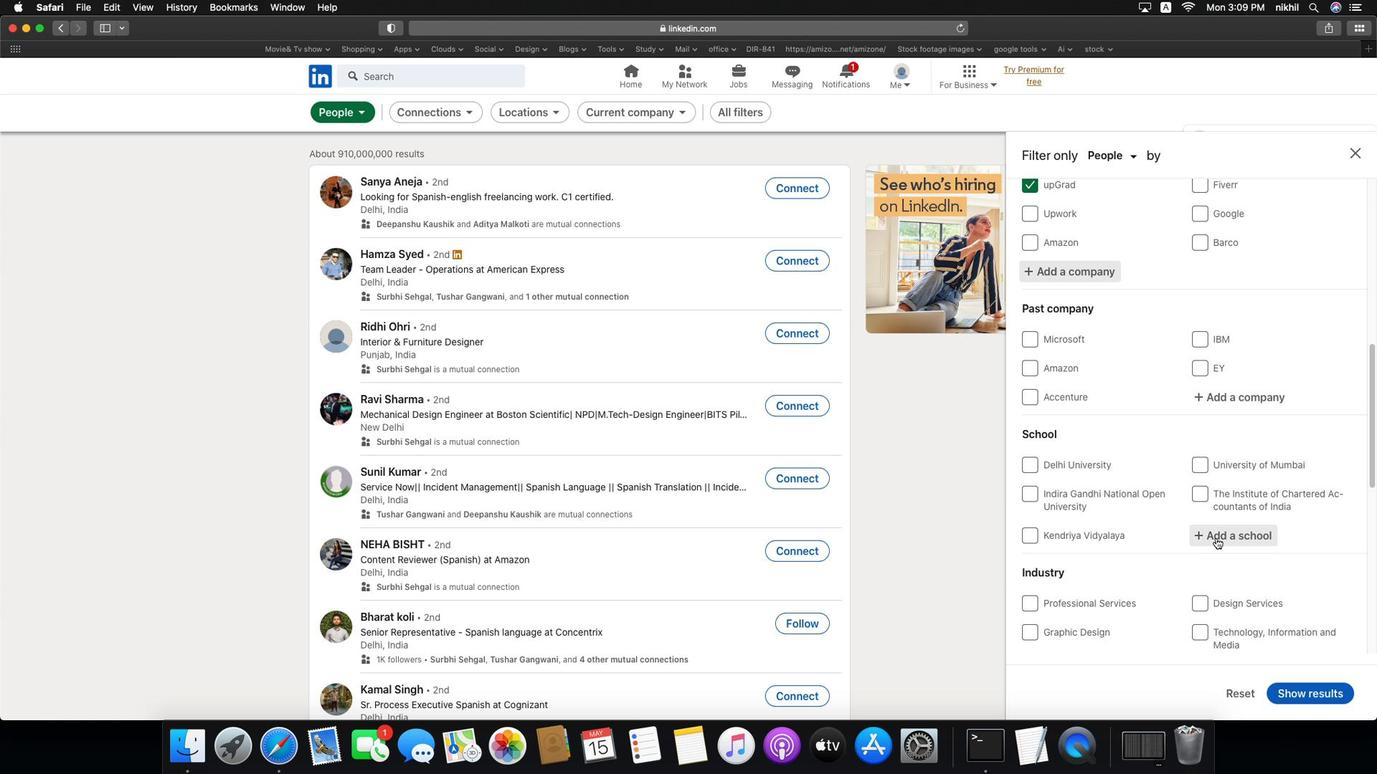 
Action: Mouse scrolled (1120, 439) with delta (-2, -9)
Screenshot: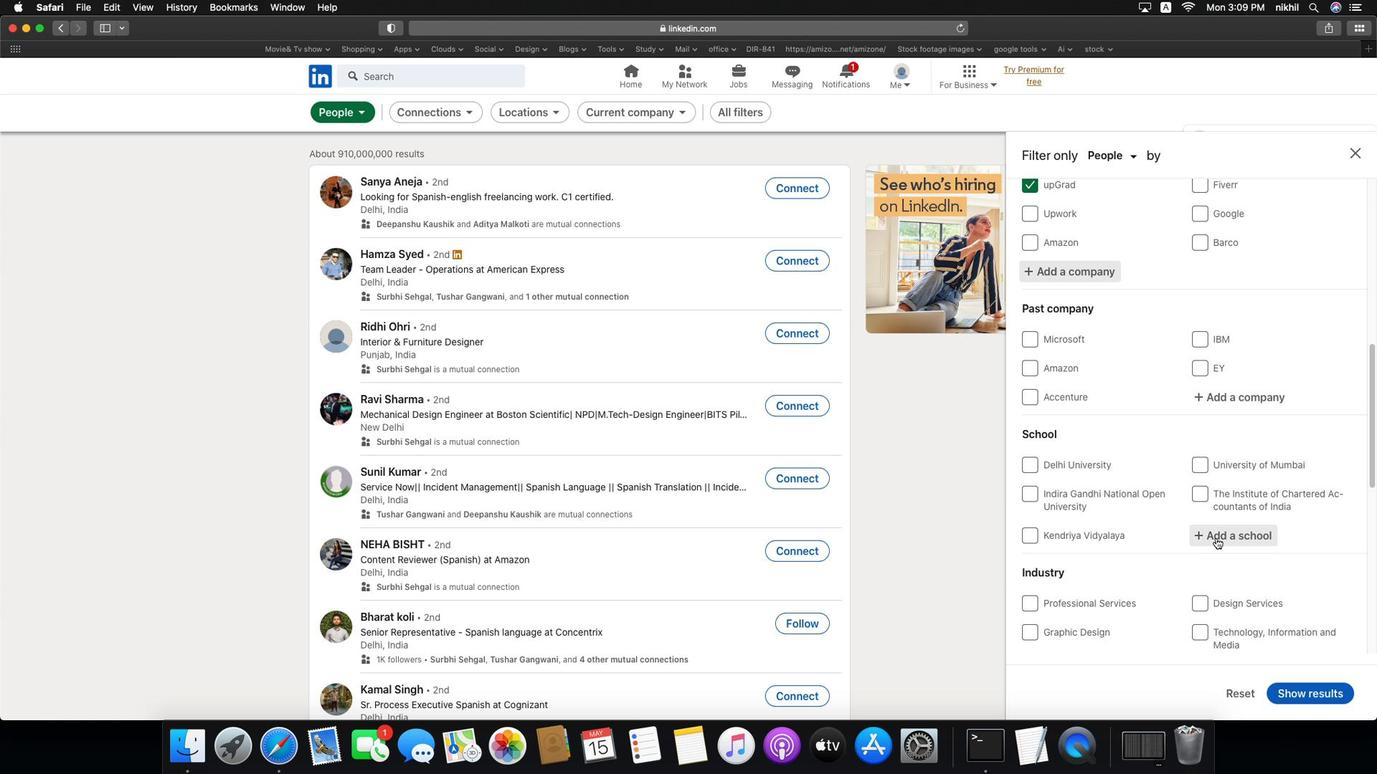 
Action: Mouse moved to (1216, 540)
Screenshot: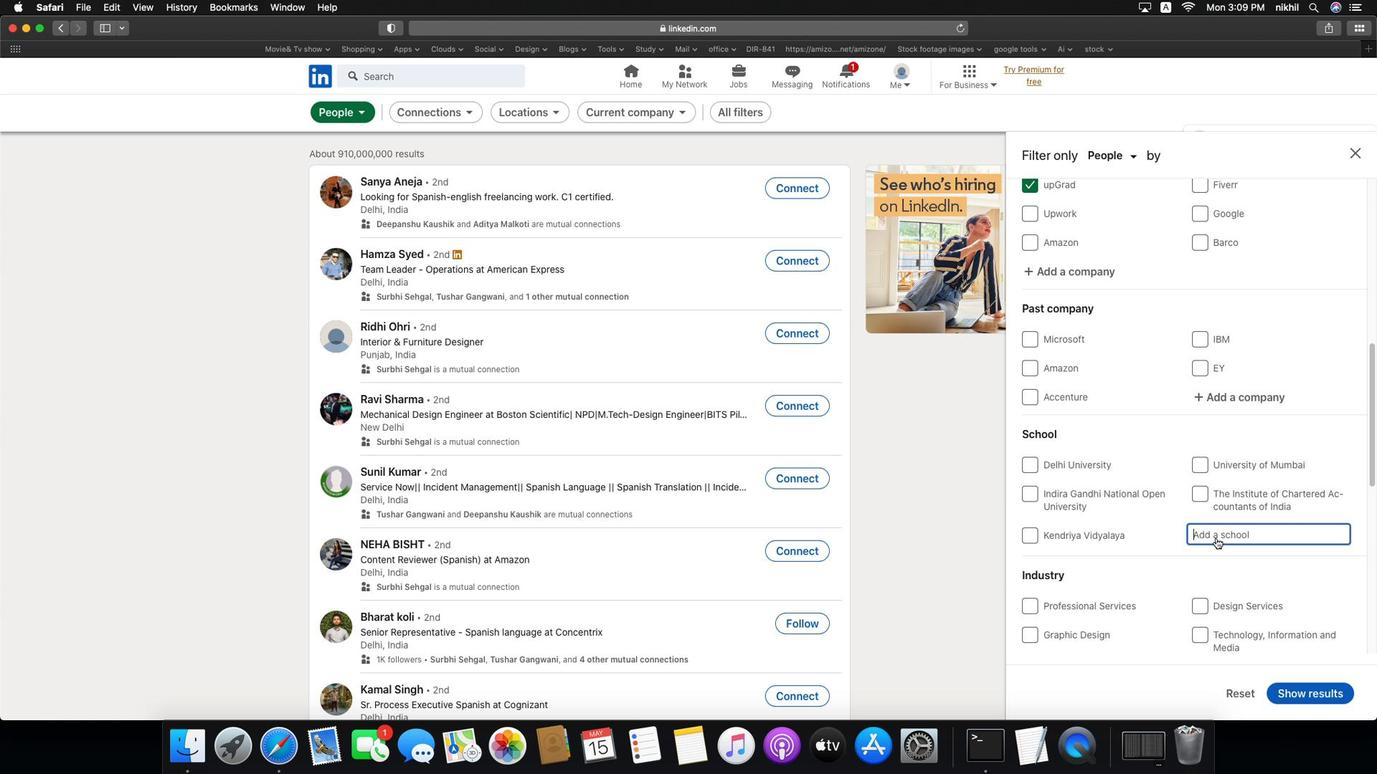 
Action: Mouse pressed left at (1216, 540)
Screenshot: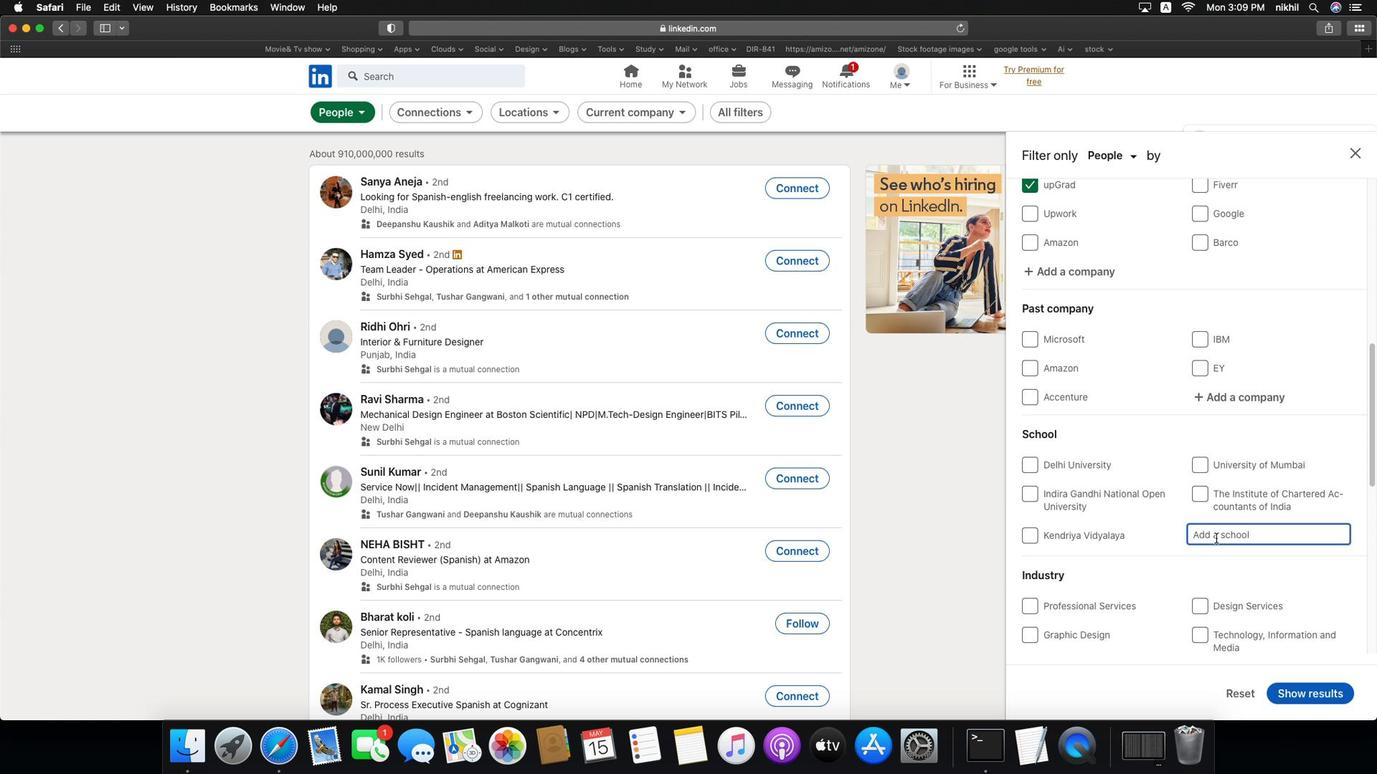 
Action: Key pressed Key.caps_lock'b'
Screenshot: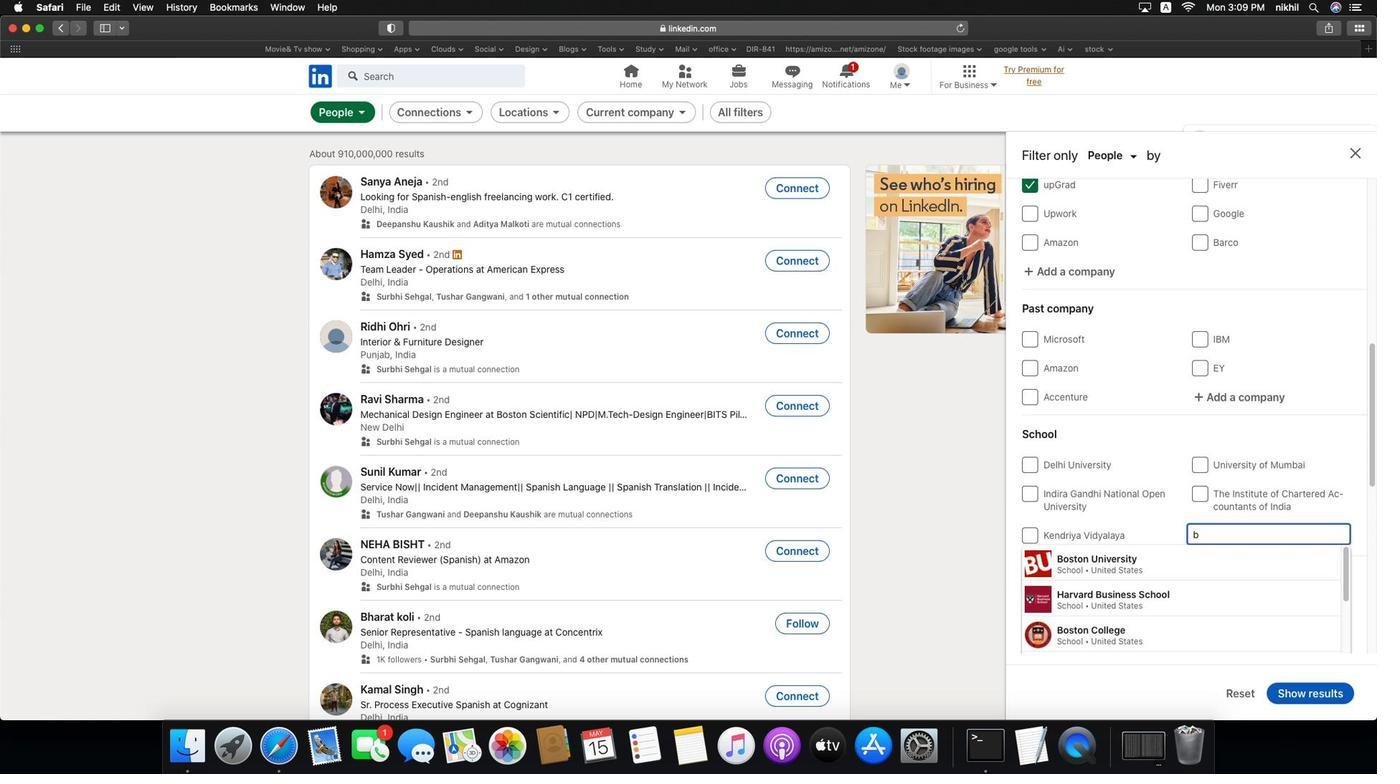 
Action: Mouse moved to (1113, 606)
Screenshot: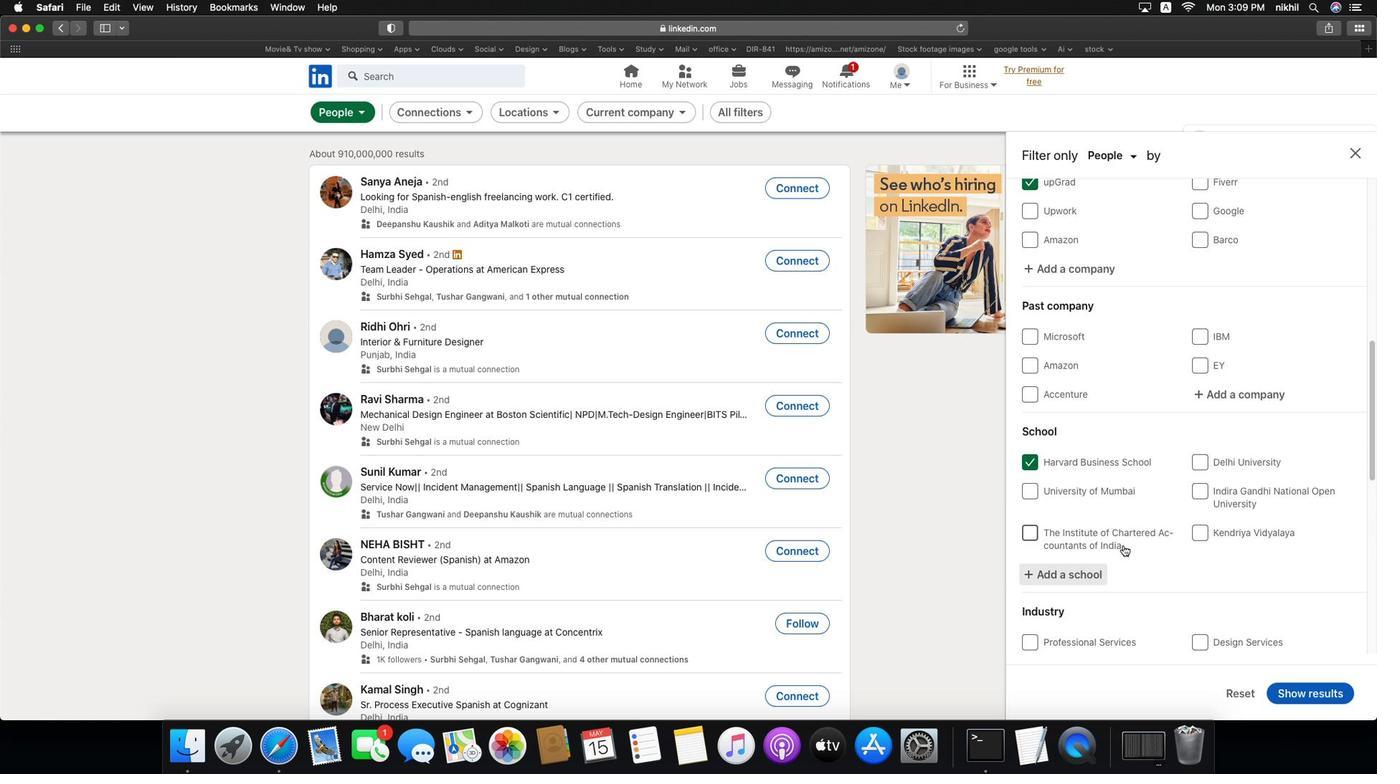 
Action: Mouse pressed left at (1113, 606)
Screenshot: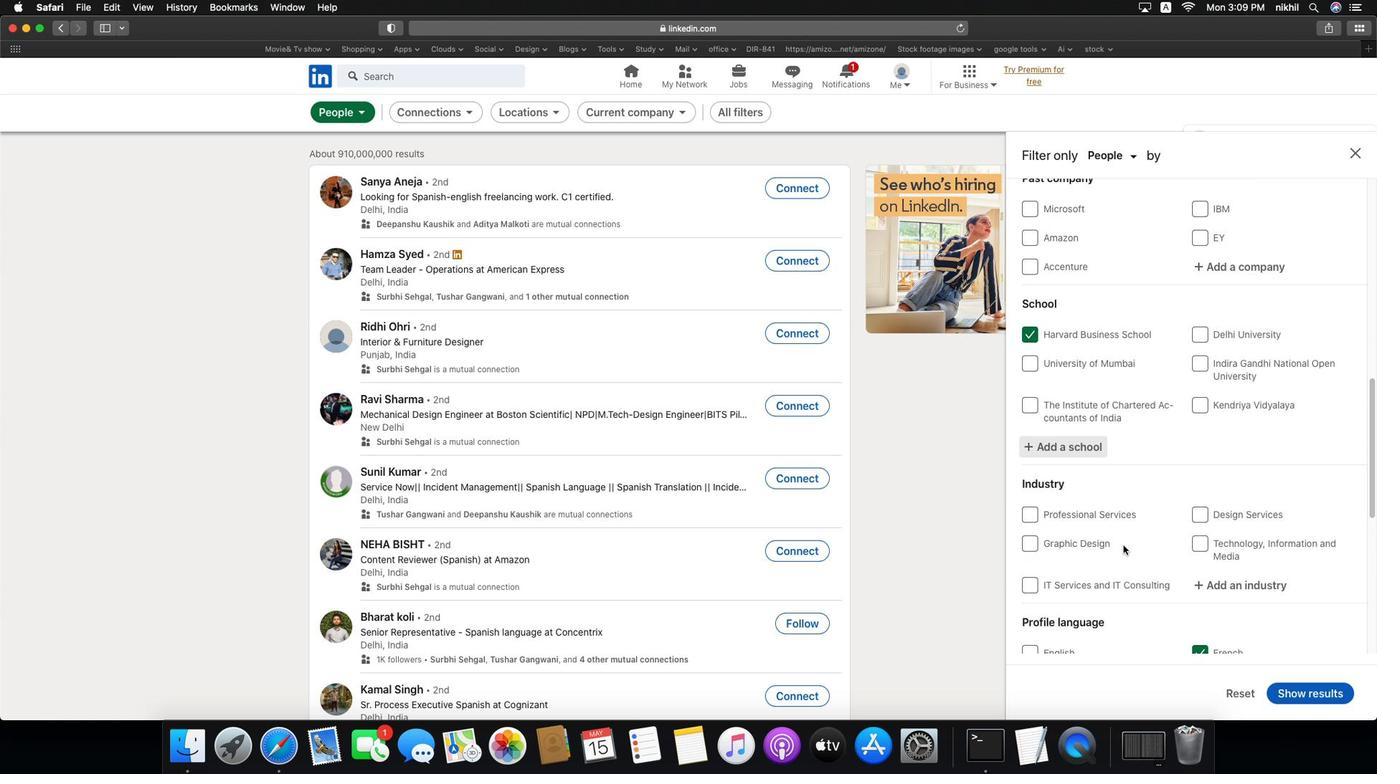 
Action: Mouse moved to (1123, 548)
Screenshot: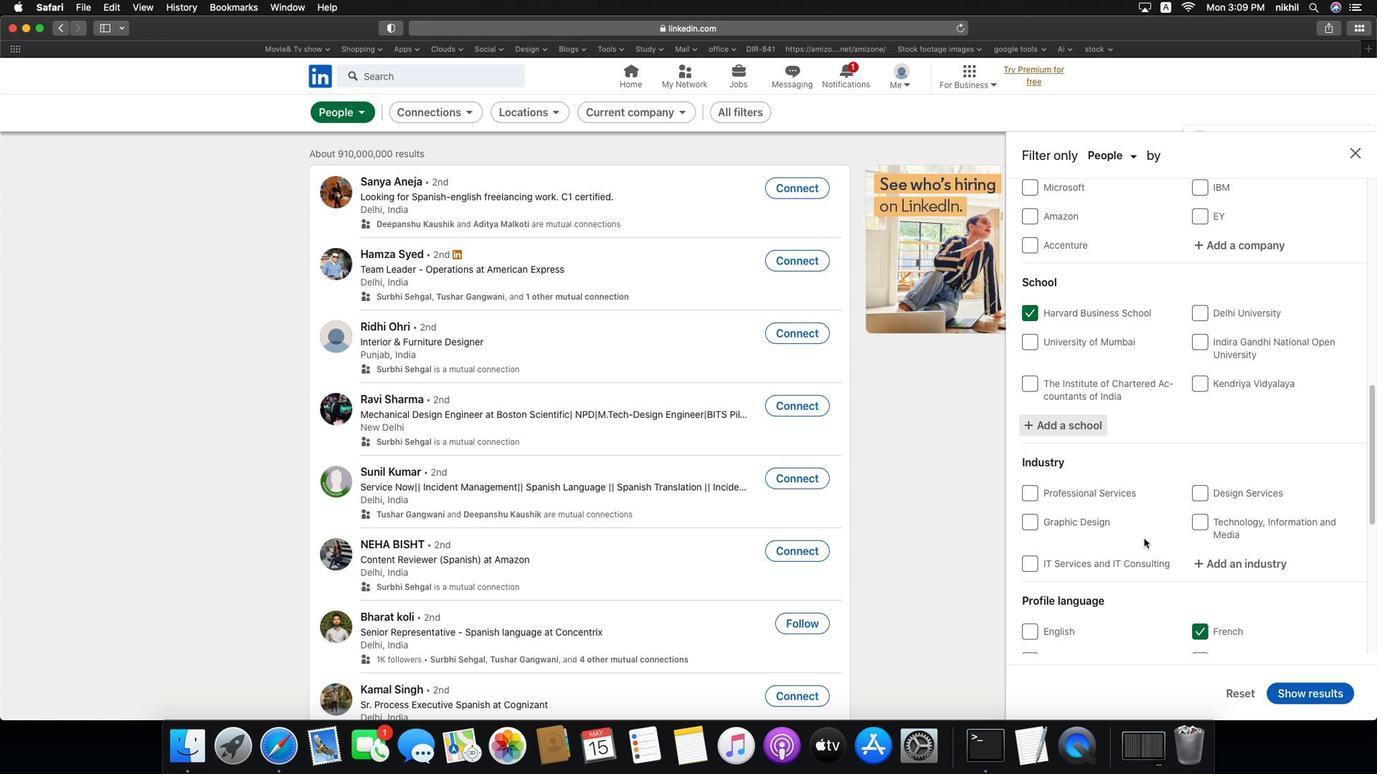 
Action: Mouse scrolled (1123, 548) with delta (-2, -7)
Screenshot: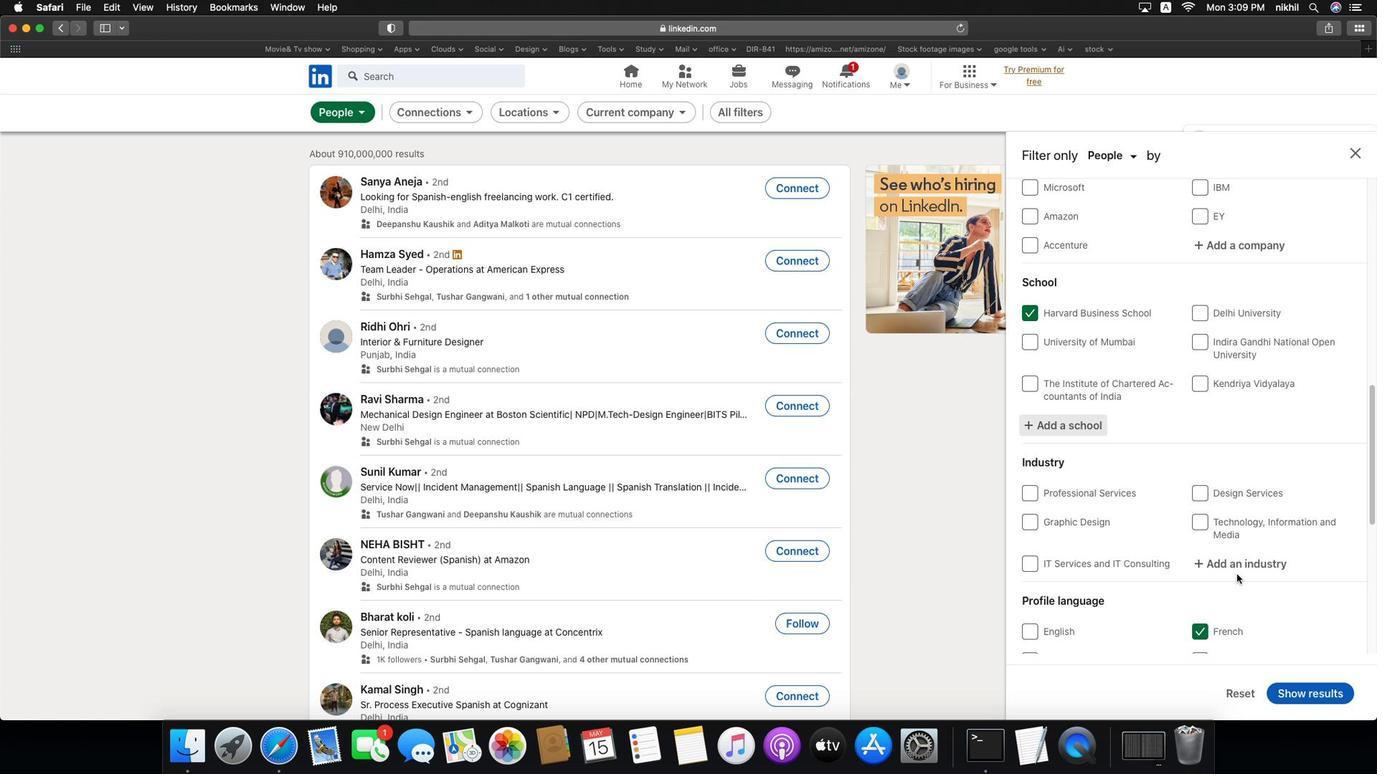 
Action: Mouse scrolled (1123, 548) with delta (-2, -7)
Screenshot: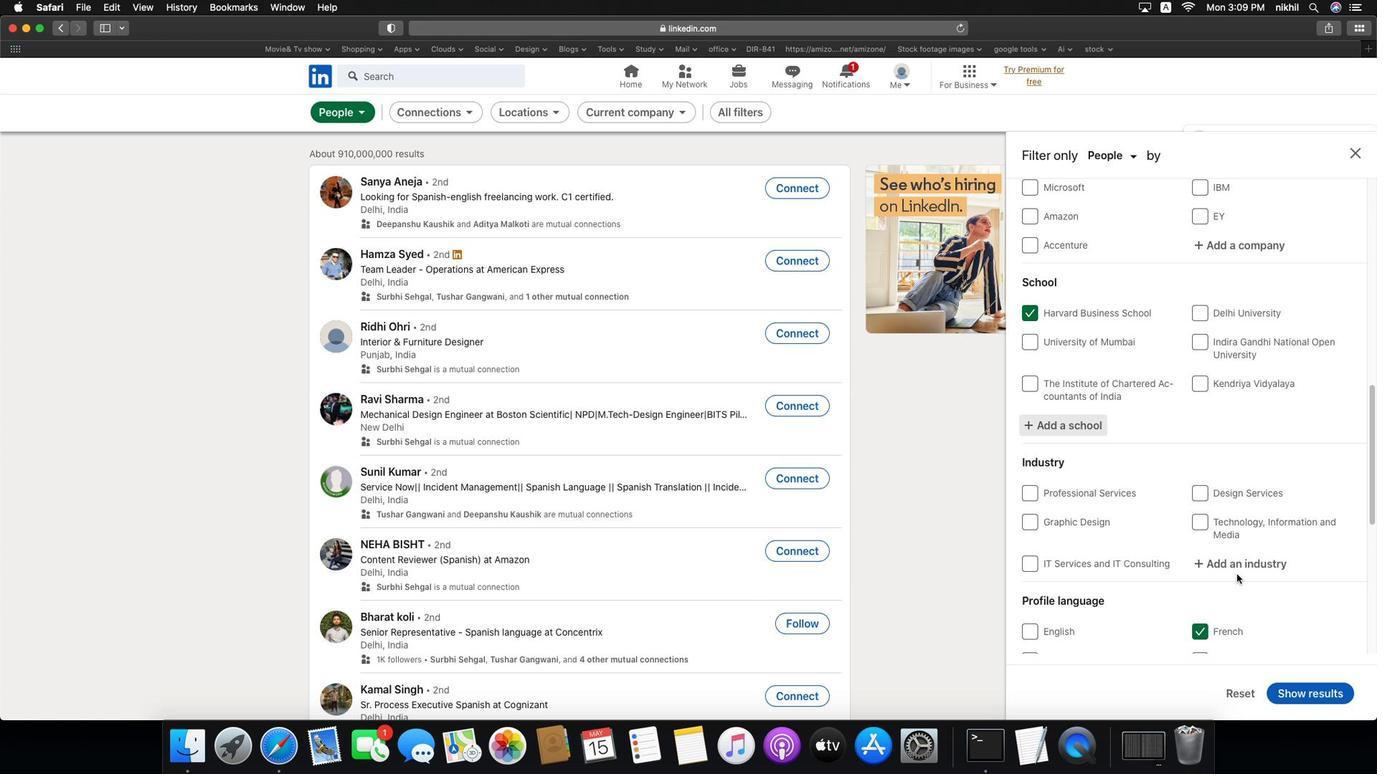 
Action: Mouse scrolled (1123, 548) with delta (-2, -7)
Screenshot: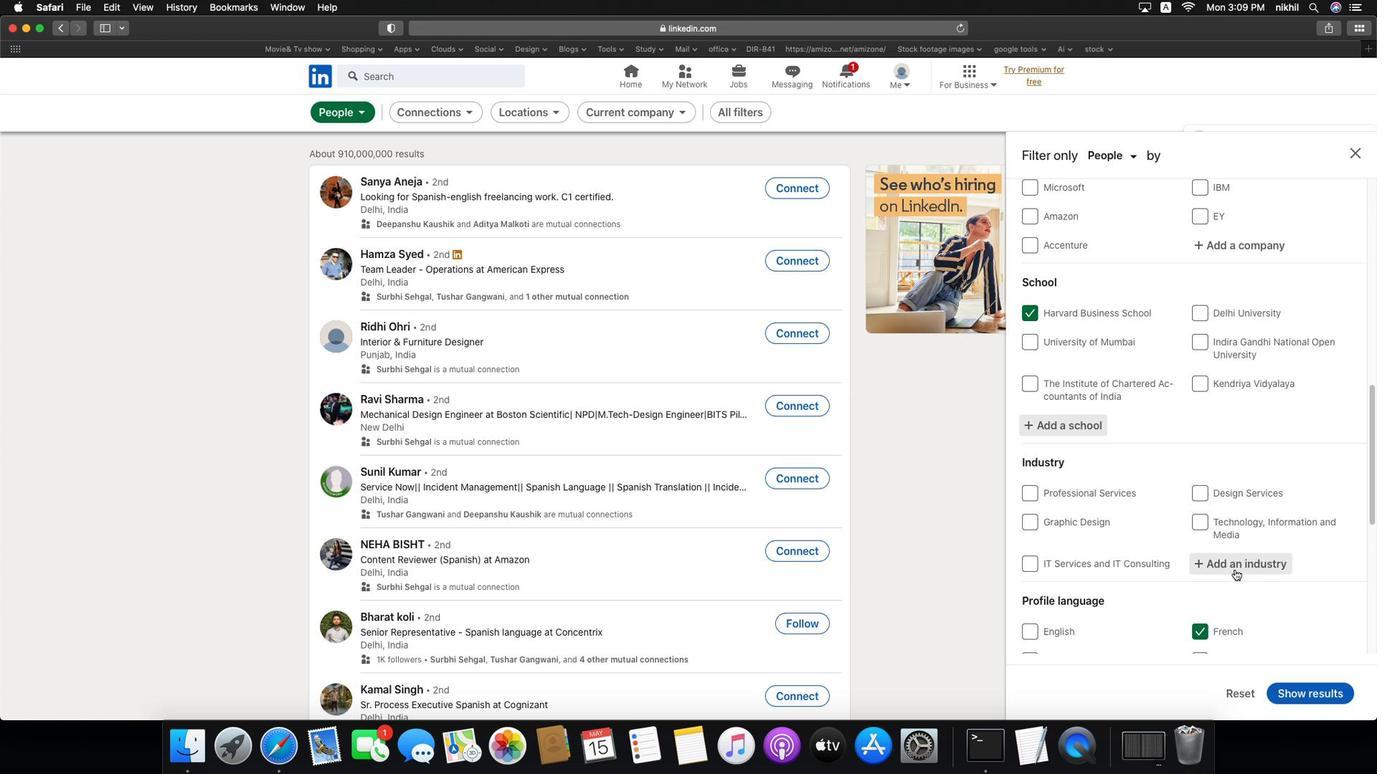 
Action: Mouse scrolled (1123, 548) with delta (-2, -7)
Screenshot: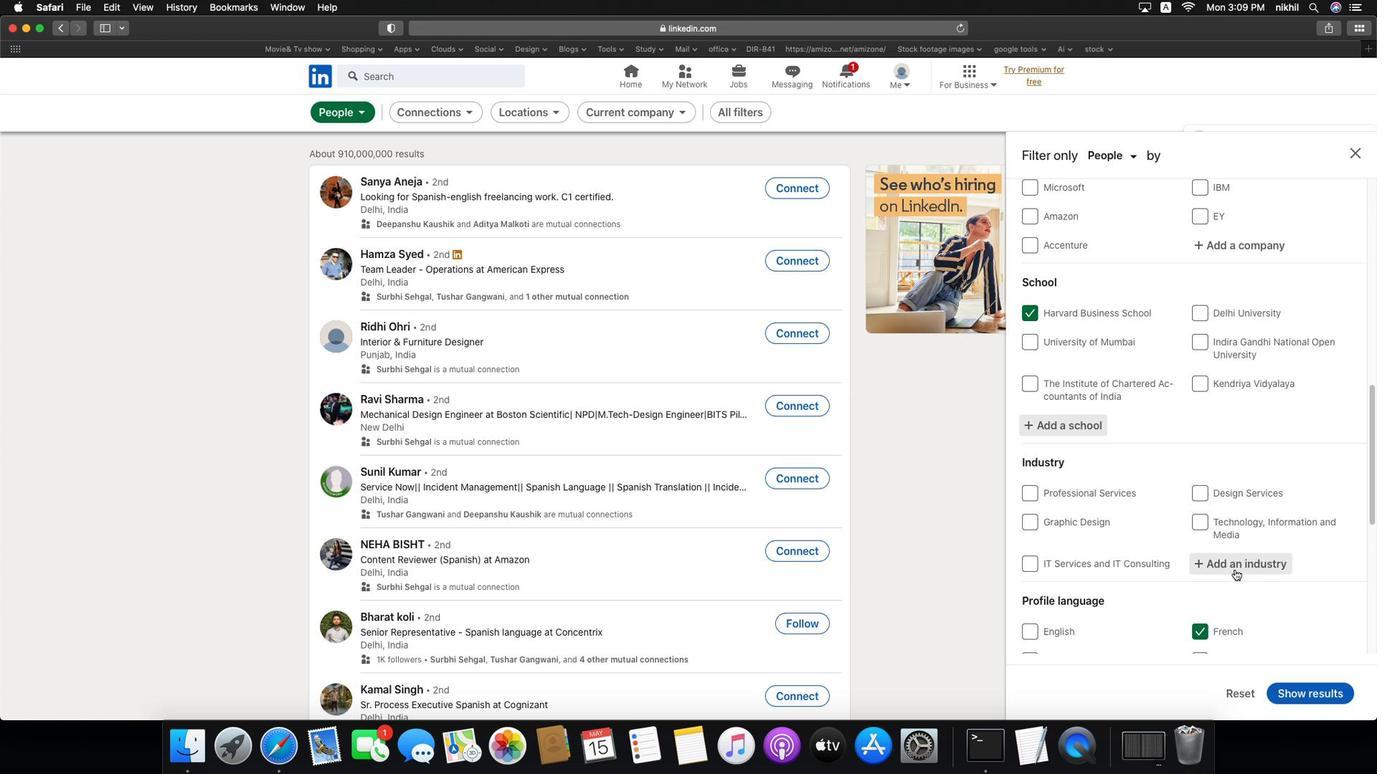 
Action: Mouse scrolled (1123, 548) with delta (-2, -8)
Screenshot: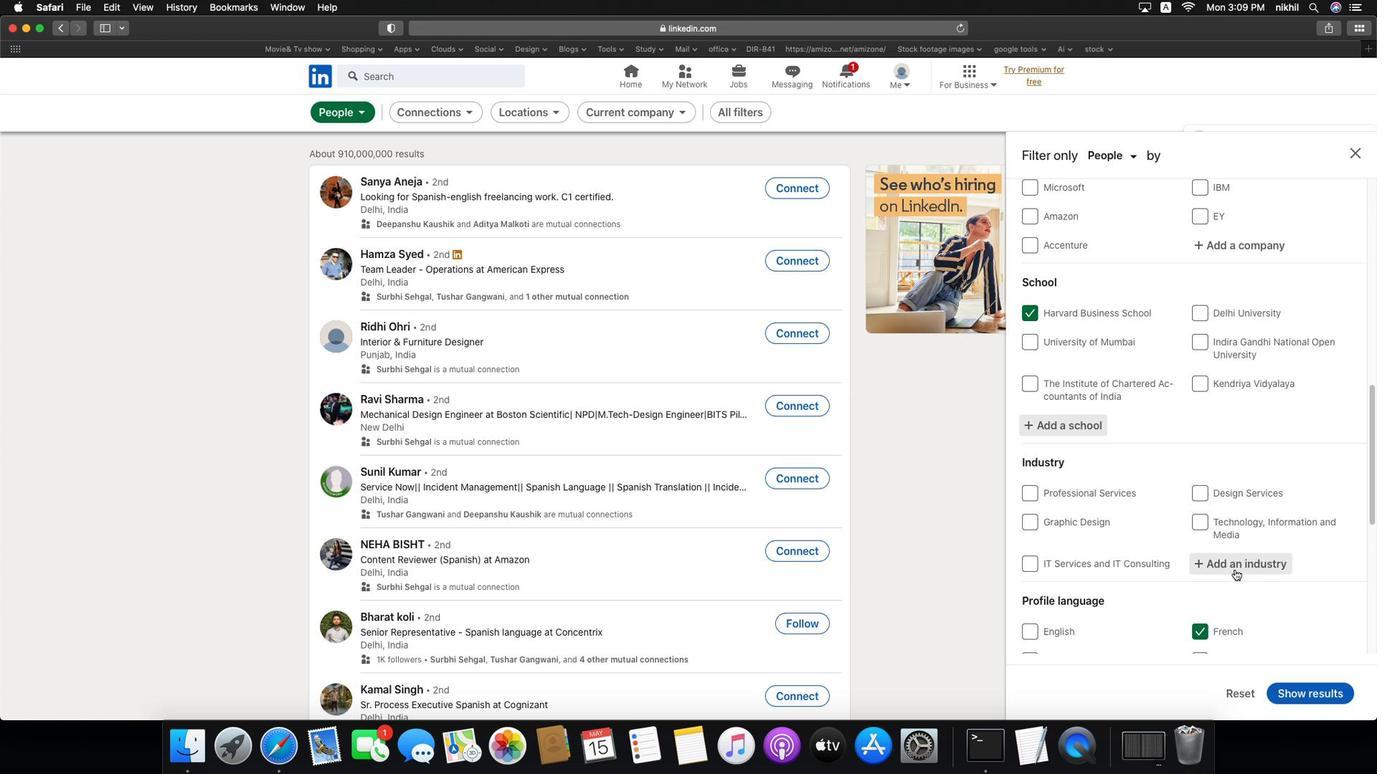
Action: Mouse moved to (1127, 545)
Screenshot: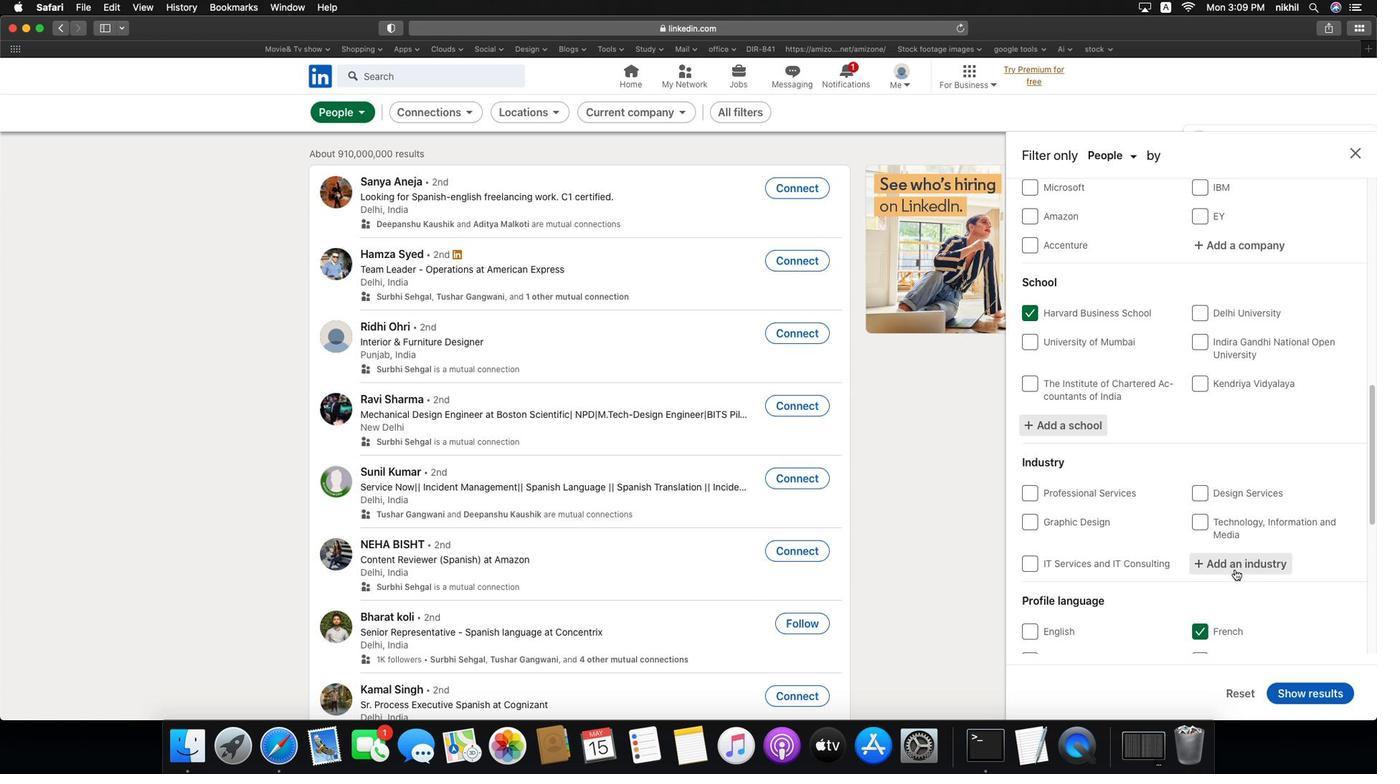 
Action: Mouse scrolled (1127, 545) with delta (-2, -7)
Screenshot: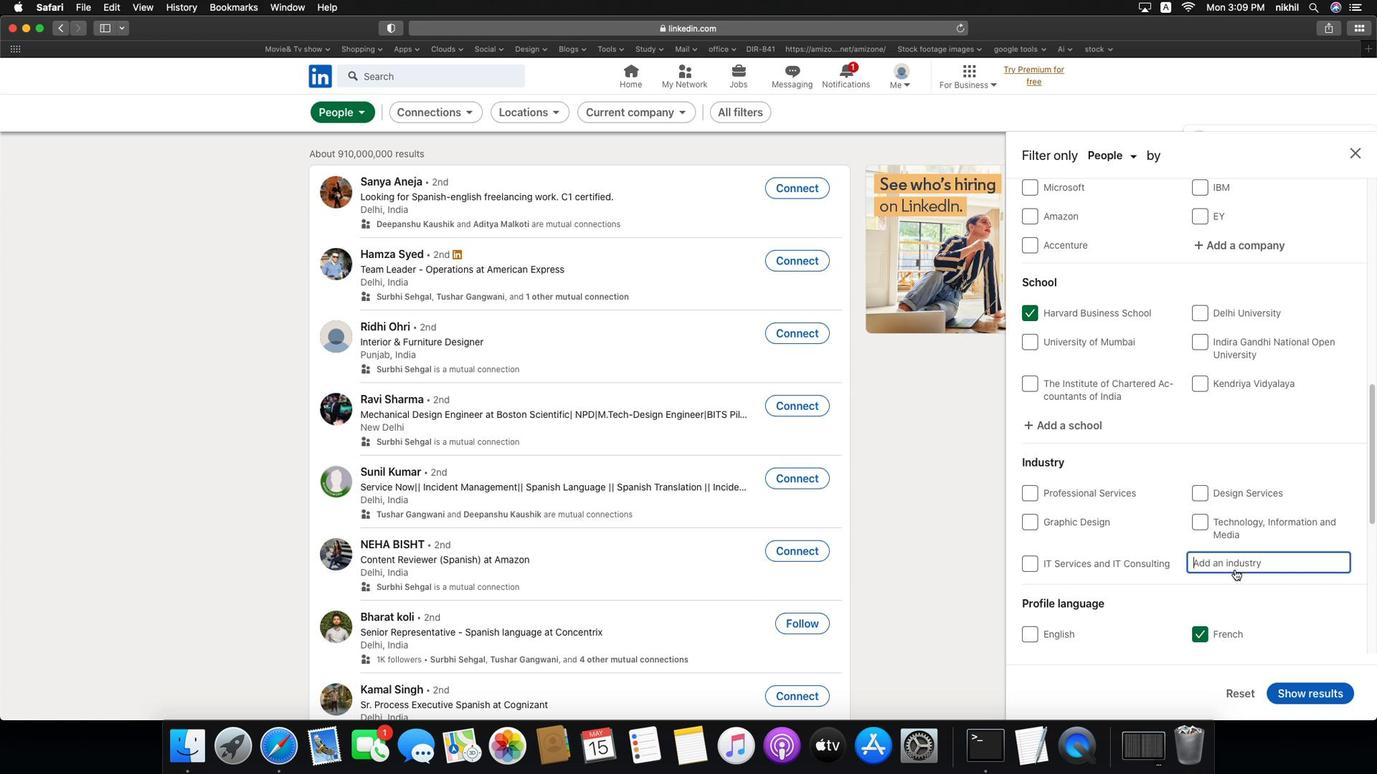 
Action: Mouse scrolled (1127, 545) with delta (-2, -7)
Screenshot: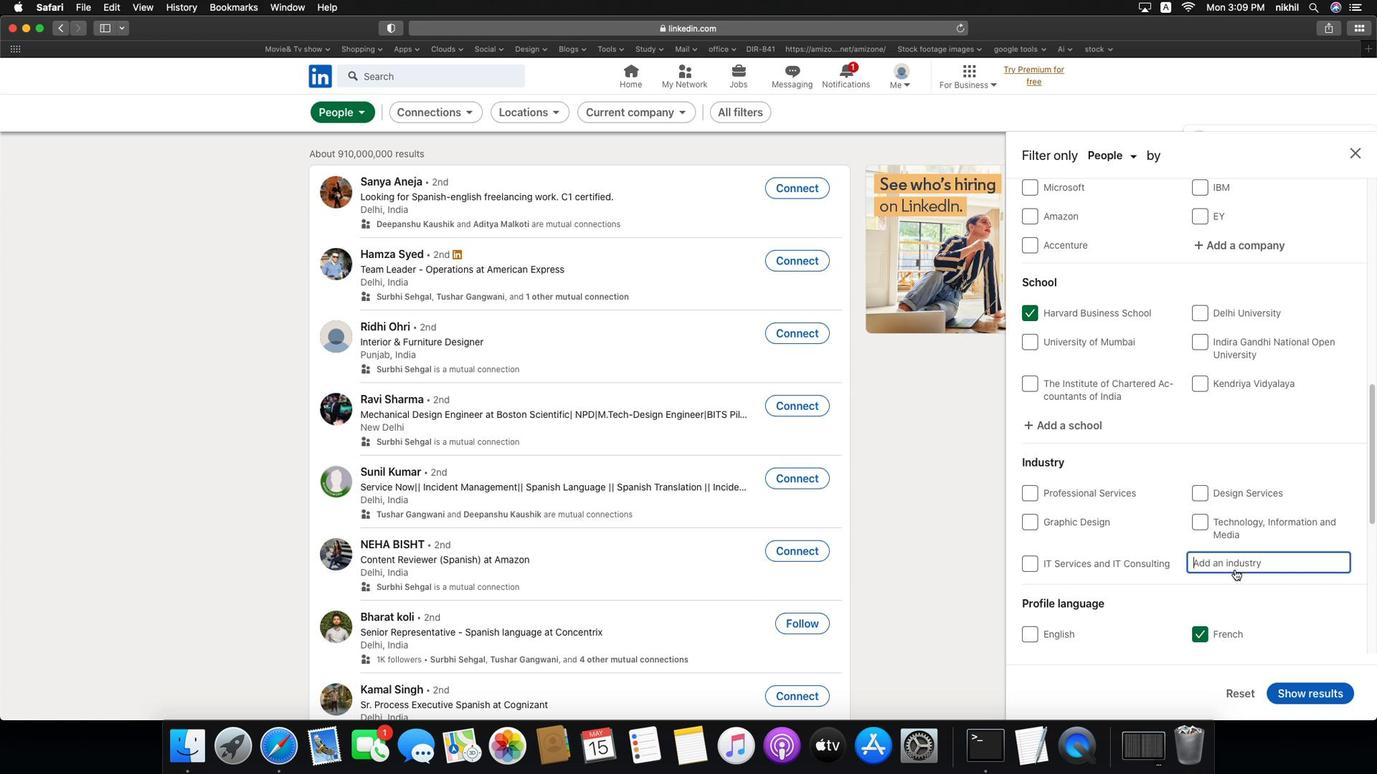 
Action: Mouse moved to (1235, 573)
Screenshot: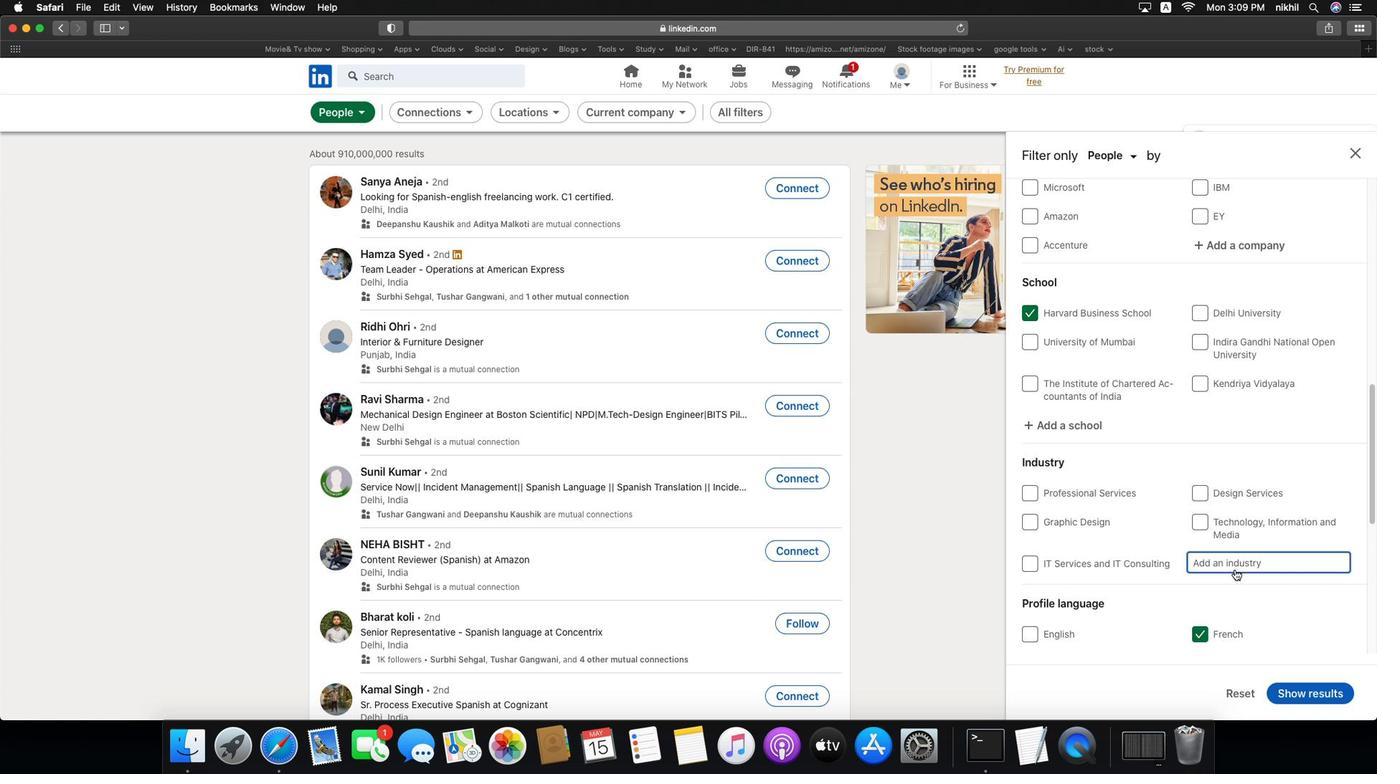 
Action: Mouse pressed left at (1235, 573)
Screenshot: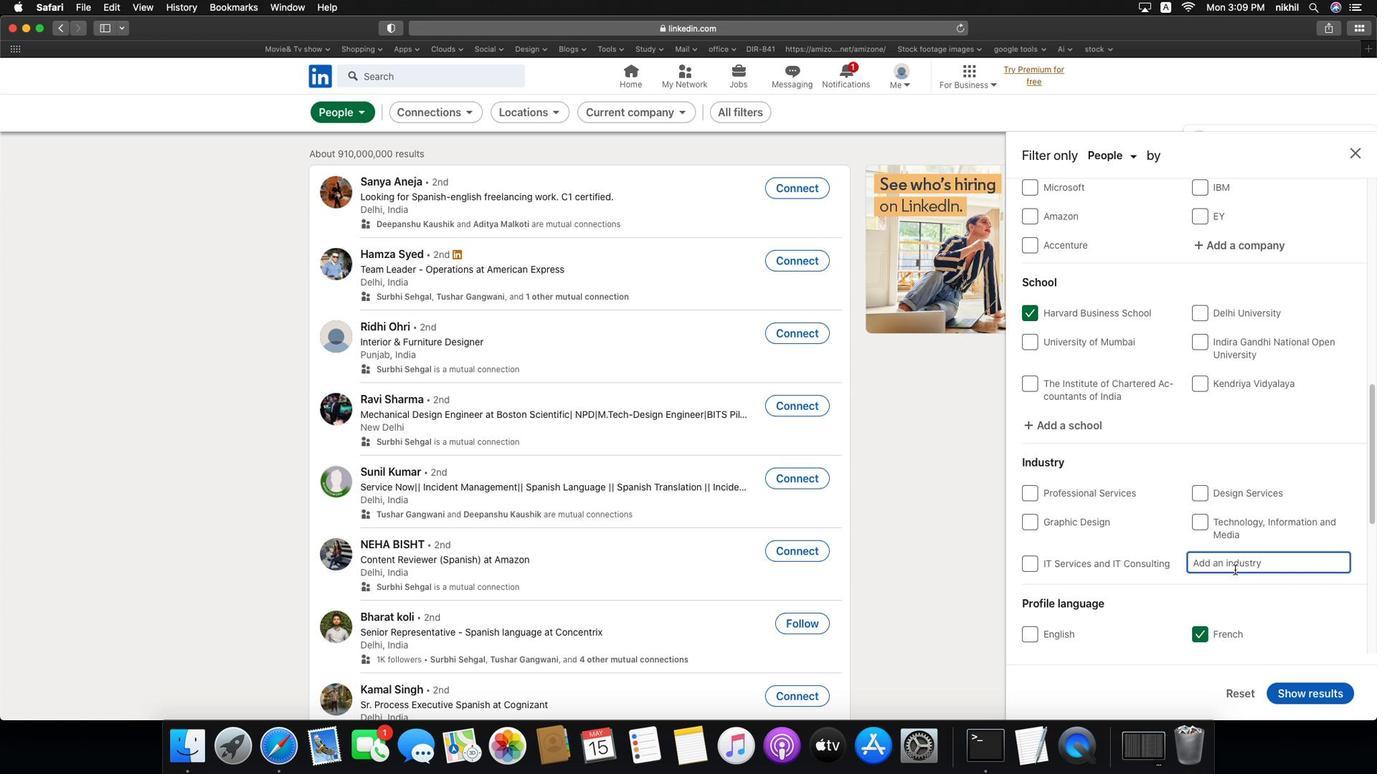 
Action: Key pressed Key.caps_lock'B'Key.caps_lock'u''i''l''d''i''n''g'
Screenshot: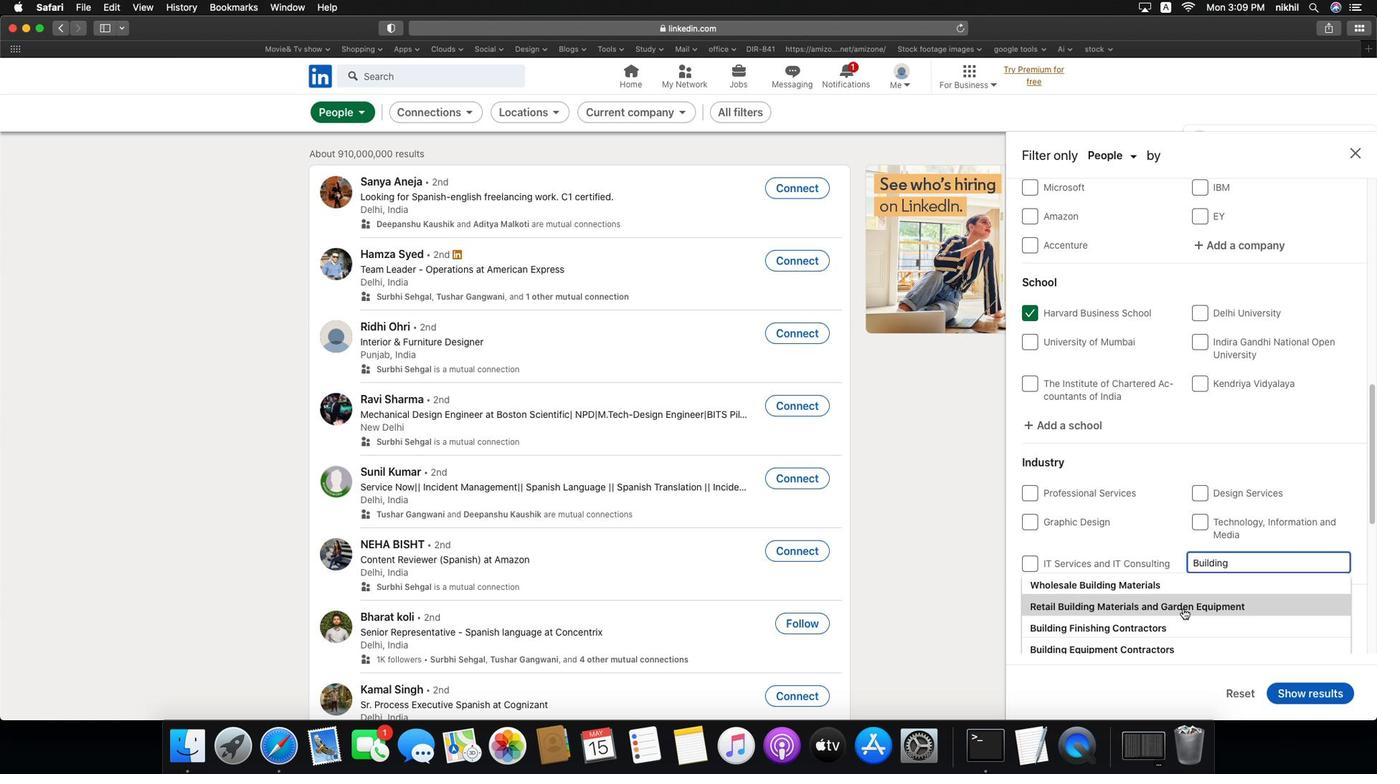 
Action: Mouse moved to (1161, 637)
Screenshot: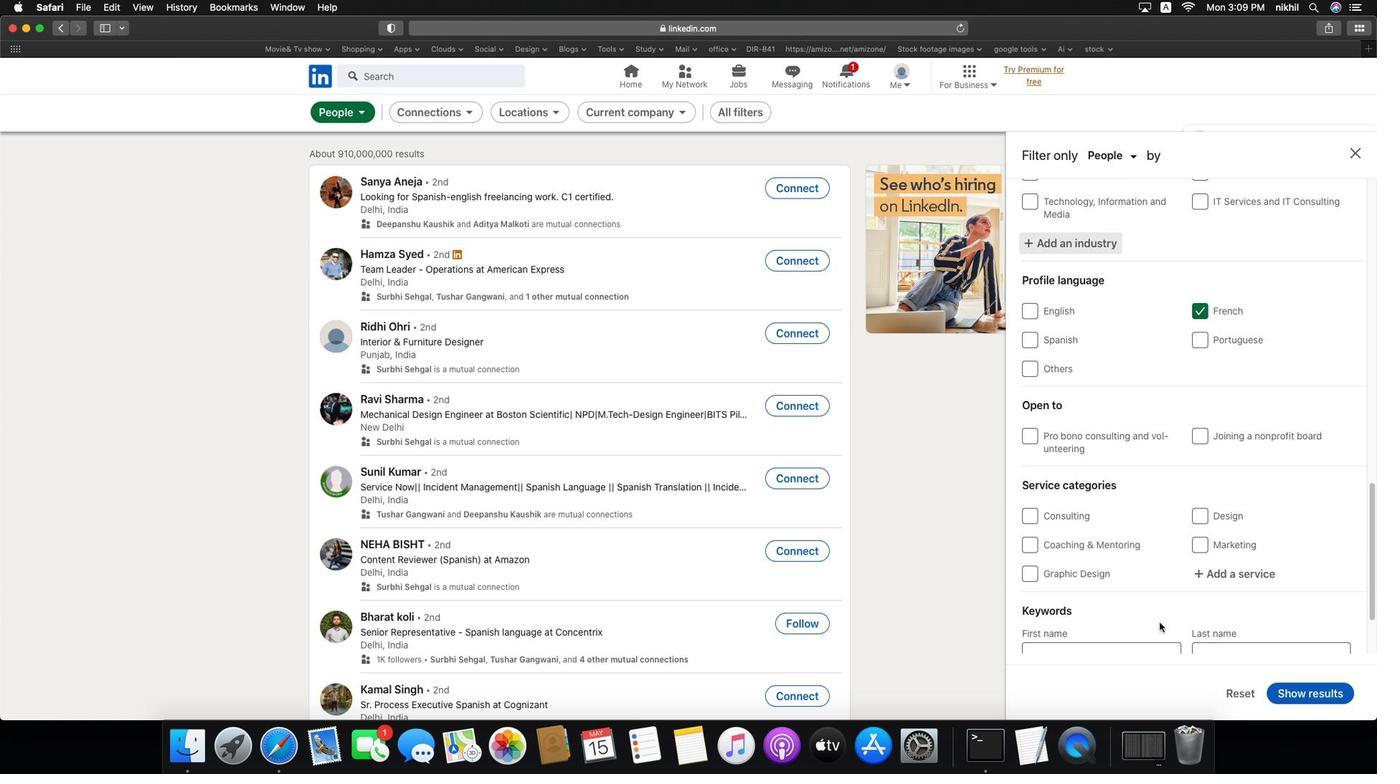 
Action: Mouse pressed left at (1161, 637)
Screenshot: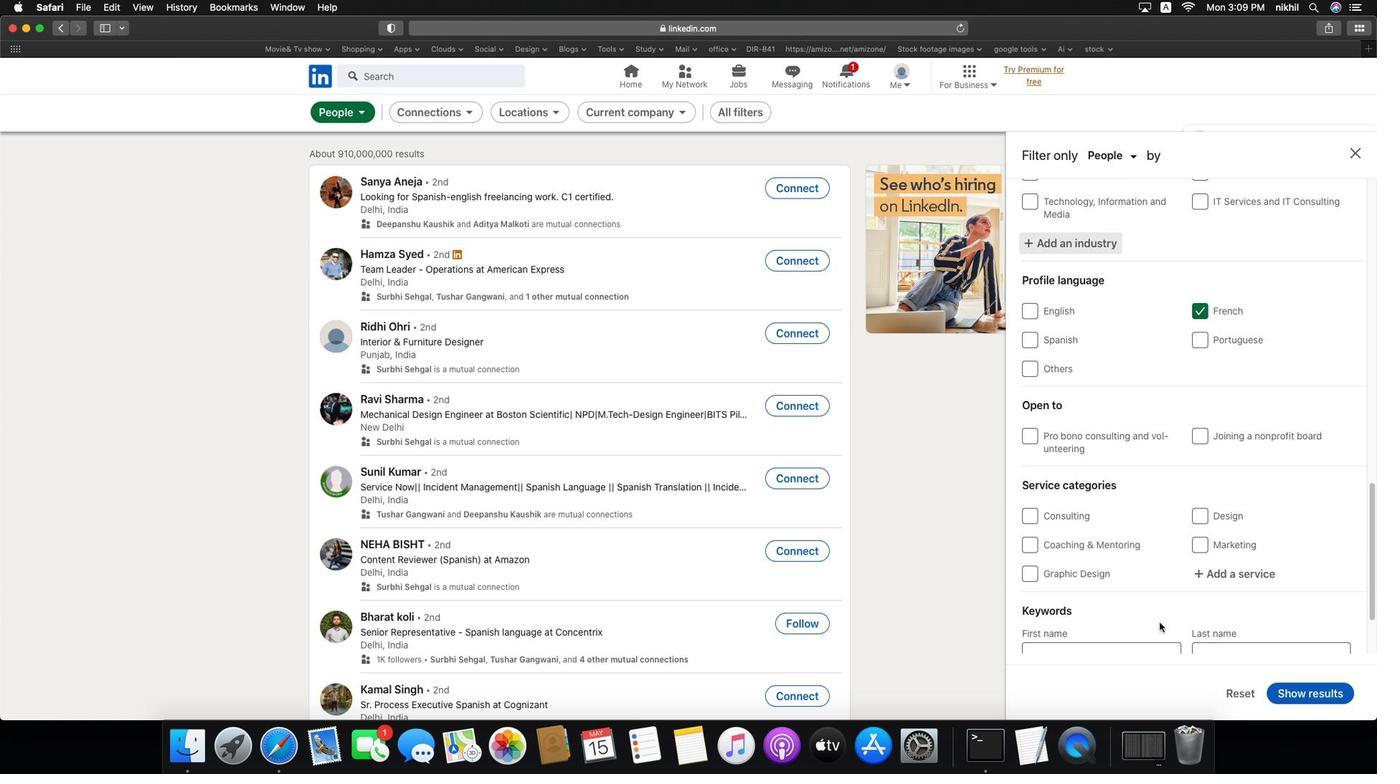 
Action: Mouse moved to (1160, 627)
Screenshot: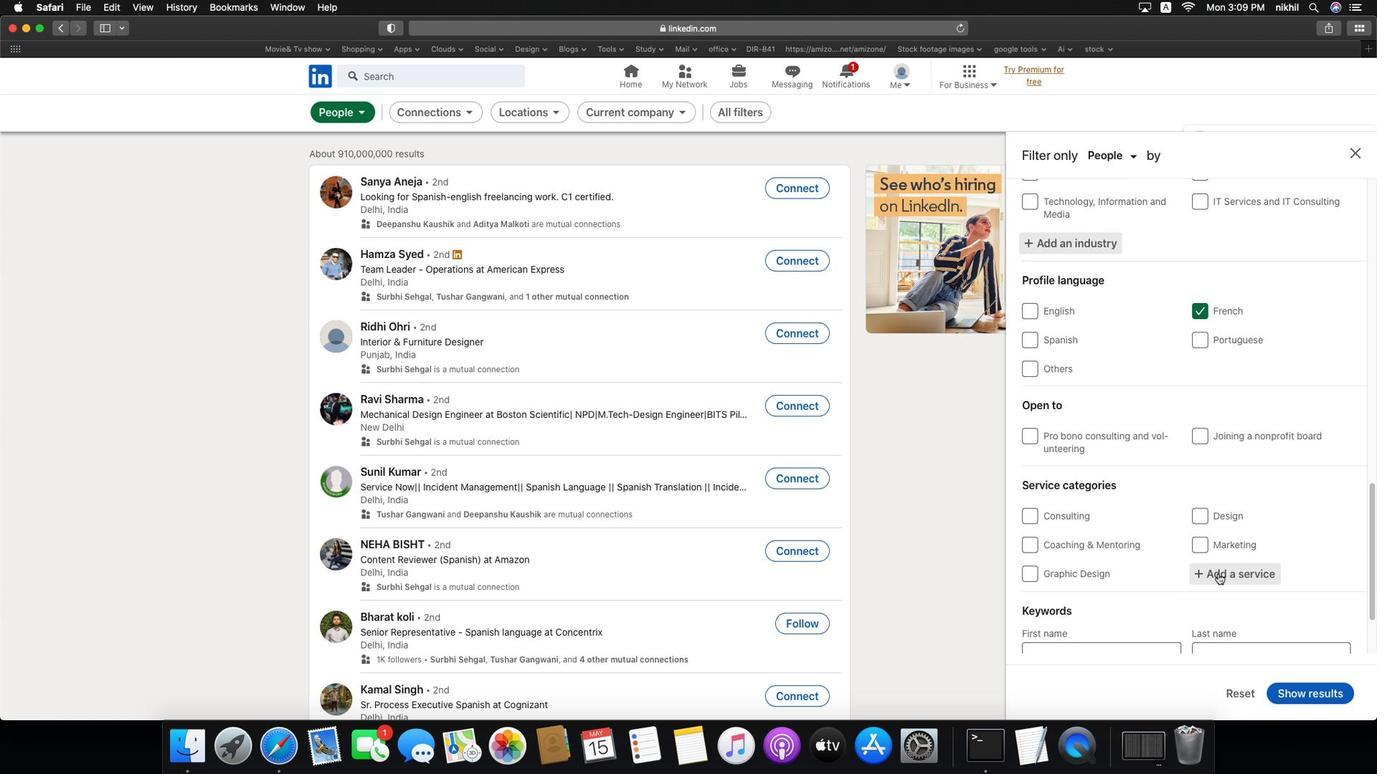 
Action: Mouse scrolled (1160, 627) with delta (-2, -7)
Screenshot: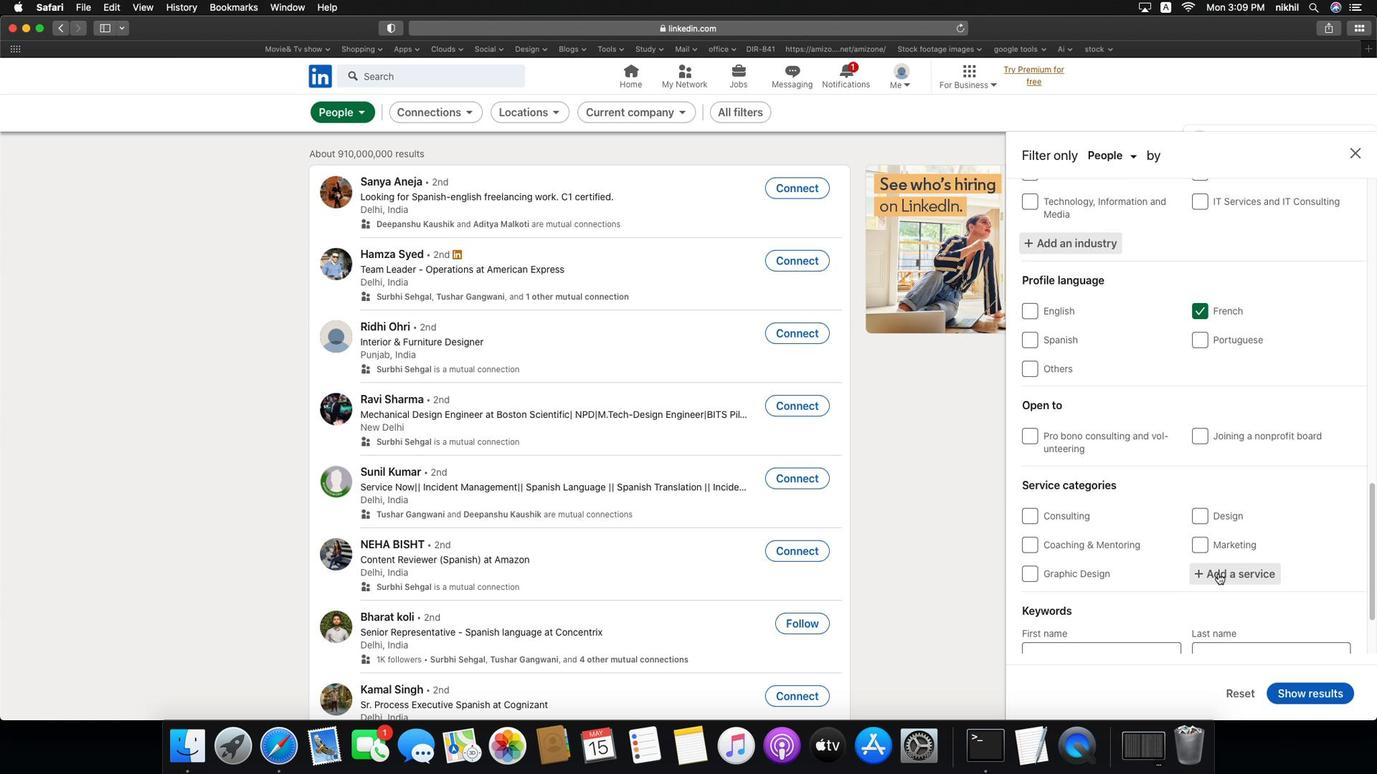 
Action: Mouse scrolled (1160, 627) with delta (-2, -7)
Screenshot: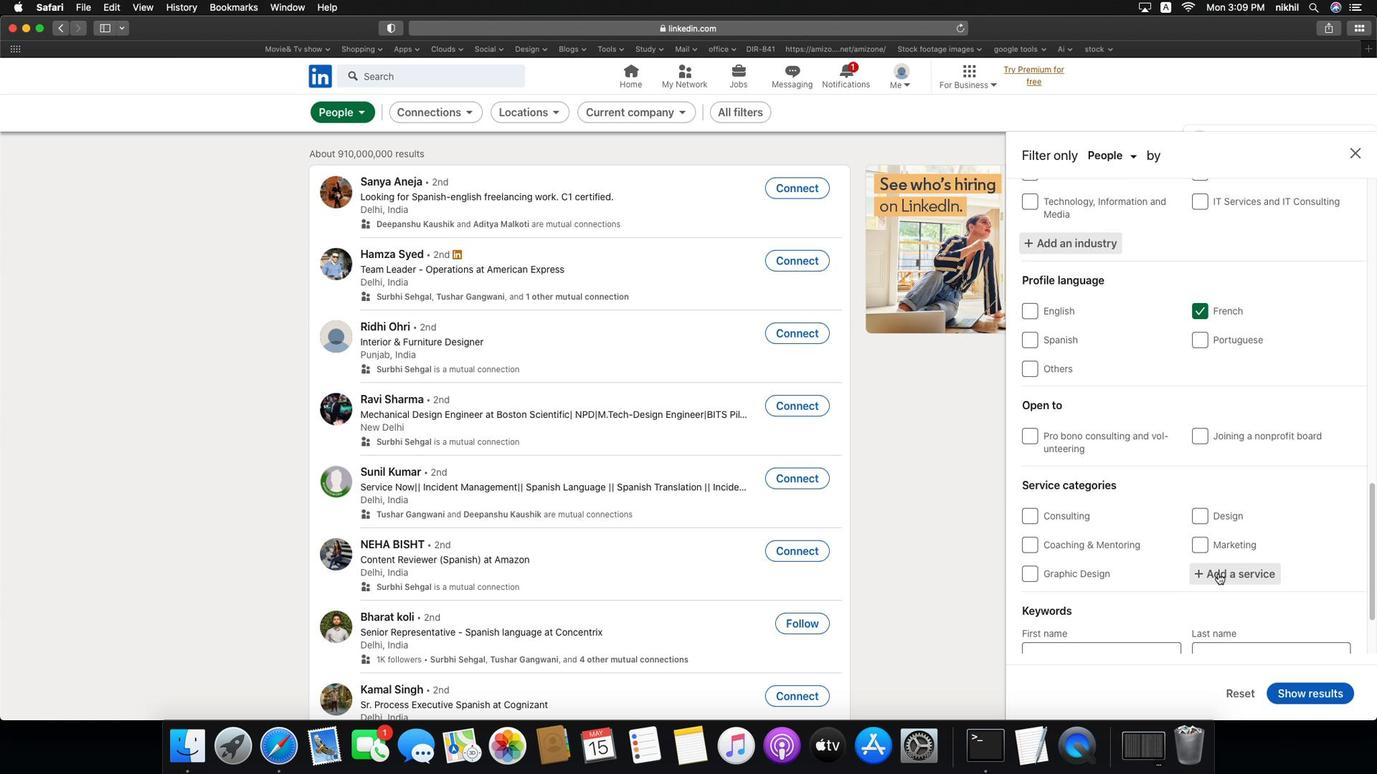
Action: Mouse scrolled (1160, 627) with delta (-2, -8)
Screenshot: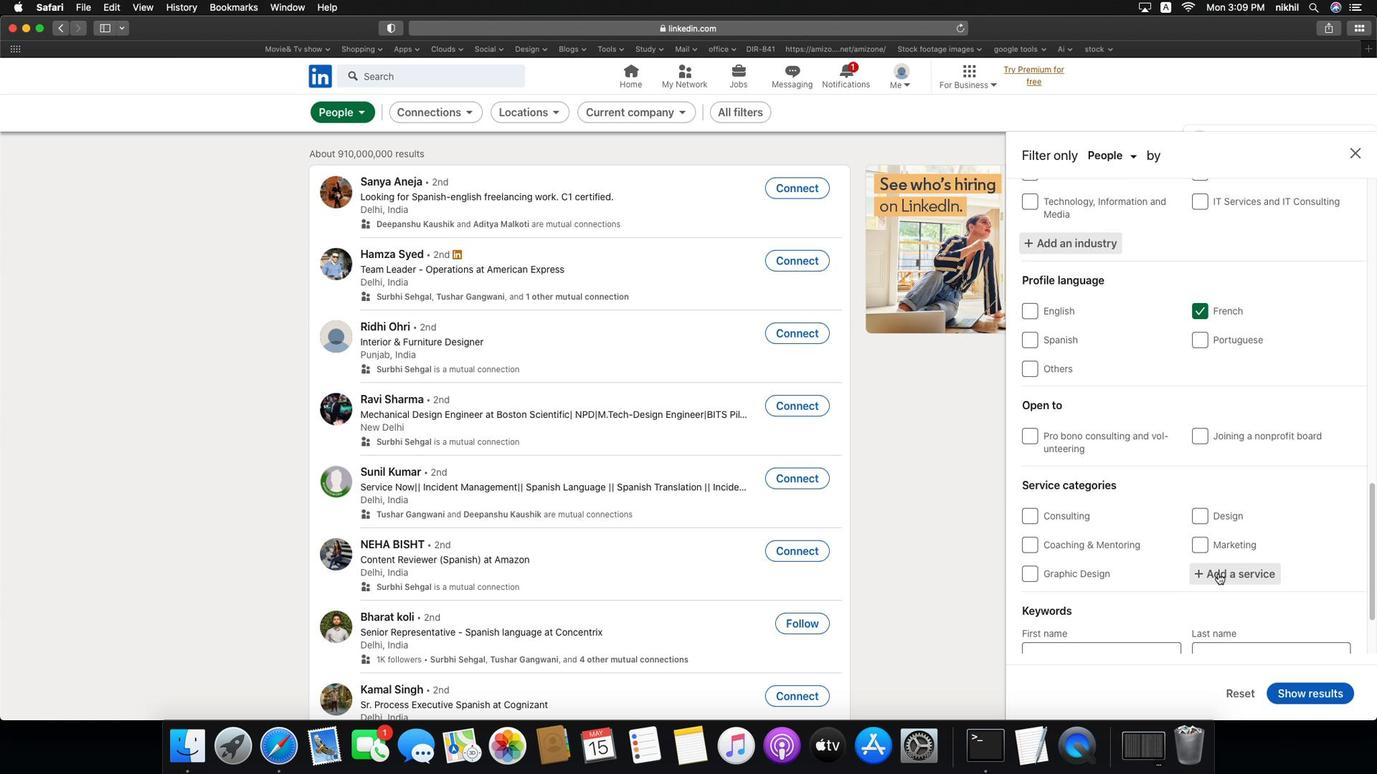 
Action: Mouse scrolled (1160, 627) with delta (-2, -7)
Screenshot: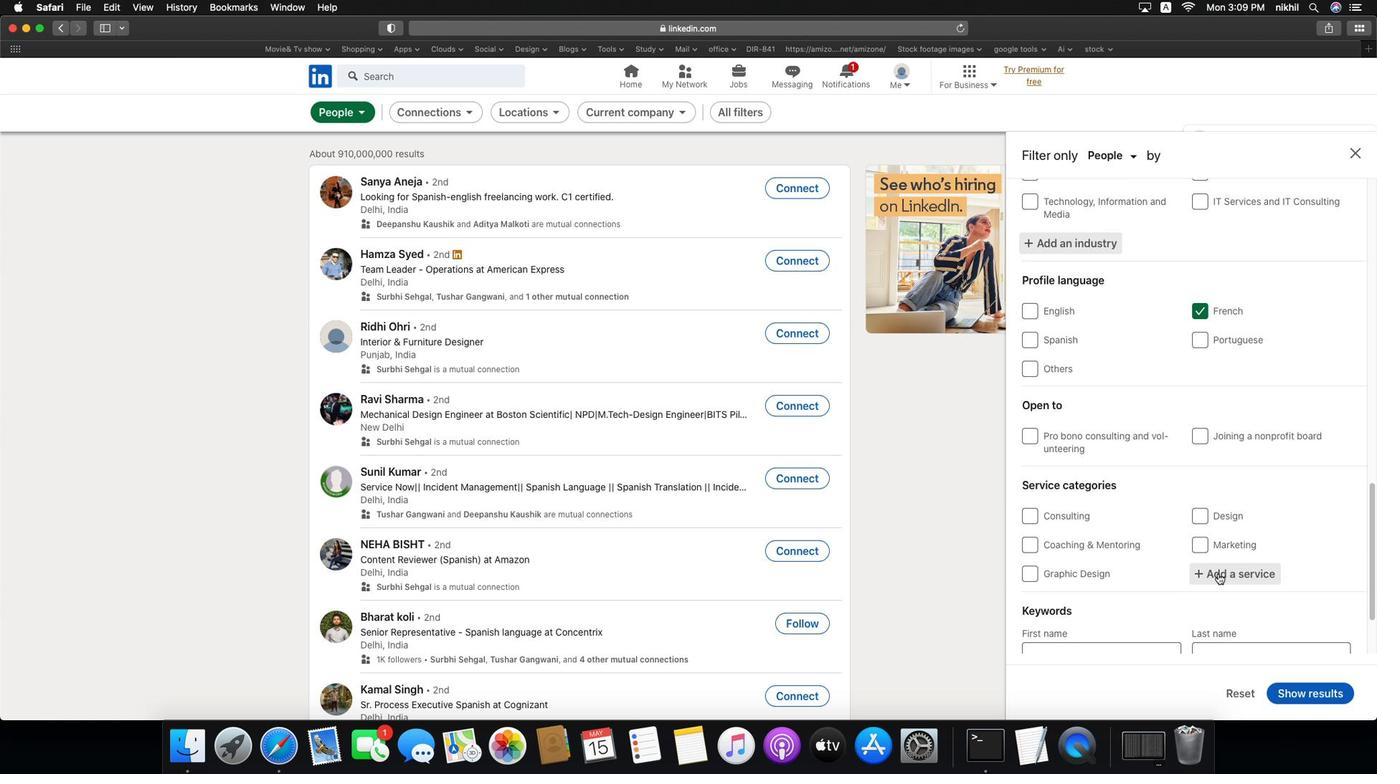 
Action: Mouse scrolled (1160, 627) with delta (-2, -7)
Screenshot: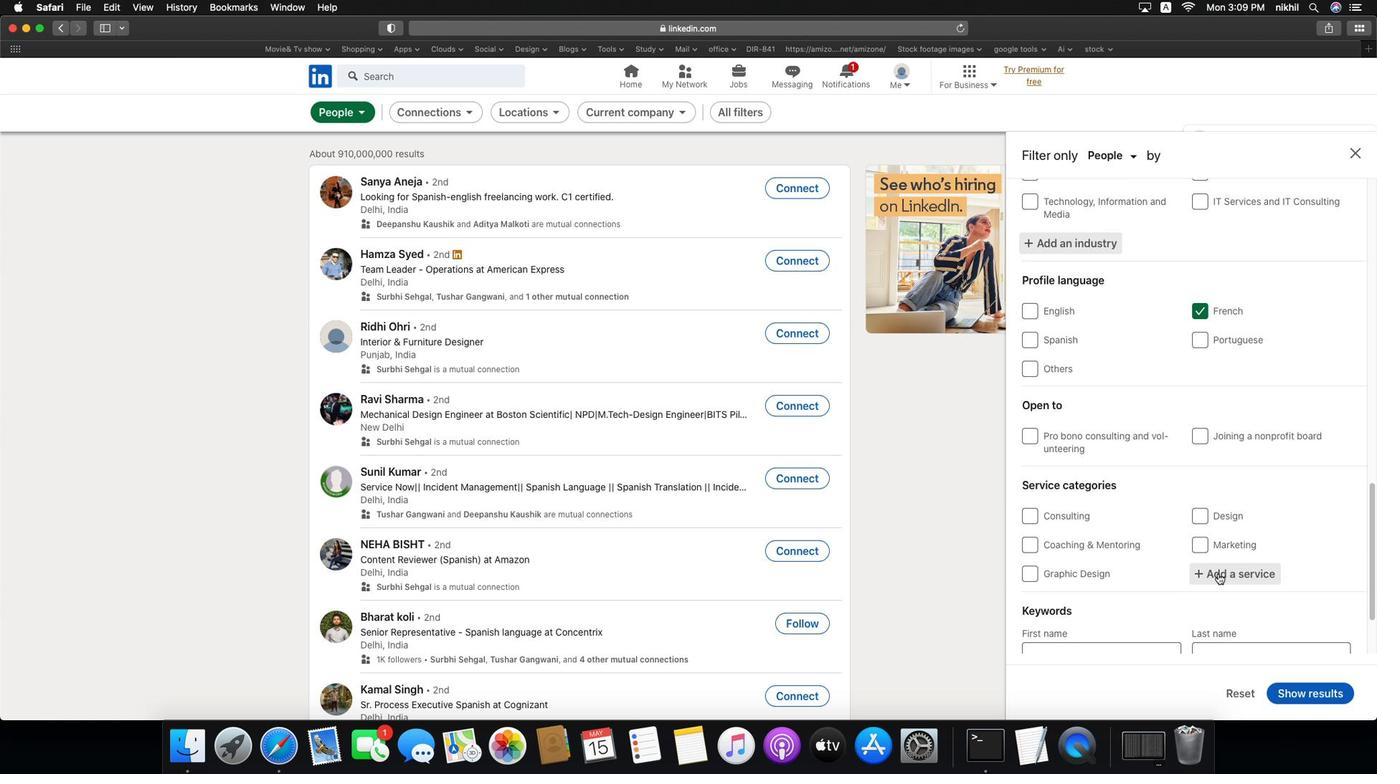 
Action: Mouse scrolled (1160, 627) with delta (-2, -9)
Screenshot: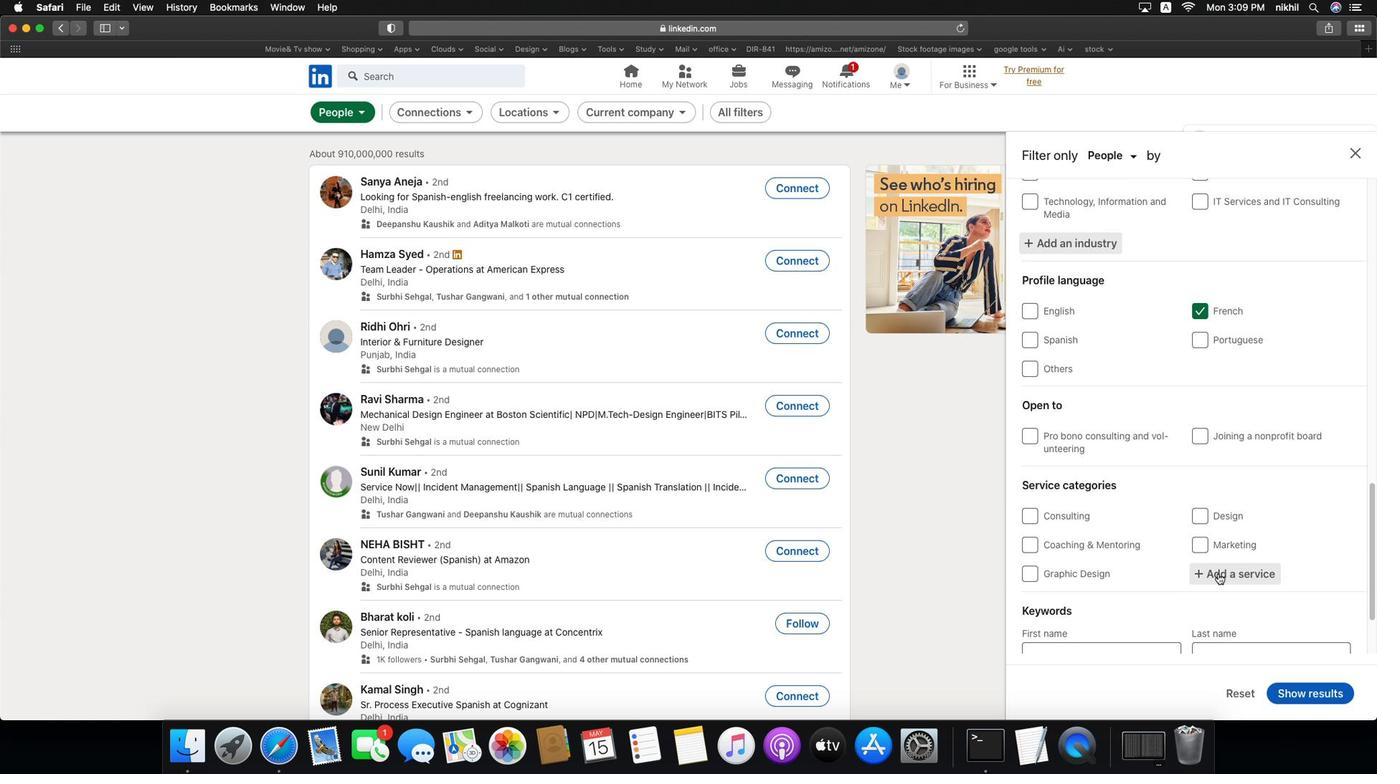 
Action: Mouse scrolled (1160, 627) with delta (-2, -10)
Screenshot: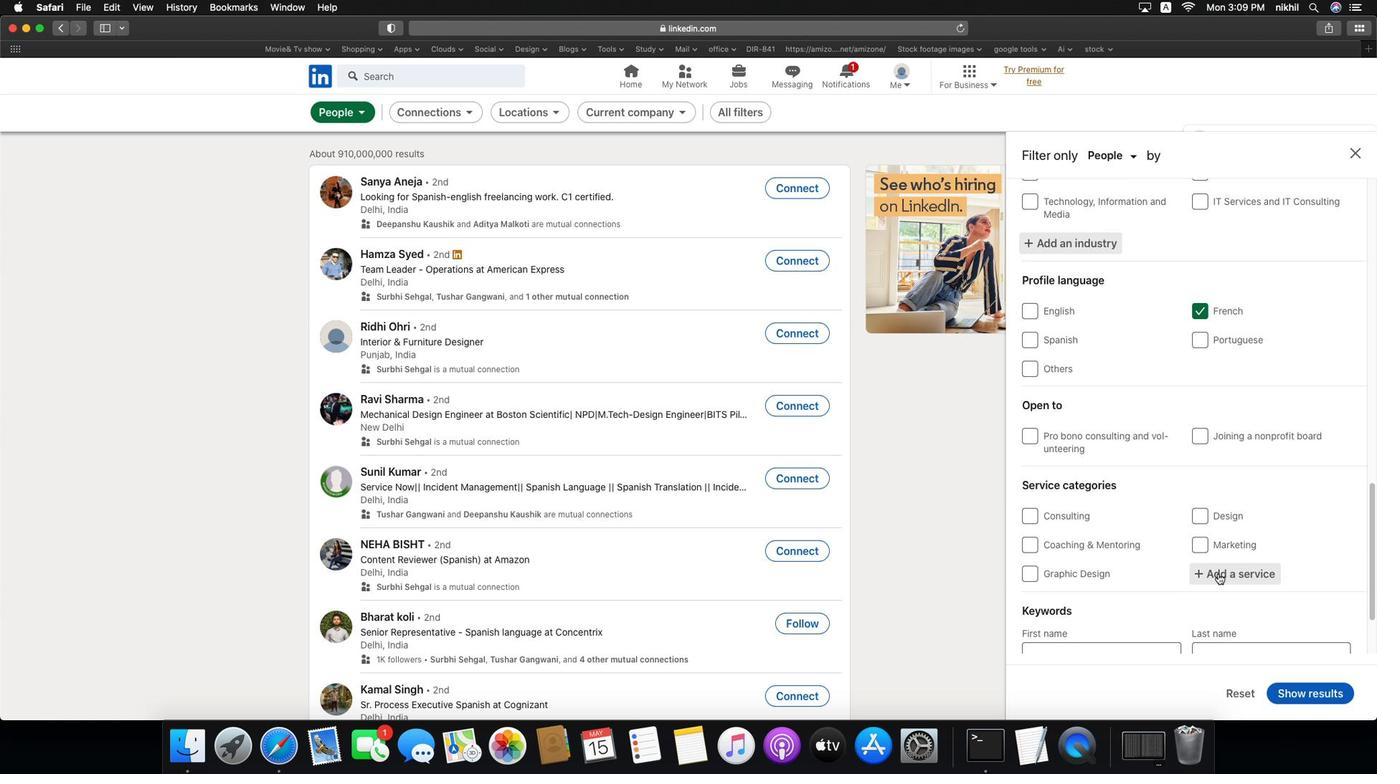 
Action: Mouse moved to (1218, 577)
Screenshot: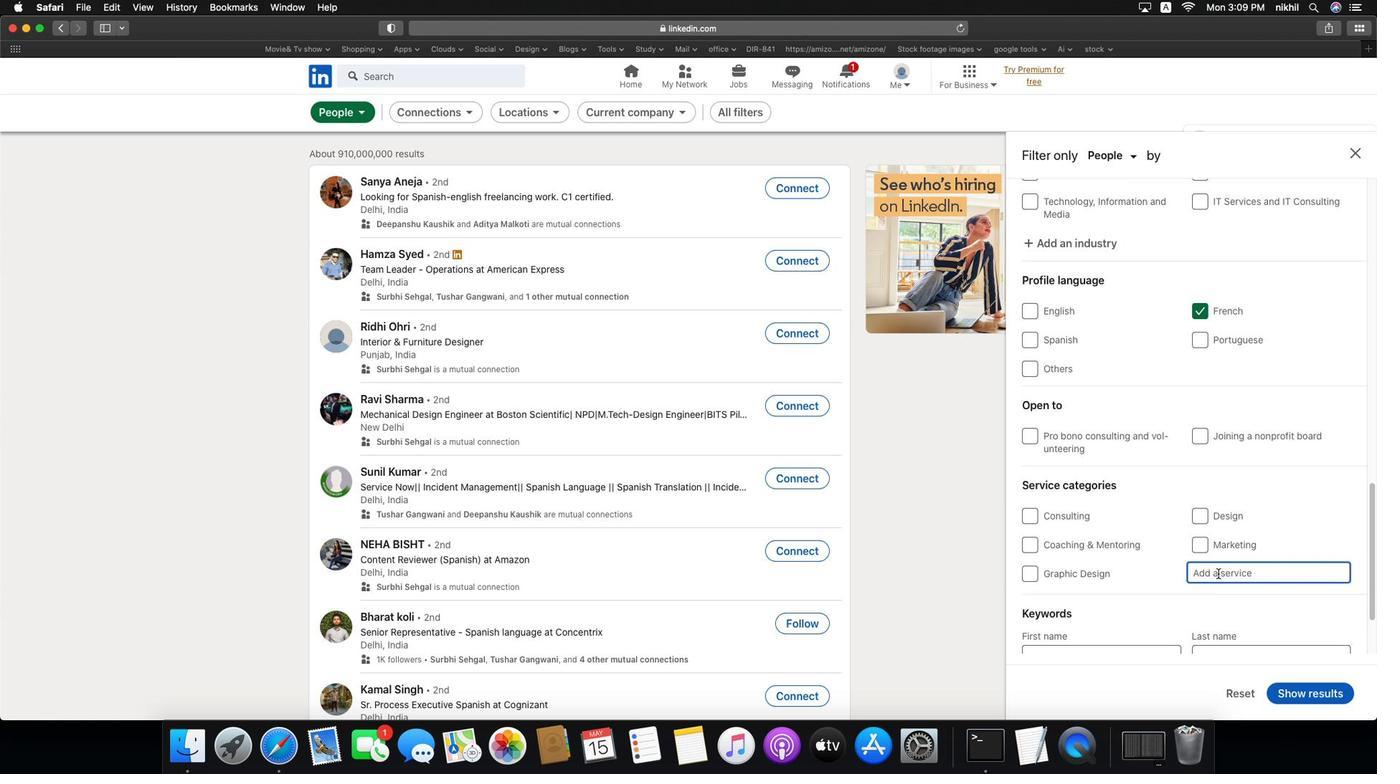 
Action: Mouse pressed left at (1218, 577)
Screenshot: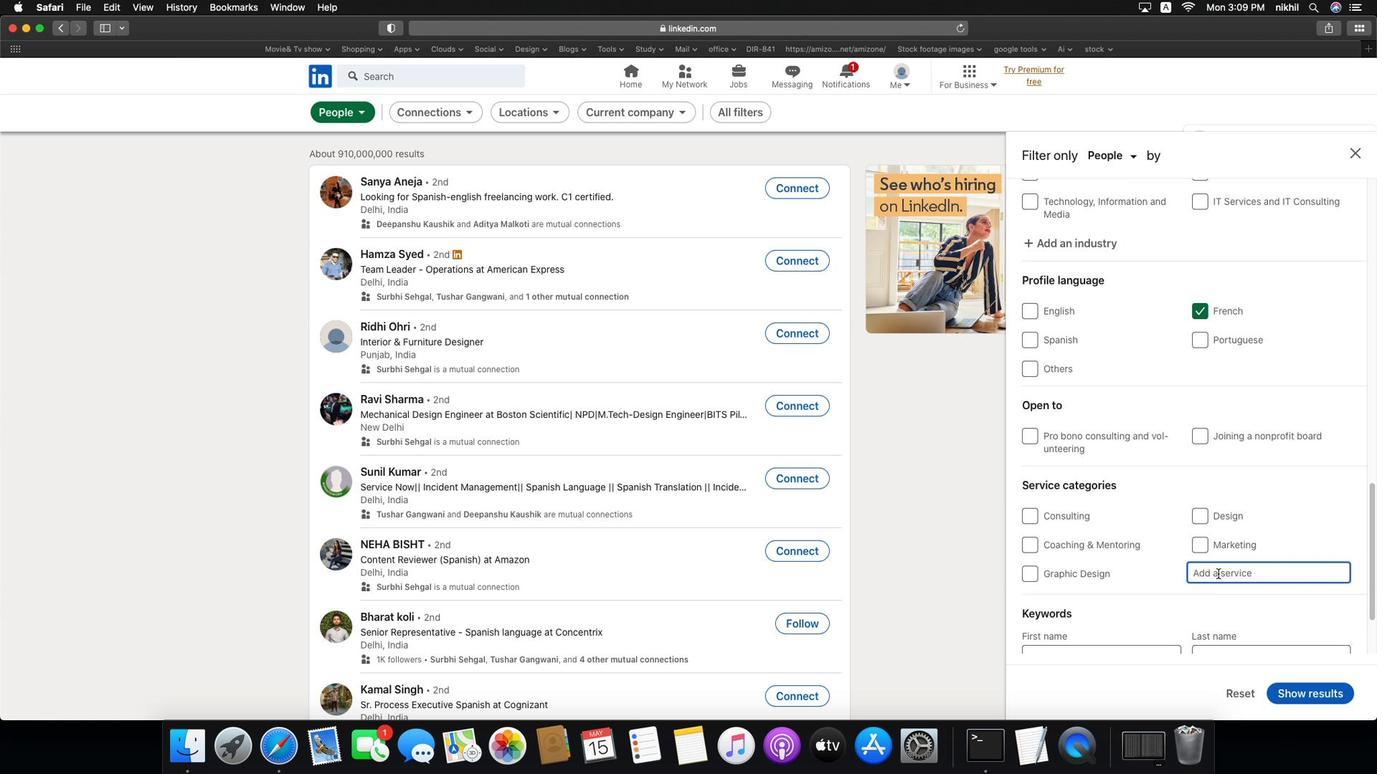 
Action: Key pressed Key.caps_lock'S'Key.caps_lock't''o''r''e'
Screenshot: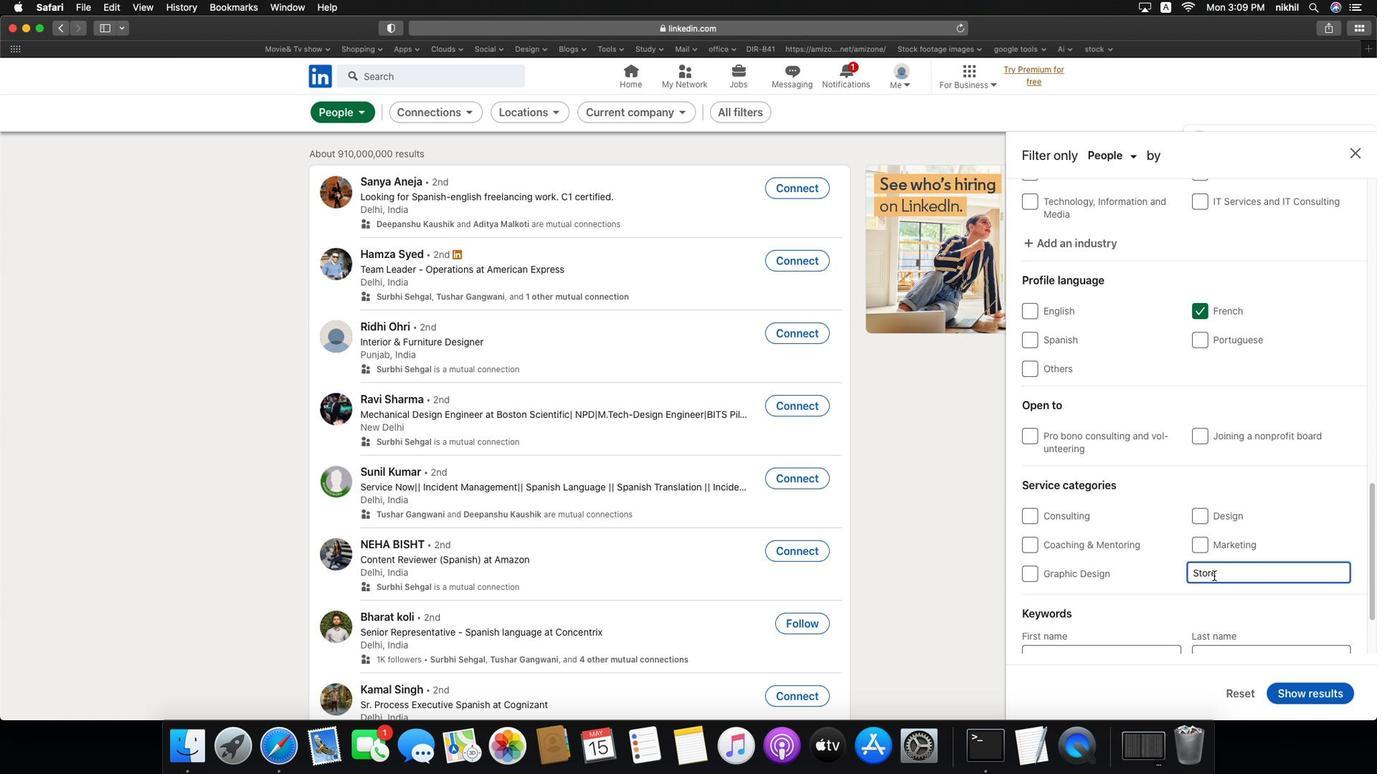 
Action: Mouse moved to (1214, 578)
Screenshot: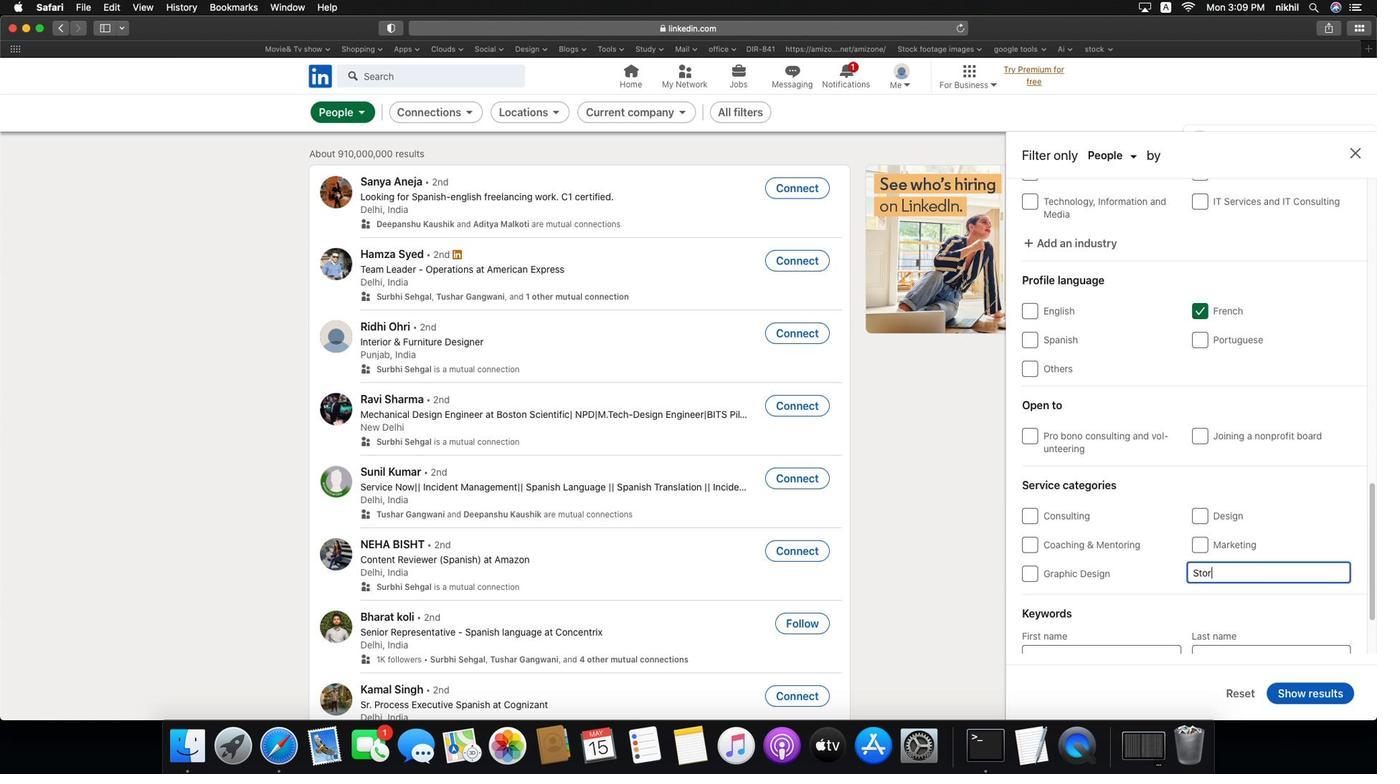 
Action: Key pressed Key.backspaceKey.backspaceKey.backspaceKey.backspaceKey.backspaceKey.caps_lock'S'Key.caps_lock't''o'
Screenshot: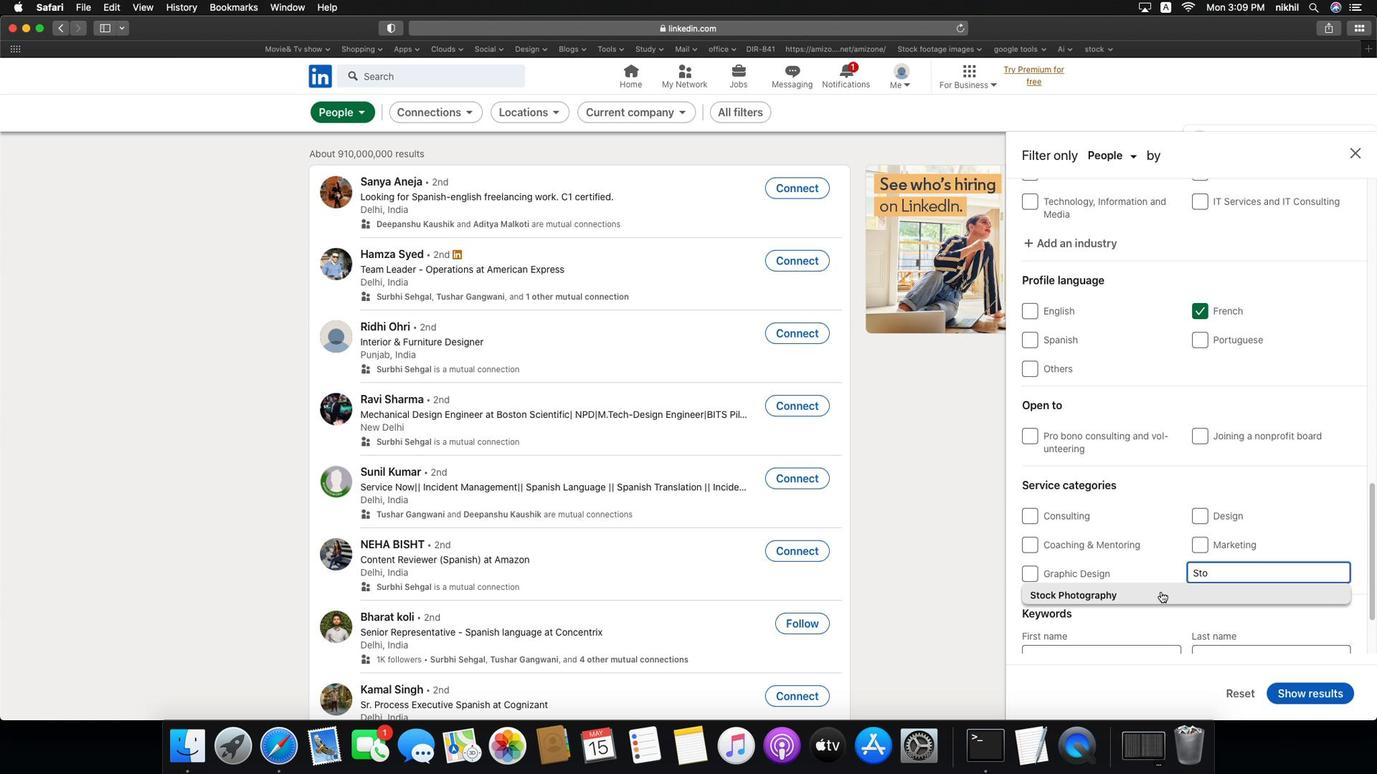 
Action: Mouse moved to (1161, 595)
Screenshot: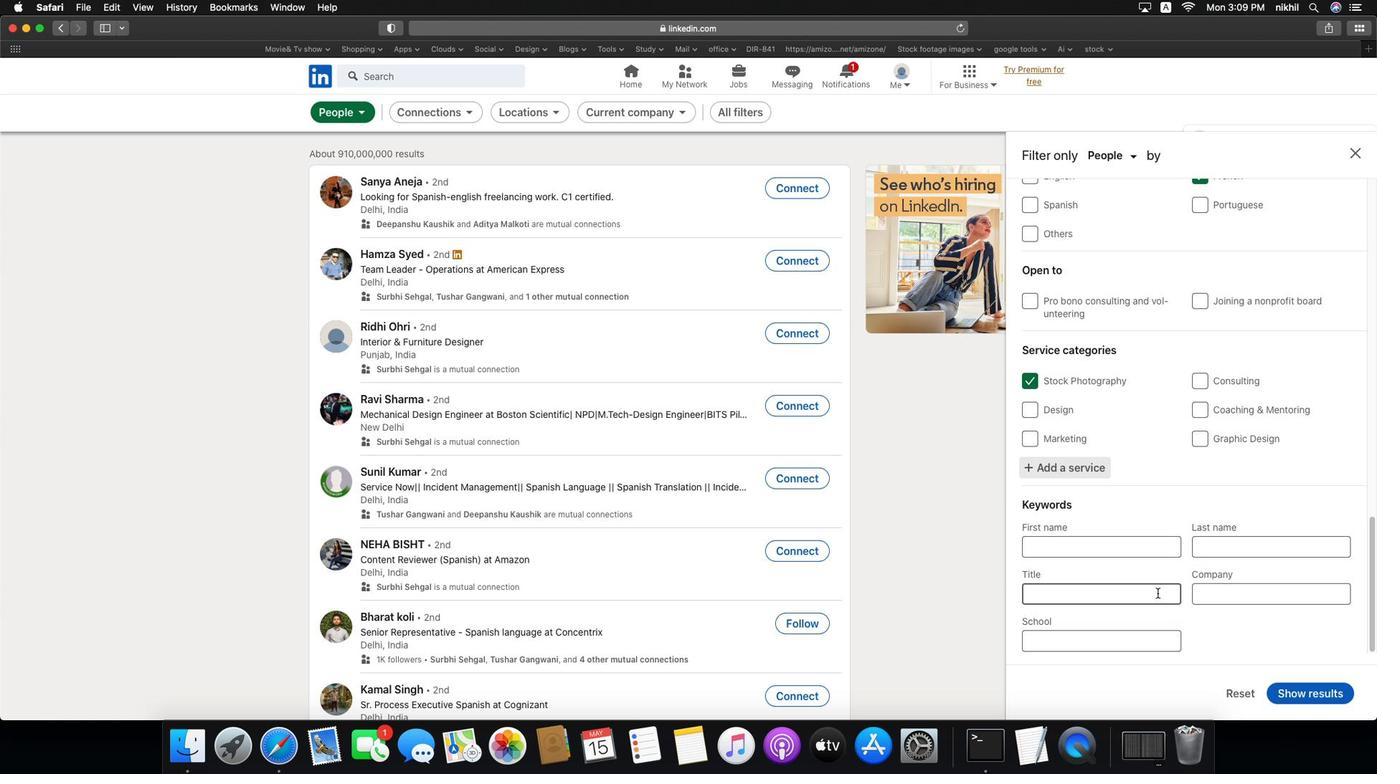 
Action: Mouse pressed left at (1161, 595)
Screenshot: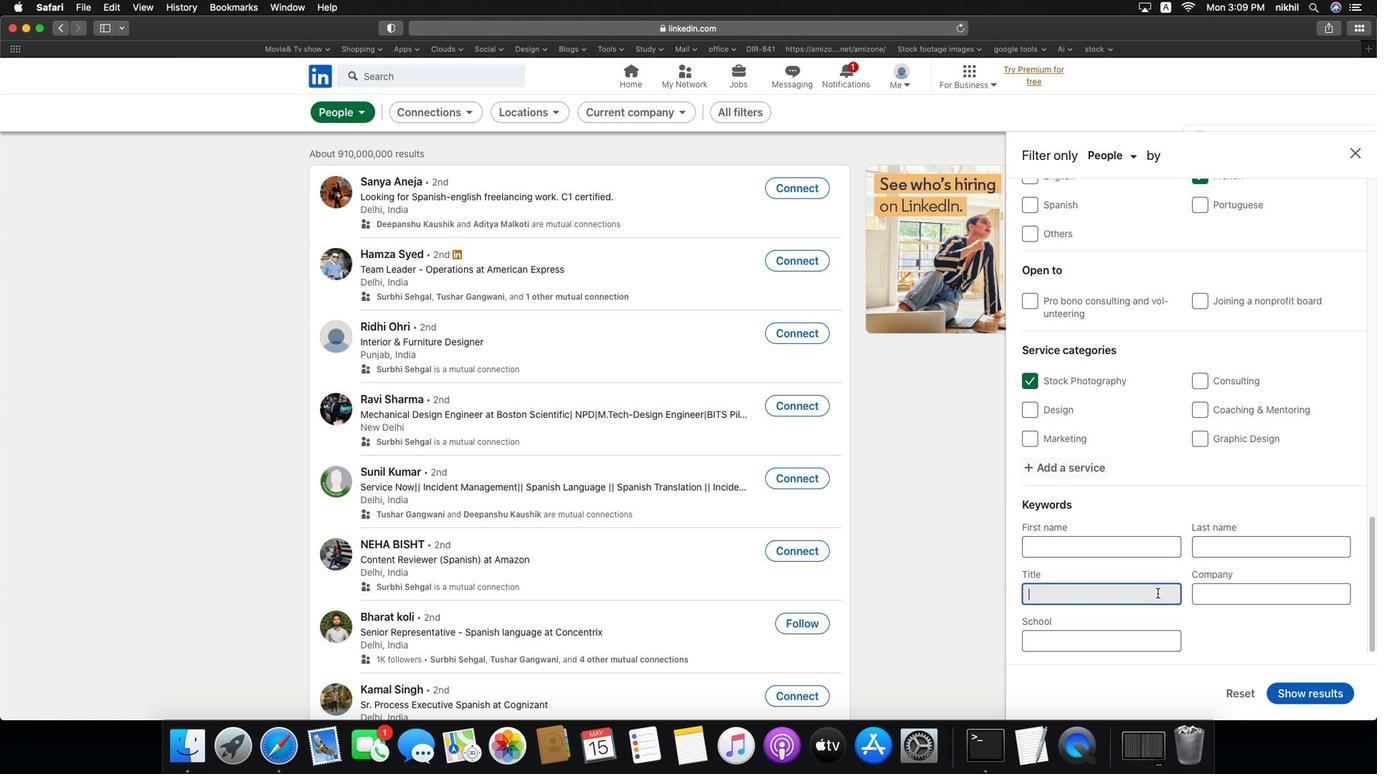 
Action: Mouse scrolled (1161, 595) with delta (-2, -7)
Screenshot: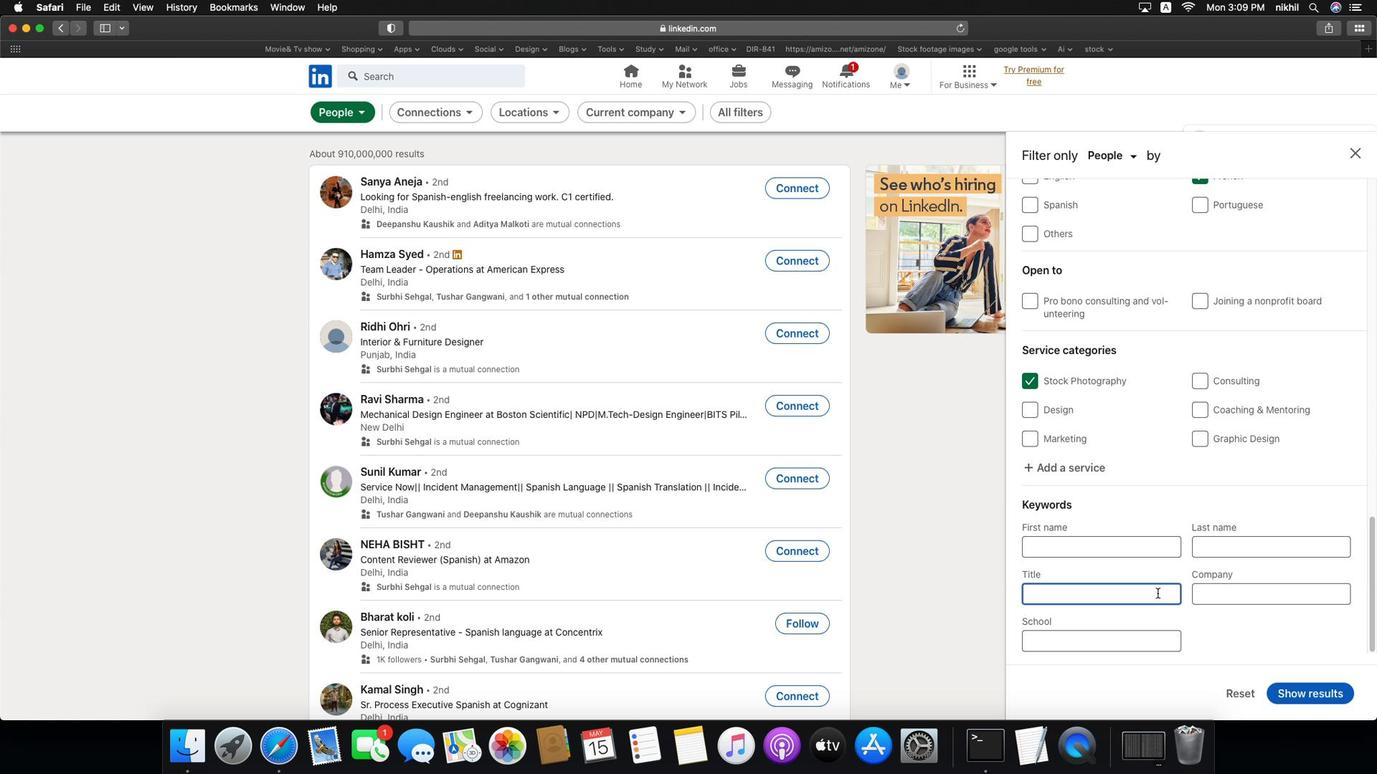 
Action: Mouse scrolled (1161, 595) with delta (-2, -7)
Screenshot: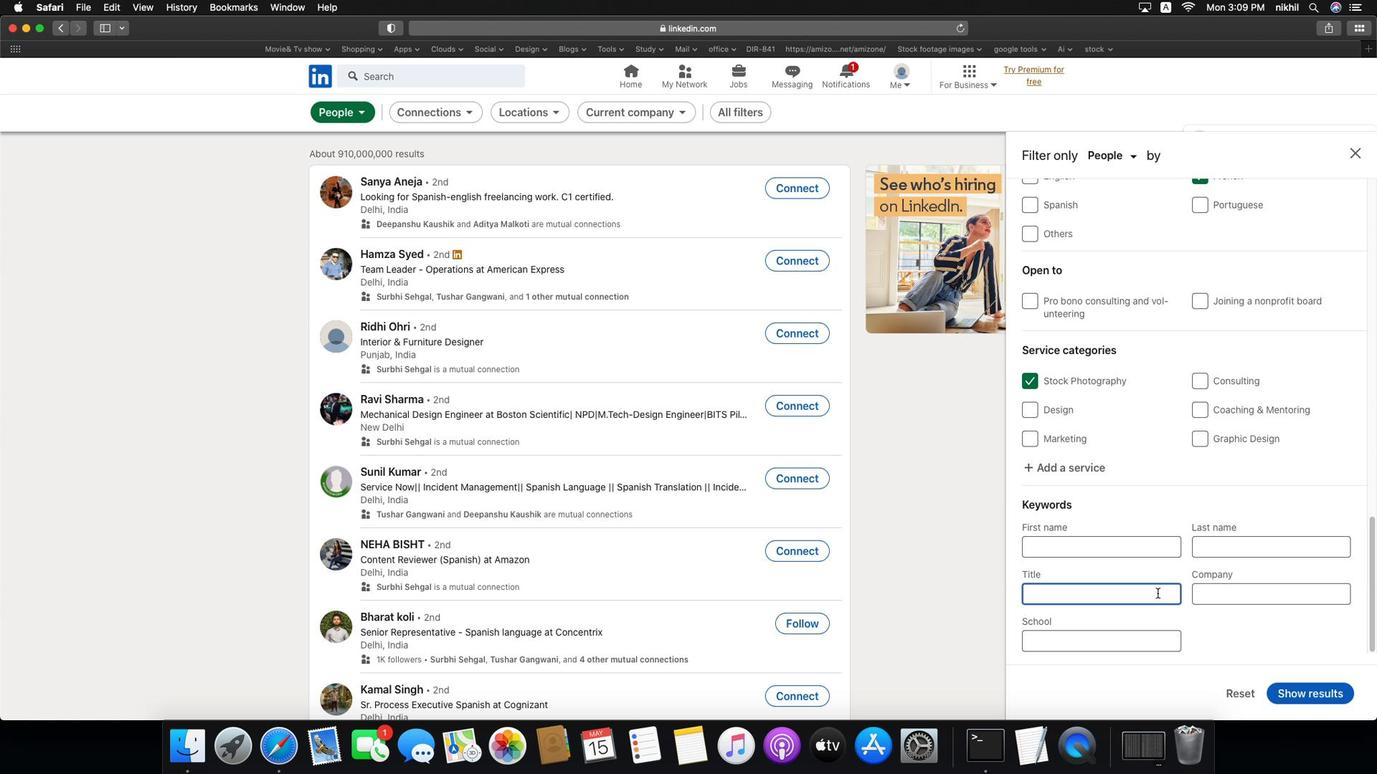 
Action: Mouse scrolled (1161, 595) with delta (-2, -9)
Screenshot: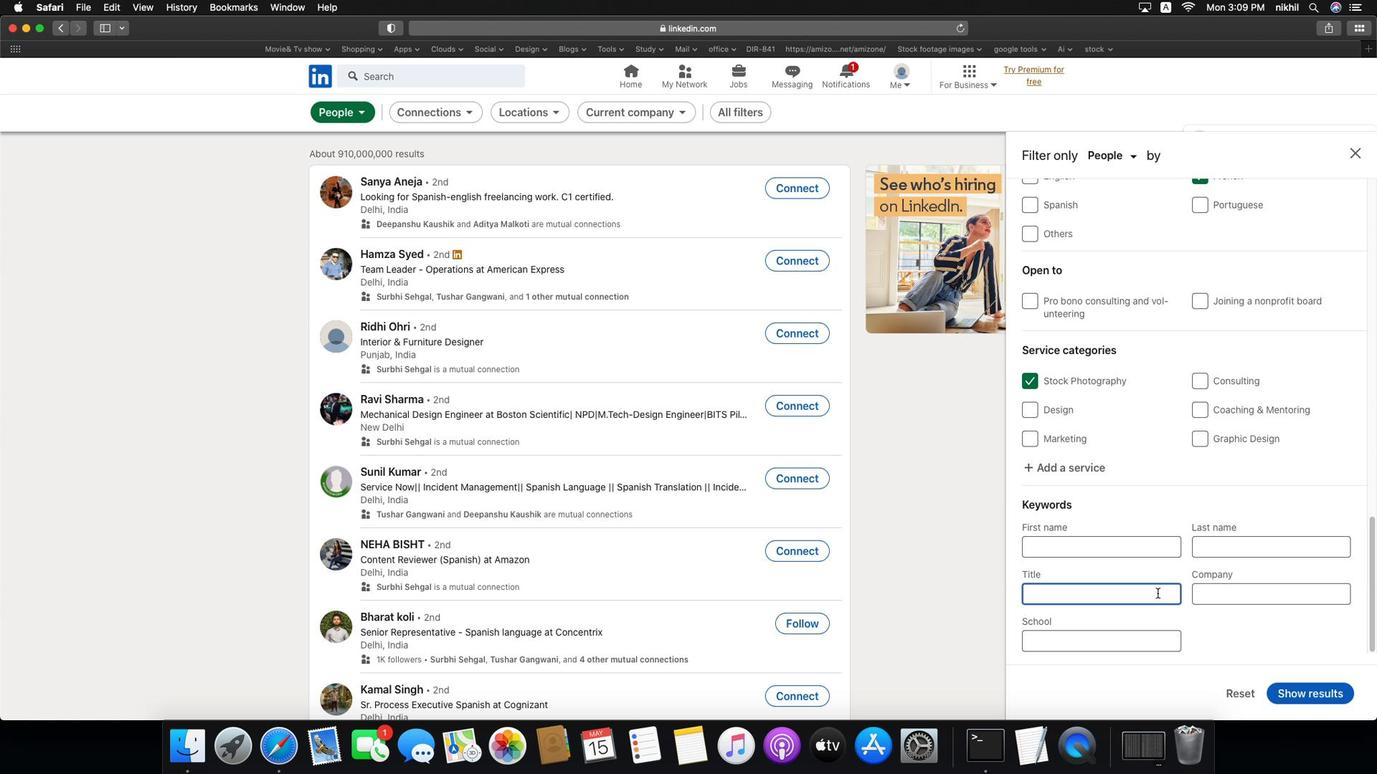 
Action: Mouse scrolled (1161, 595) with delta (-2, -10)
Screenshot: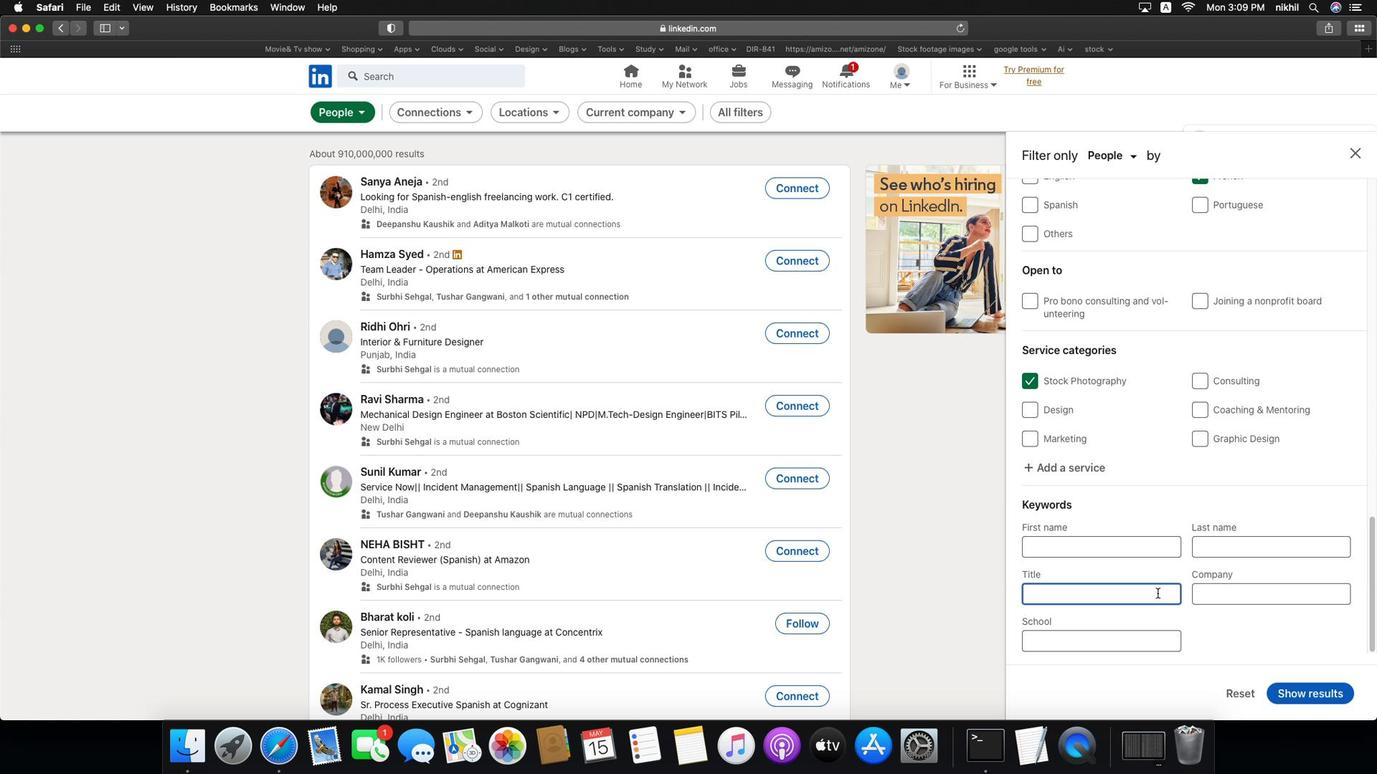 
Action: Mouse moved to (1157, 596)
Screenshot: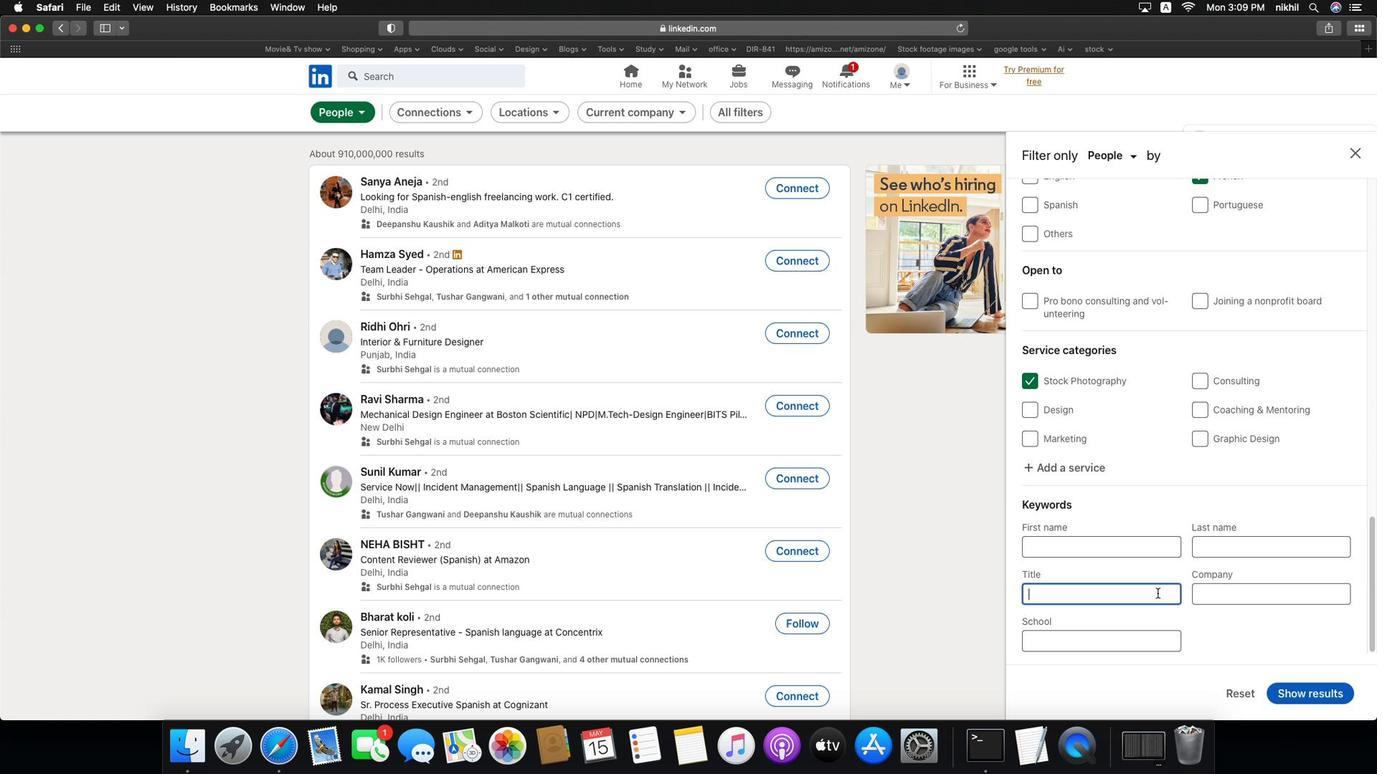 
Action: Mouse pressed left at (1157, 596)
Screenshot: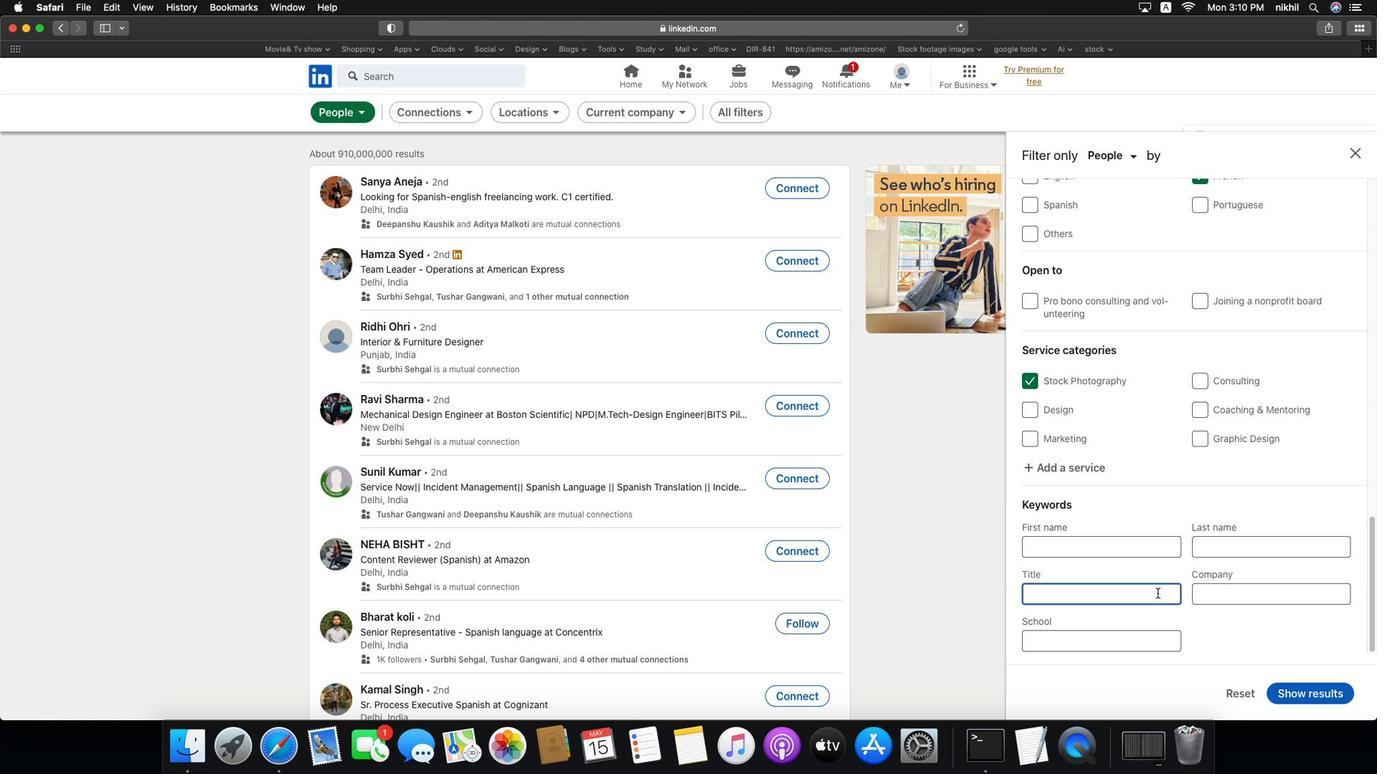 
Action: Key pressed Key.caps_lock'S'Key.caps_lock't''o''r''e'Key.spaceKey.caps_lock'M'Key.caps_lock'a''n''a''g''e''r'
Screenshot: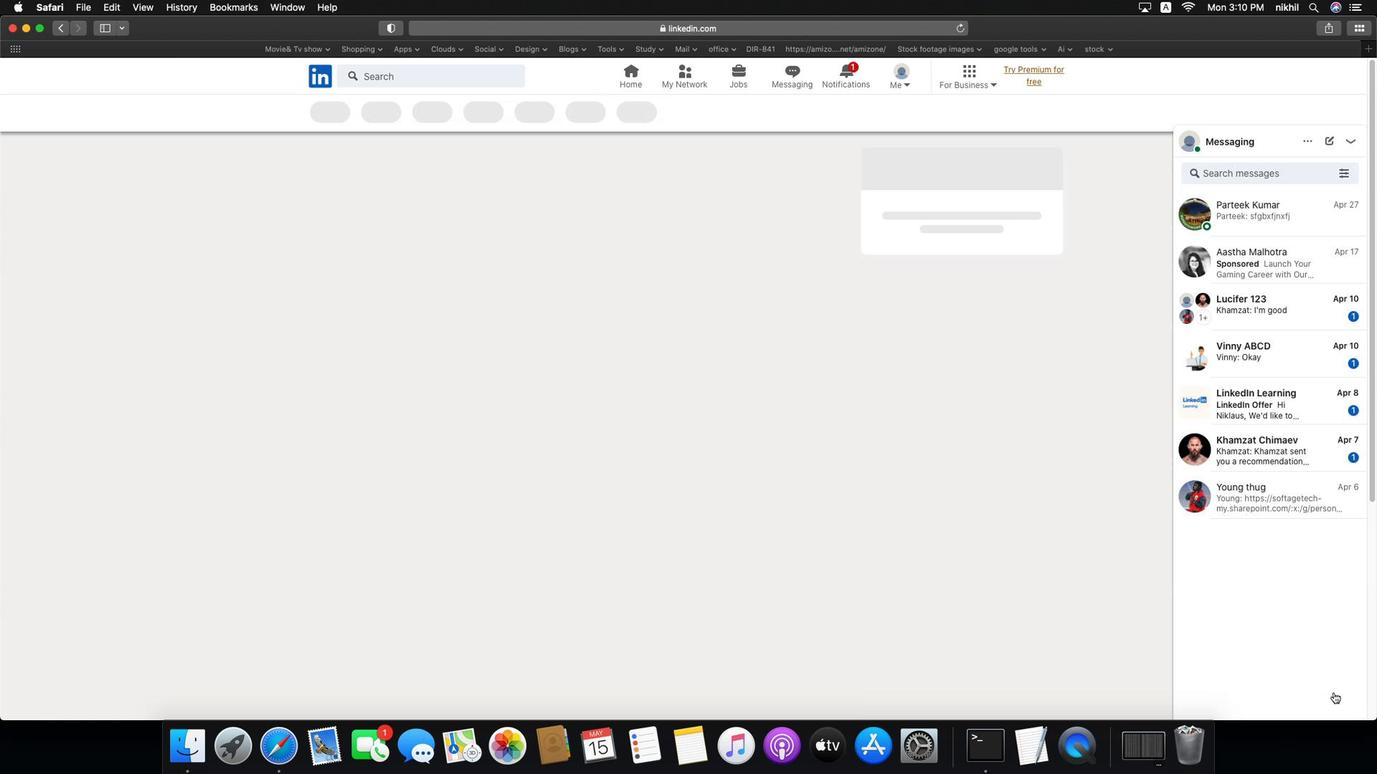 
Action: Mouse moved to (1335, 698)
Screenshot: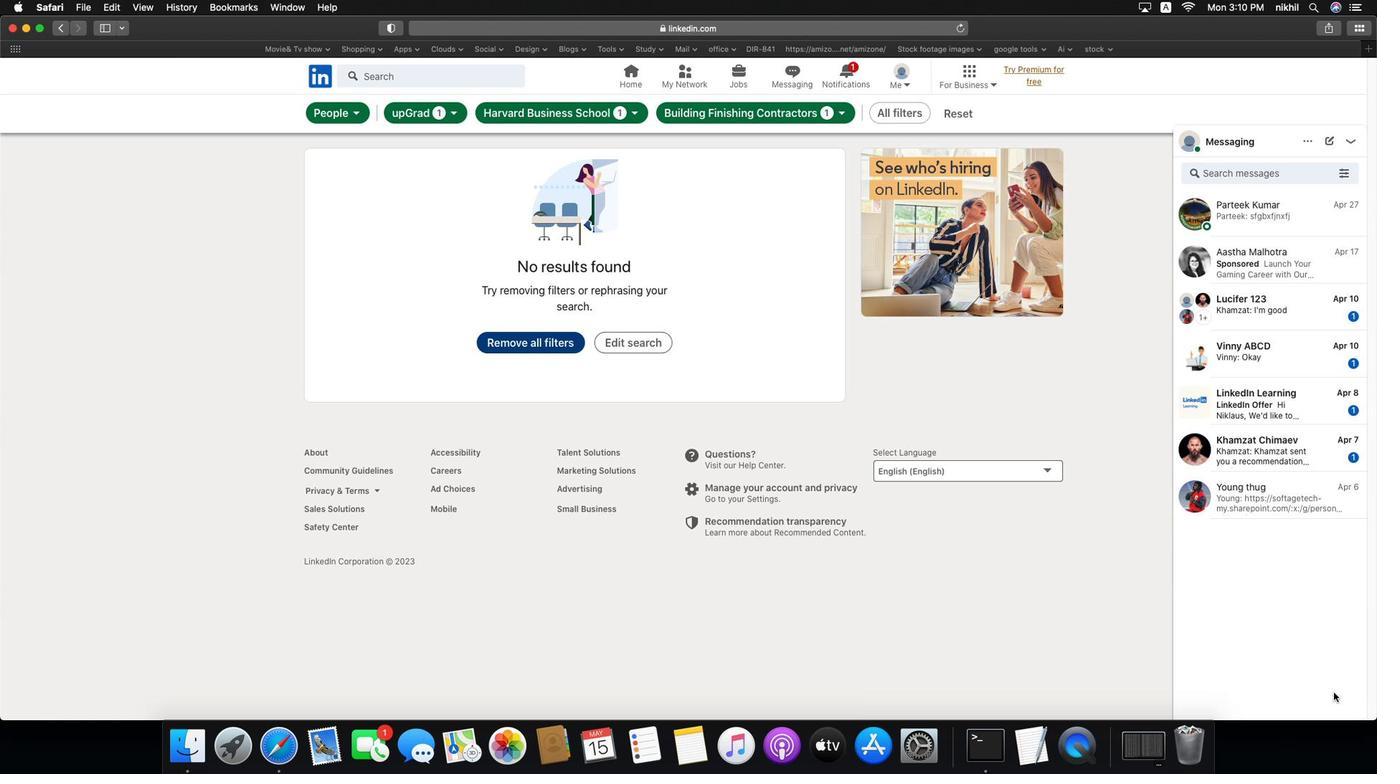
Action: Mouse pressed left at (1335, 698)
Screenshot: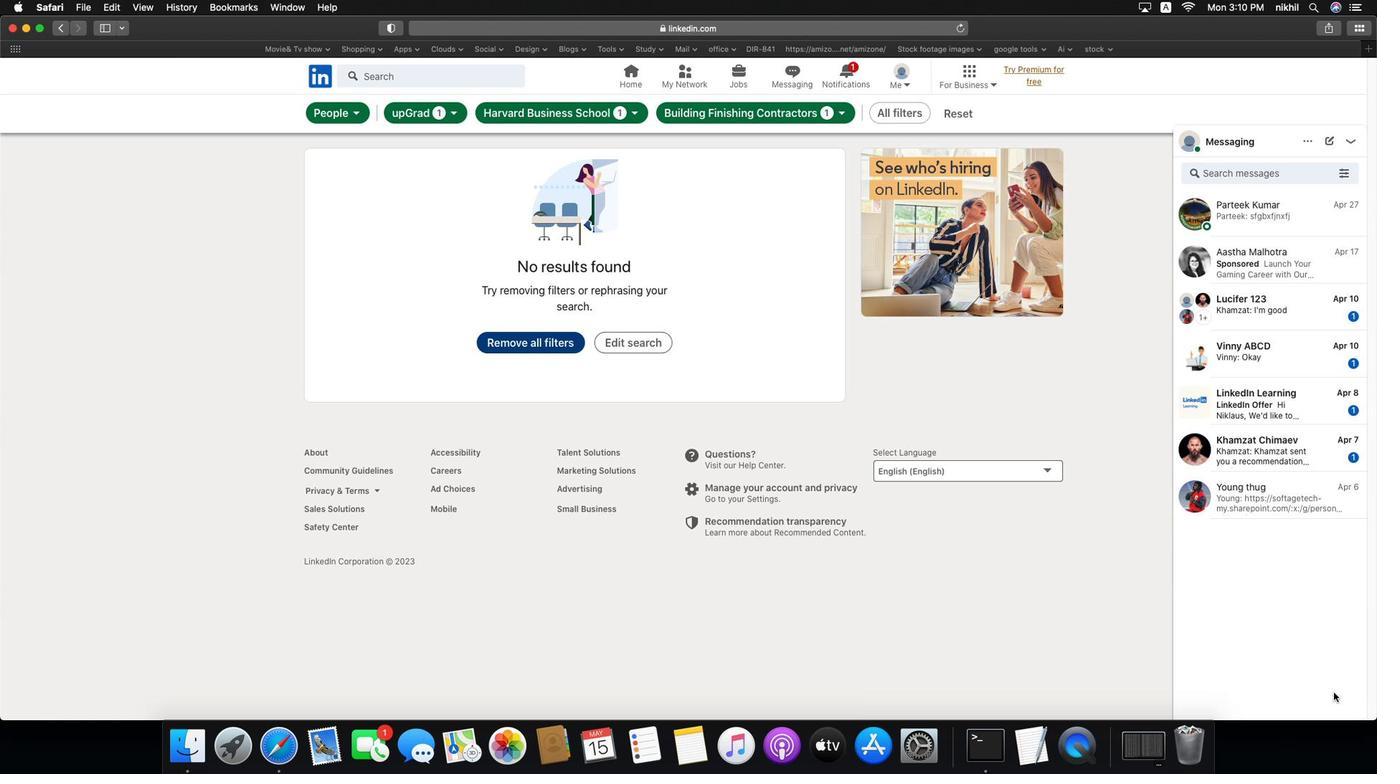 
Action: Key pressed Key.f9
Screenshot: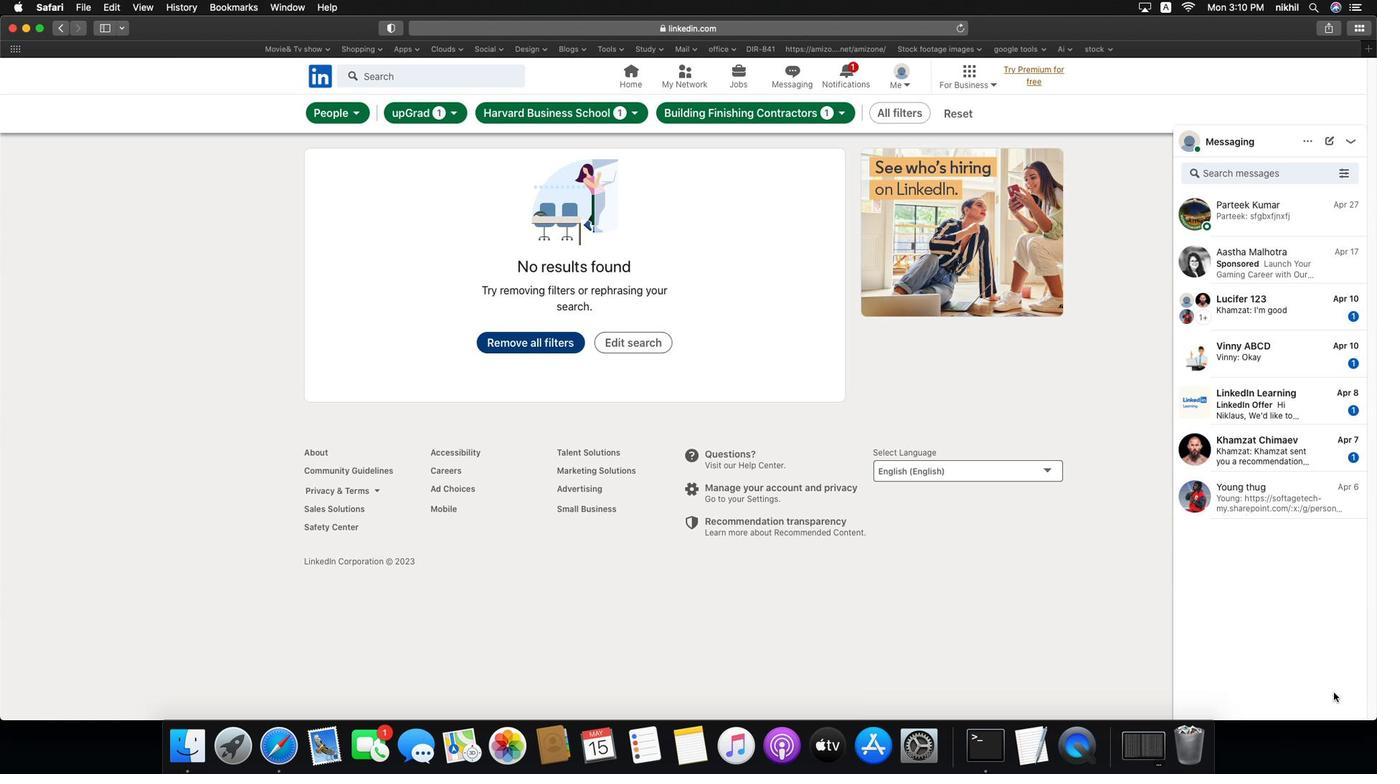 
